 Task: Find connections with filter location La Pineda with filter topic #LinkedInwith filter profile language English with filter current company Havells India Ltd with filter school King George's Medical University with filter industry Retail Art Supplies with filter service category Print Design with filter keywords title Branch Manager
Action: Mouse moved to (185, 274)
Screenshot: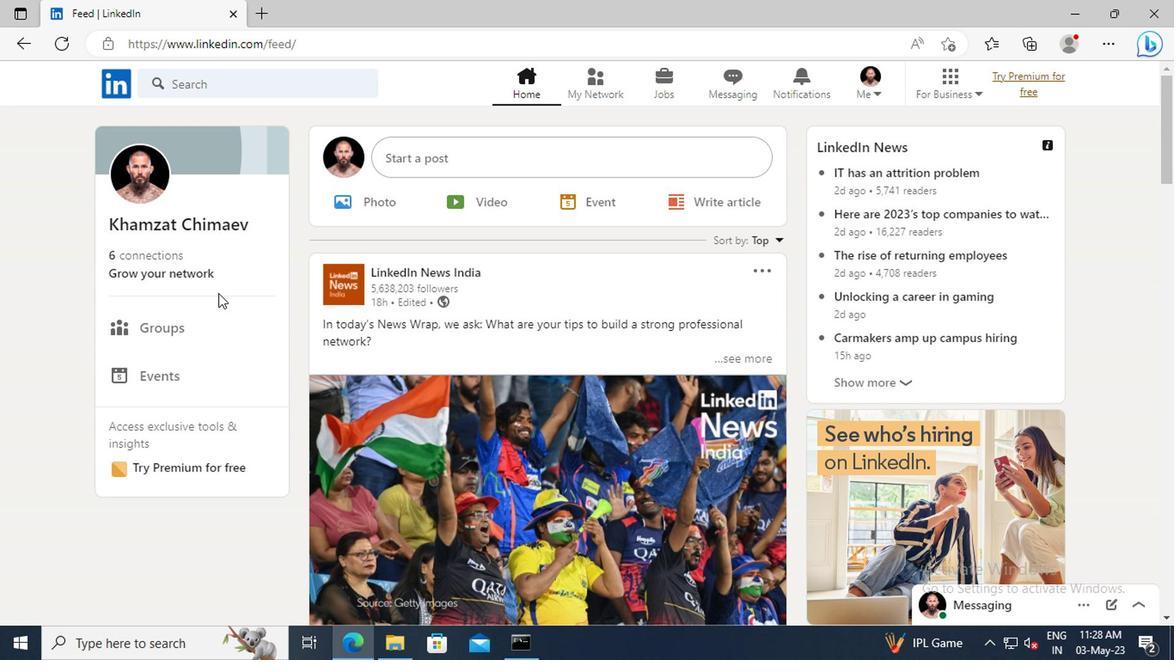 
Action: Mouse pressed left at (185, 274)
Screenshot: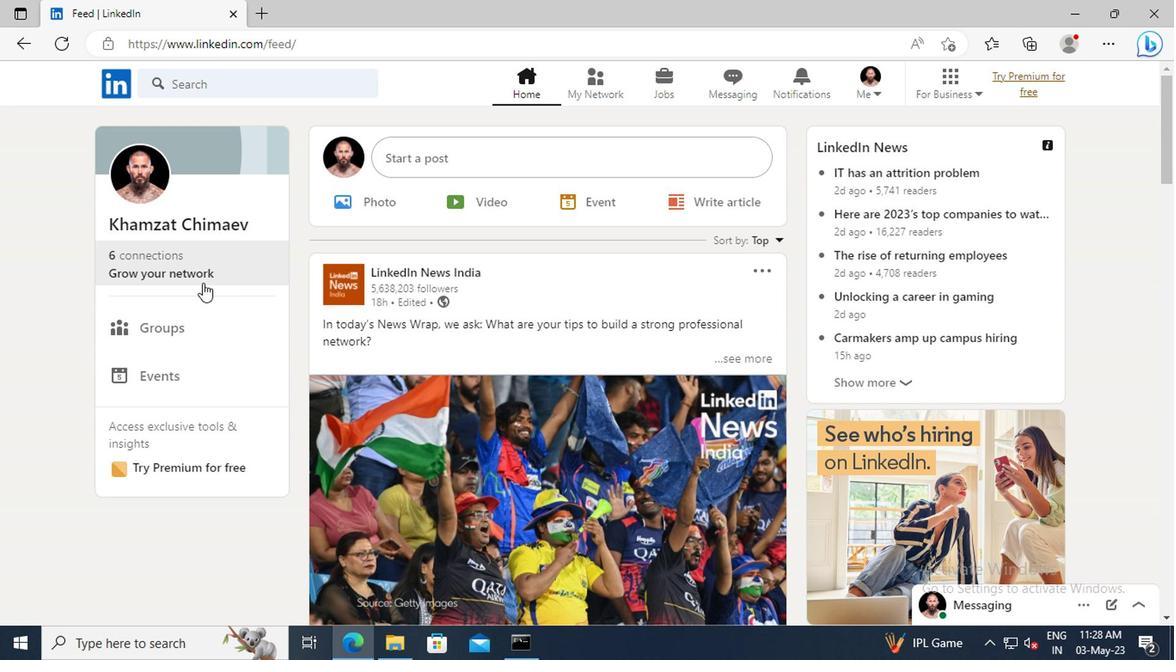 
Action: Mouse moved to (191, 175)
Screenshot: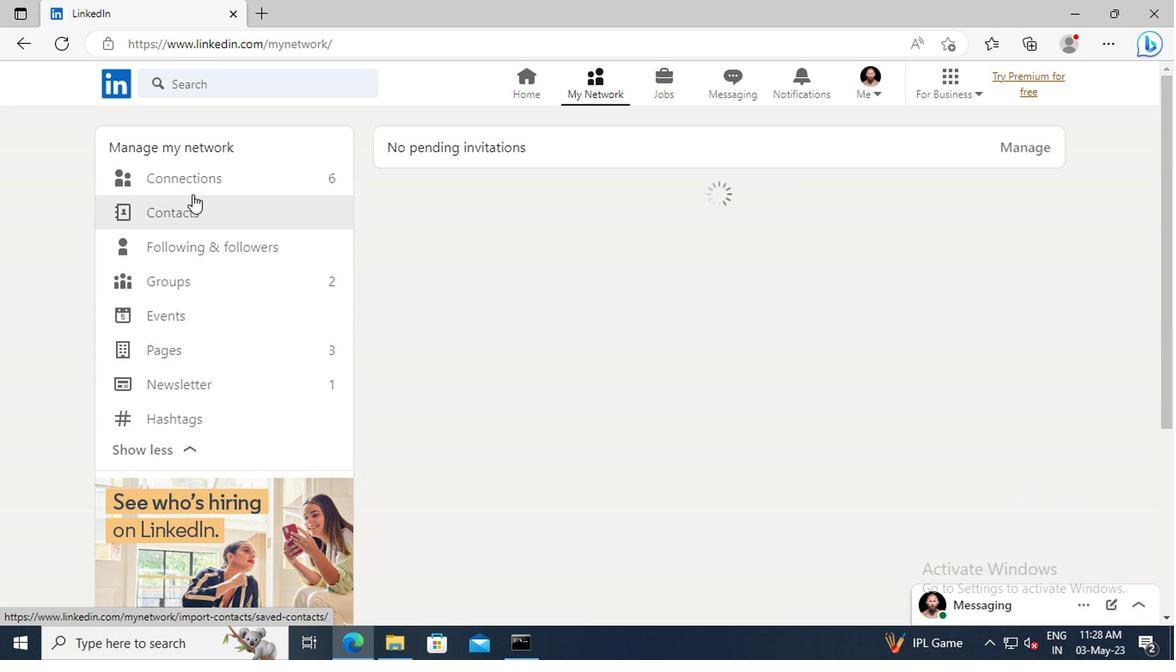
Action: Mouse pressed left at (191, 175)
Screenshot: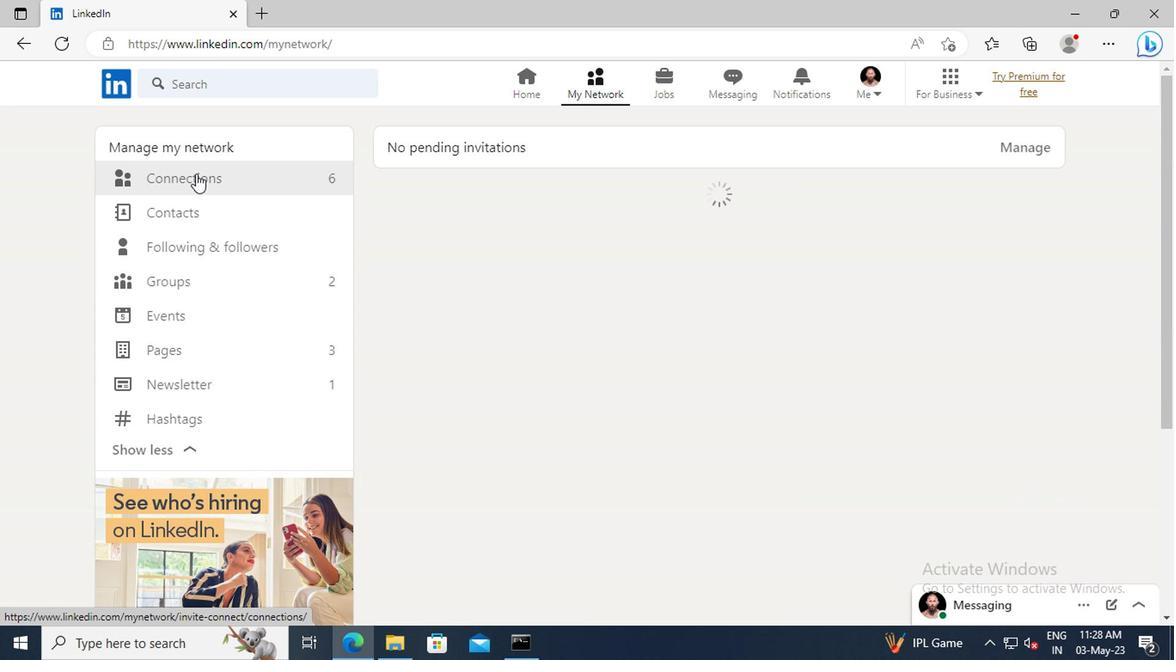
Action: Mouse moved to (685, 182)
Screenshot: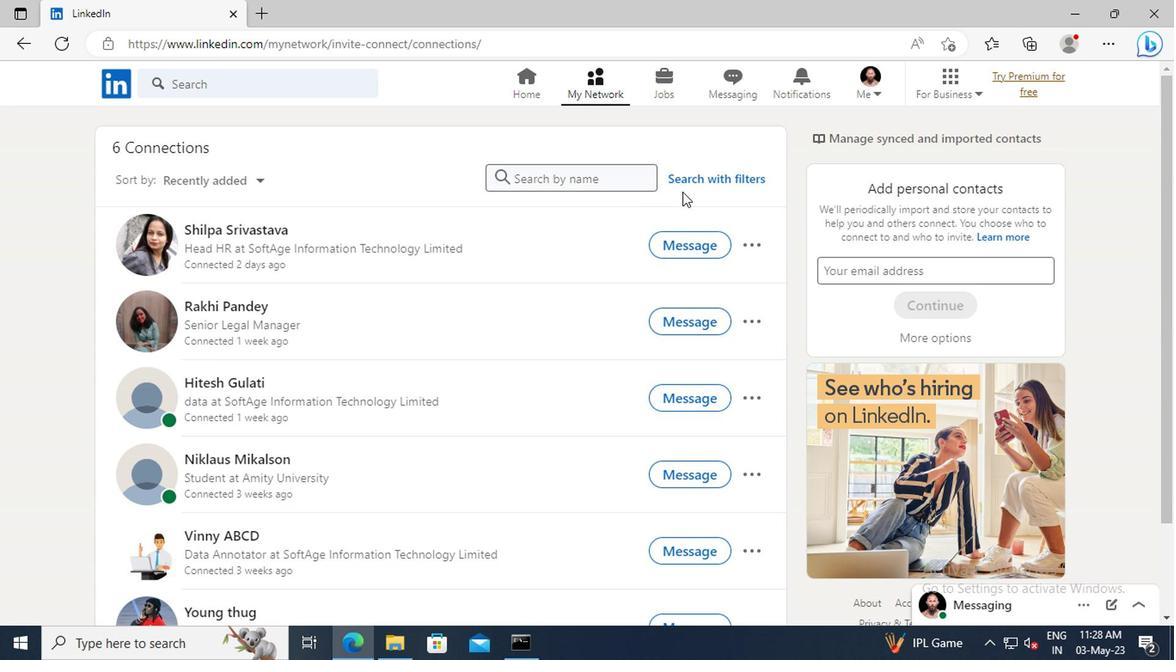 
Action: Mouse pressed left at (685, 182)
Screenshot: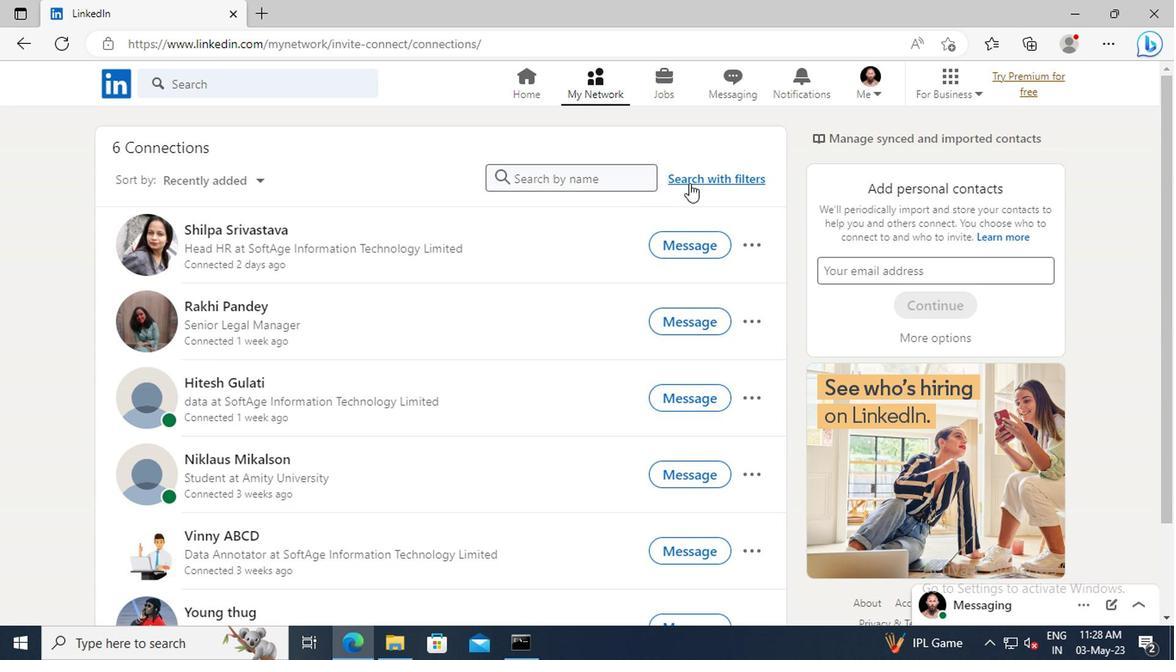 
Action: Mouse moved to (645, 138)
Screenshot: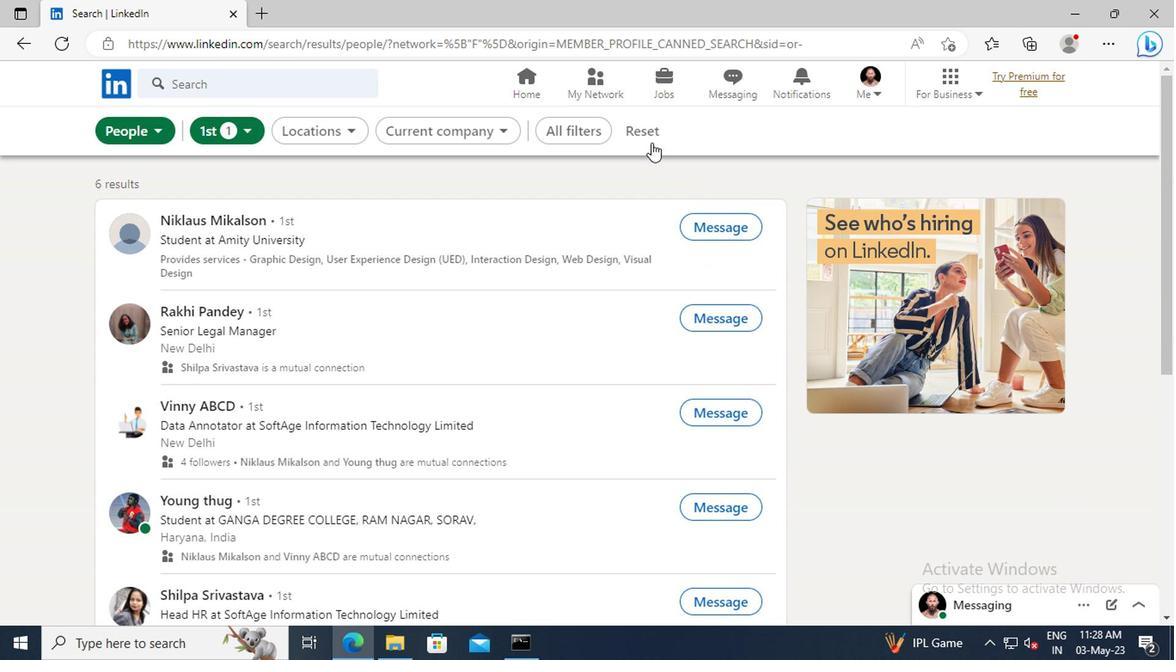 
Action: Mouse pressed left at (645, 138)
Screenshot: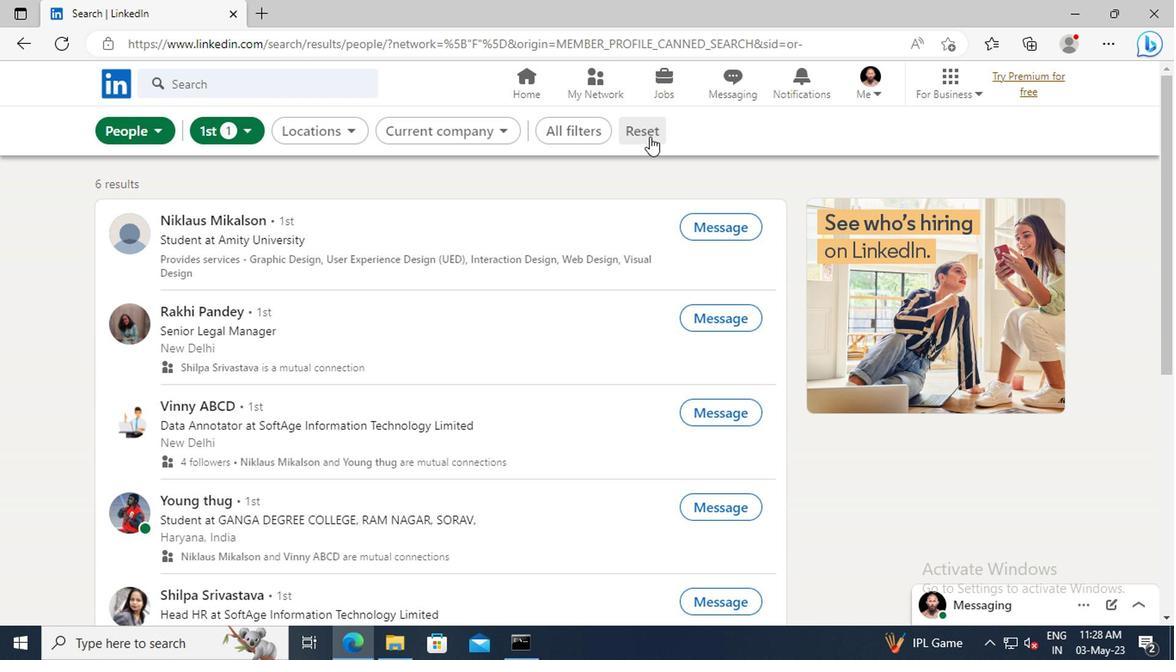 
Action: Mouse moved to (620, 135)
Screenshot: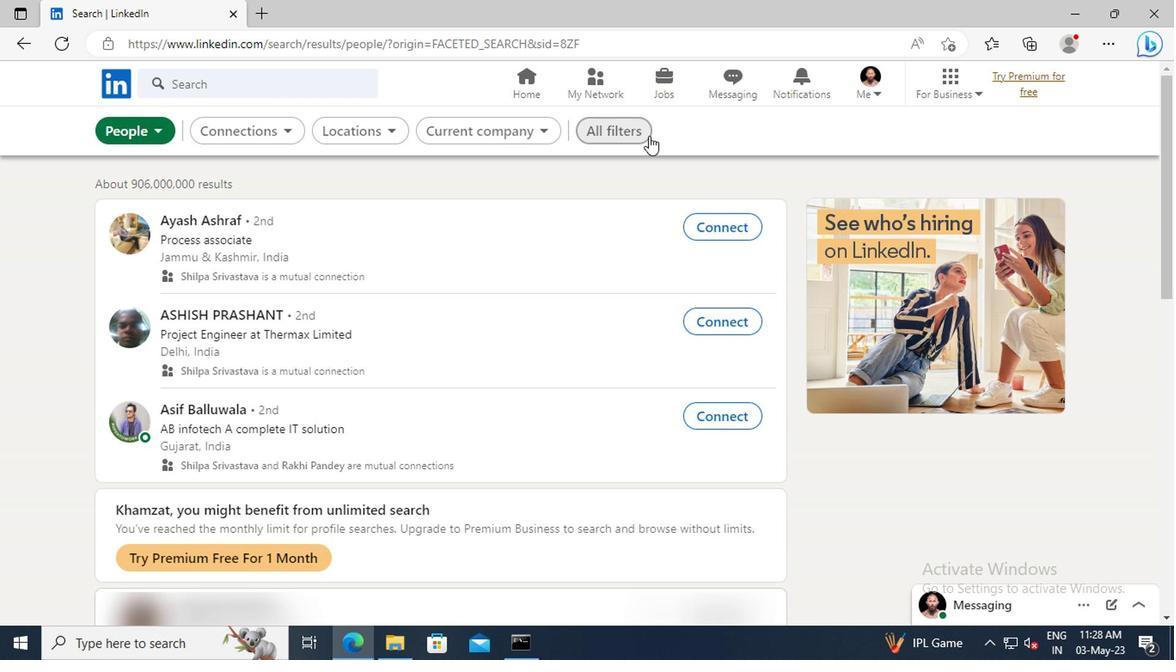 
Action: Mouse pressed left at (620, 135)
Screenshot: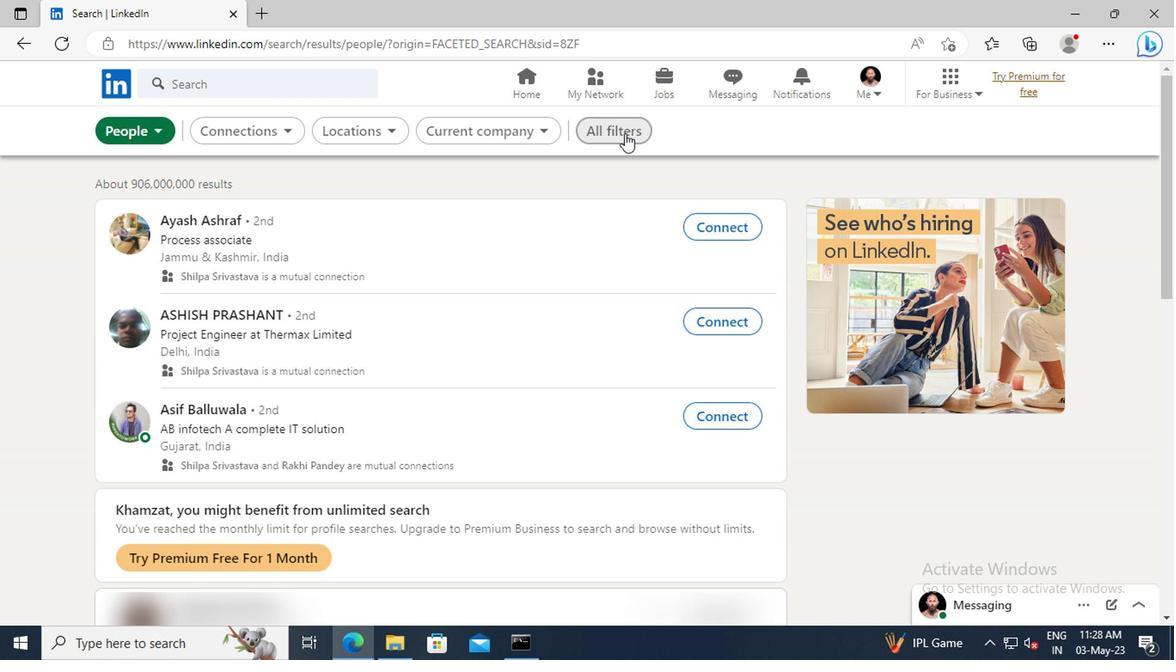
Action: Mouse moved to (943, 296)
Screenshot: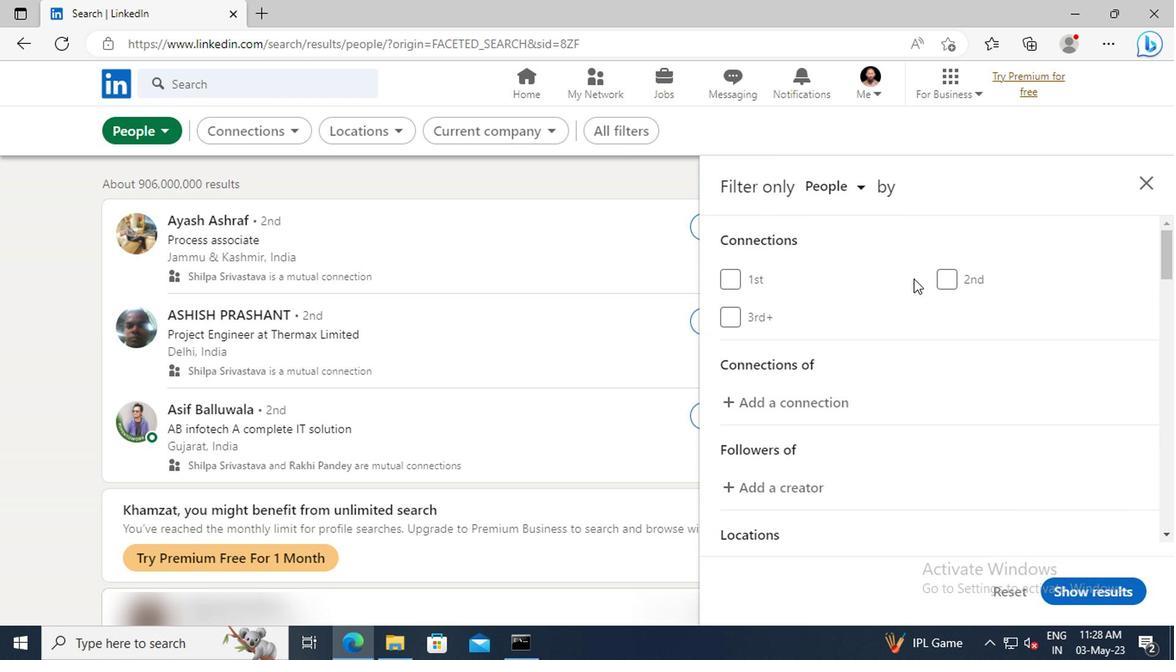 
Action: Mouse scrolled (943, 294) with delta (0, -1)
Screenshot: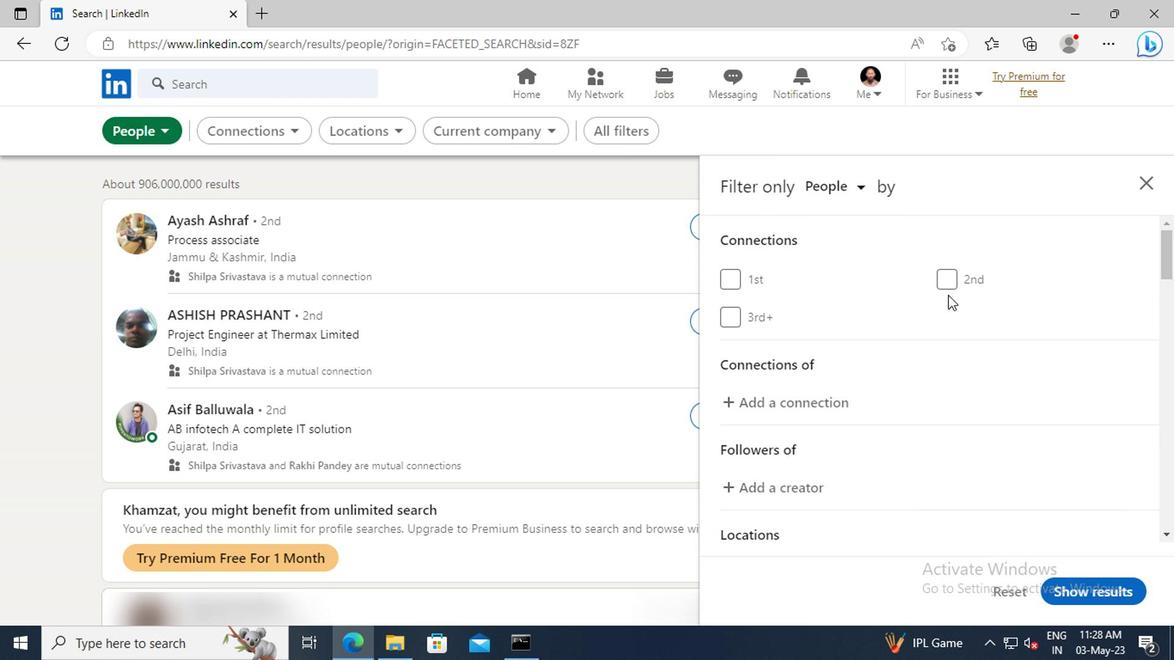 
Action: Mouse scrolled (943, 294) with delta (0, -1)
Screenshot: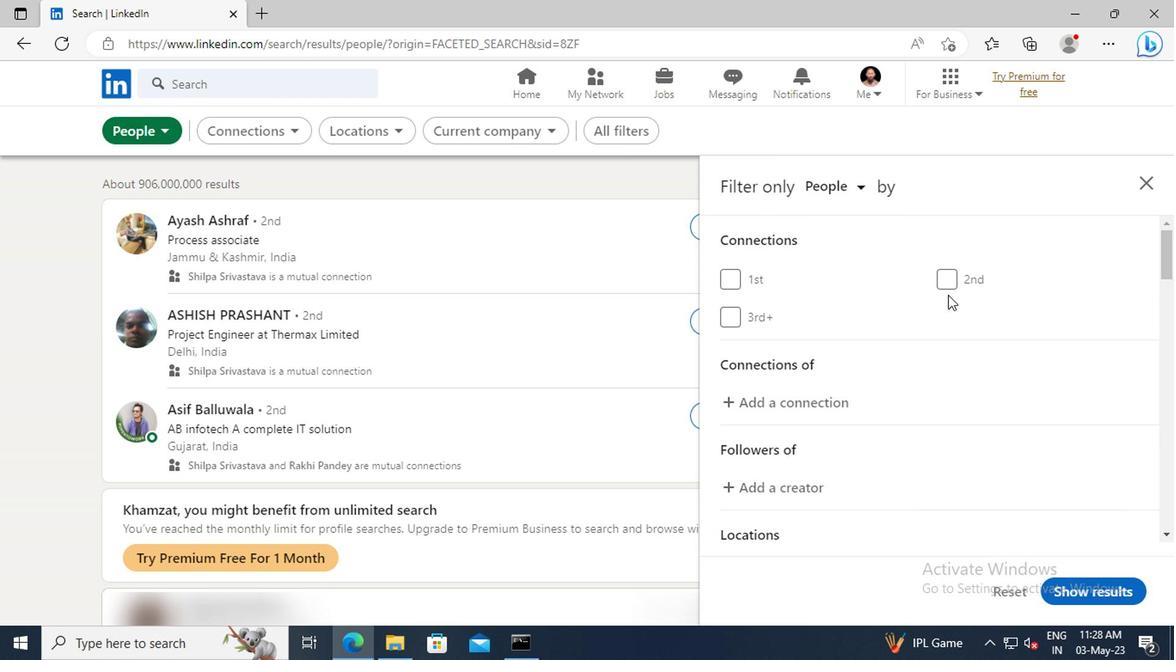 
Action: Mouse scrolled (943, 294) with delta (0, -1)
Screenshot: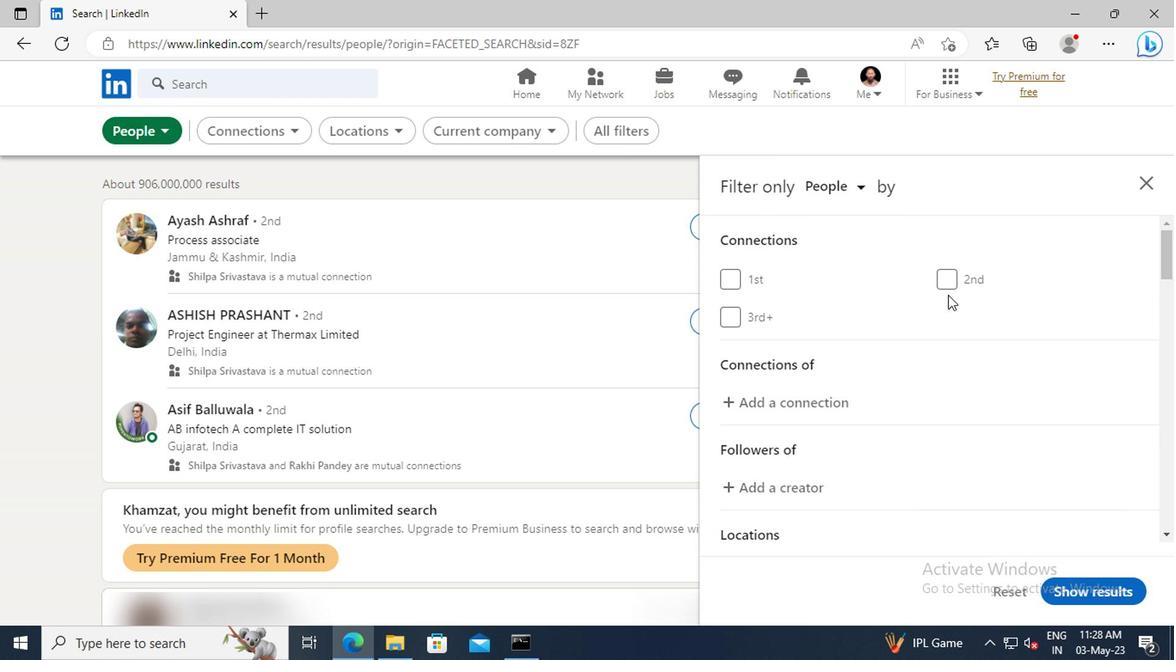
Action: Mouse scrolled (943, 294) with delta (0, -1)
Screenshot: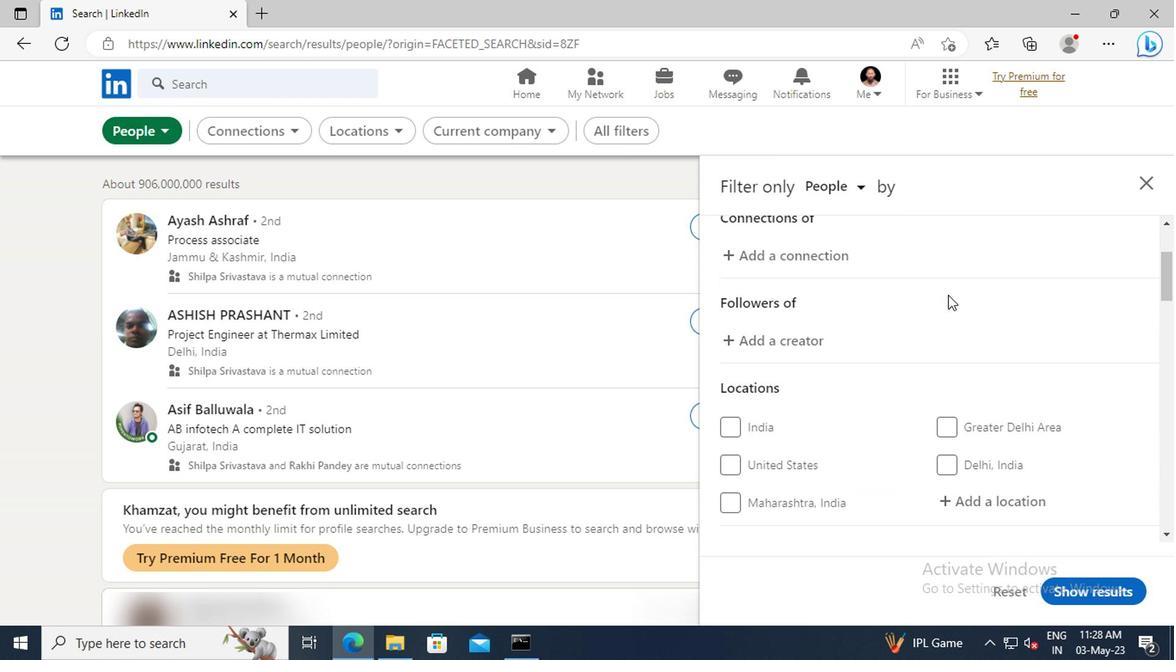 
Action: Mouse scrolled (943, 294) with delta (0, -1)
Screenshot: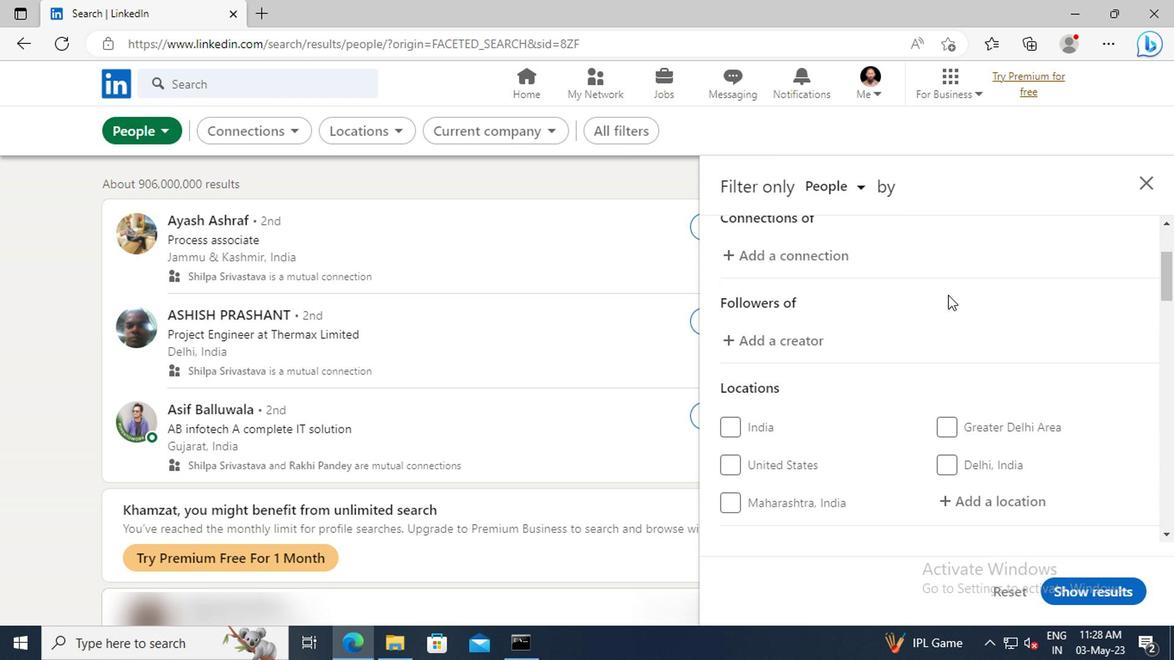 
Action: Mouse moved to (960, 401)
Screenshot: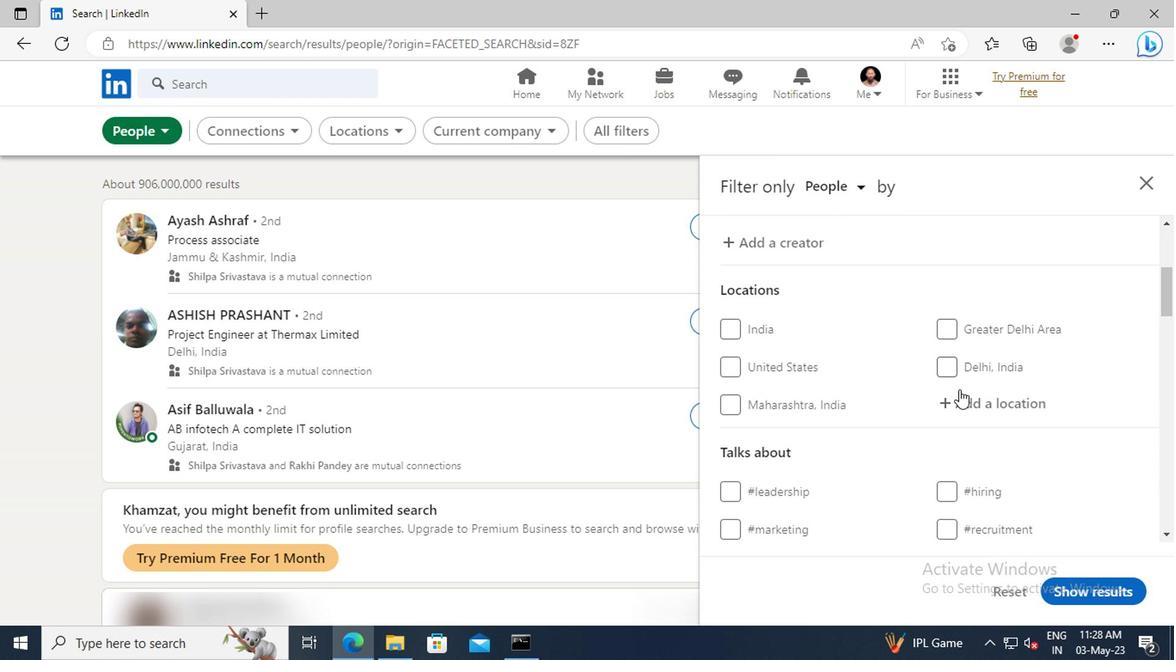 
Action: Mouse pressed left at (960, 401)
Screenshot: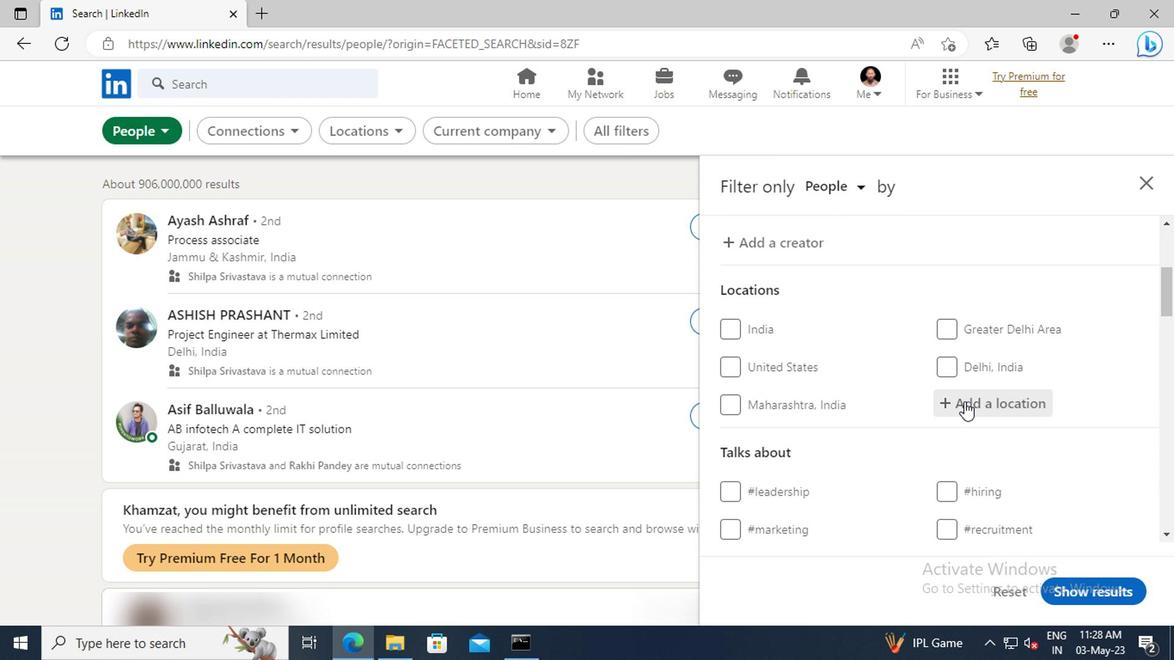 
Action: Key pressed <Key.shift>LA<Key.space><Key.shift>PINEDA<Key.enter>
Screenshot: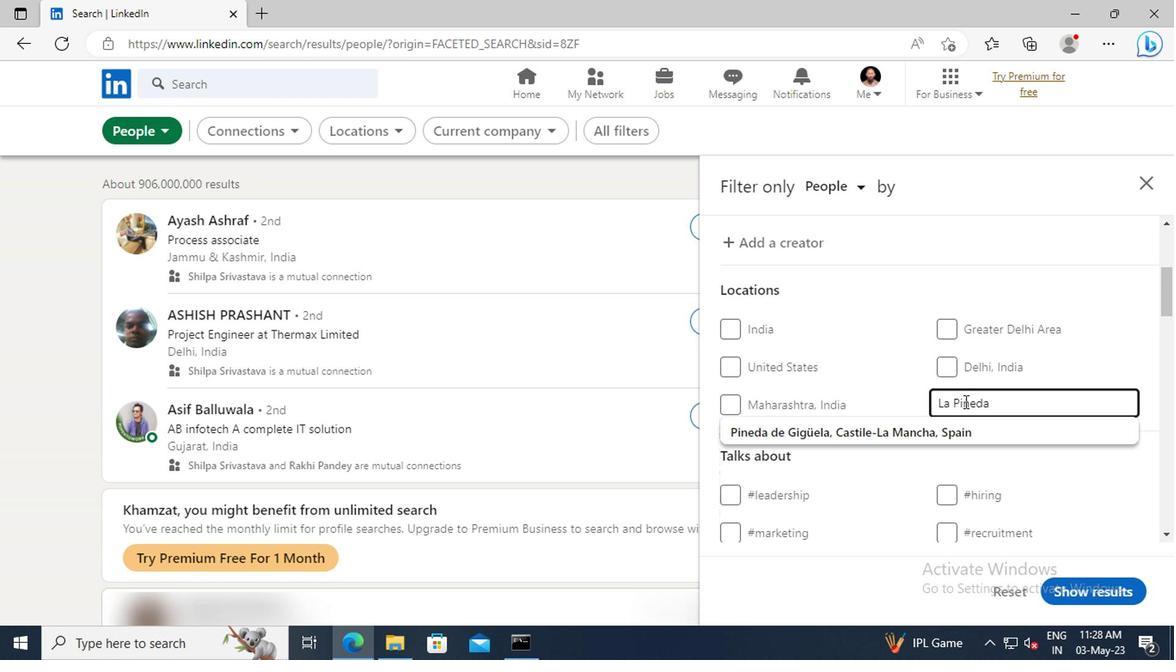 
Action: Mouse scrolled (960, 401) with delta (0, 0)
Screenshot: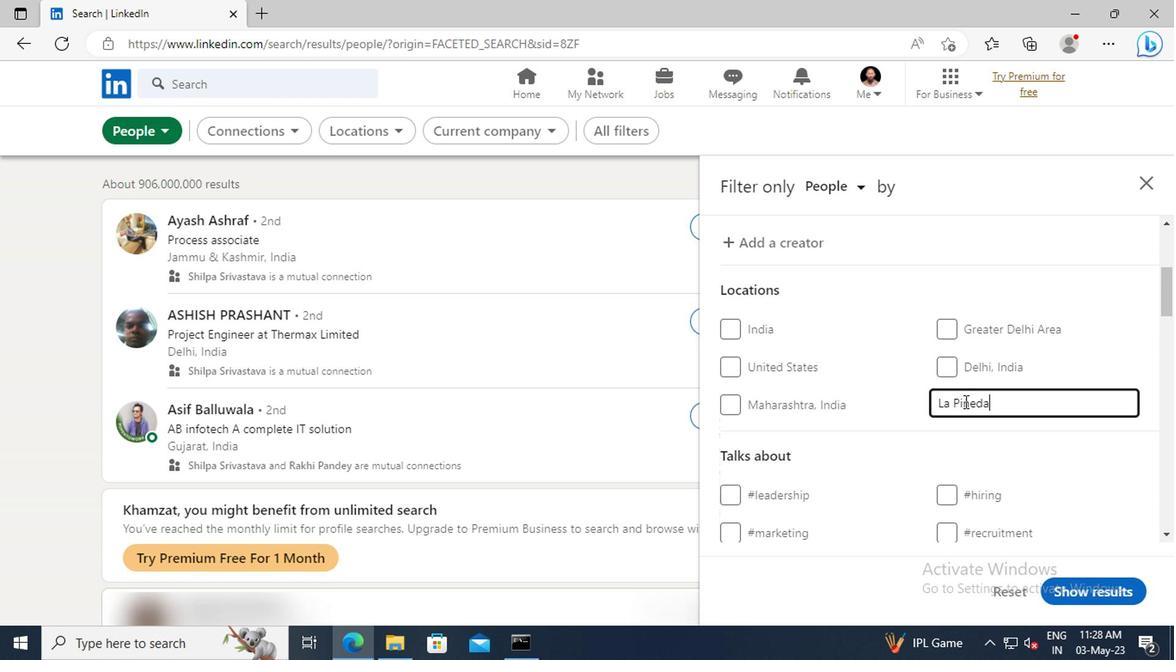 
Action: Mouse scrolled (960, 401) with delta (0, 0)
Screenshot: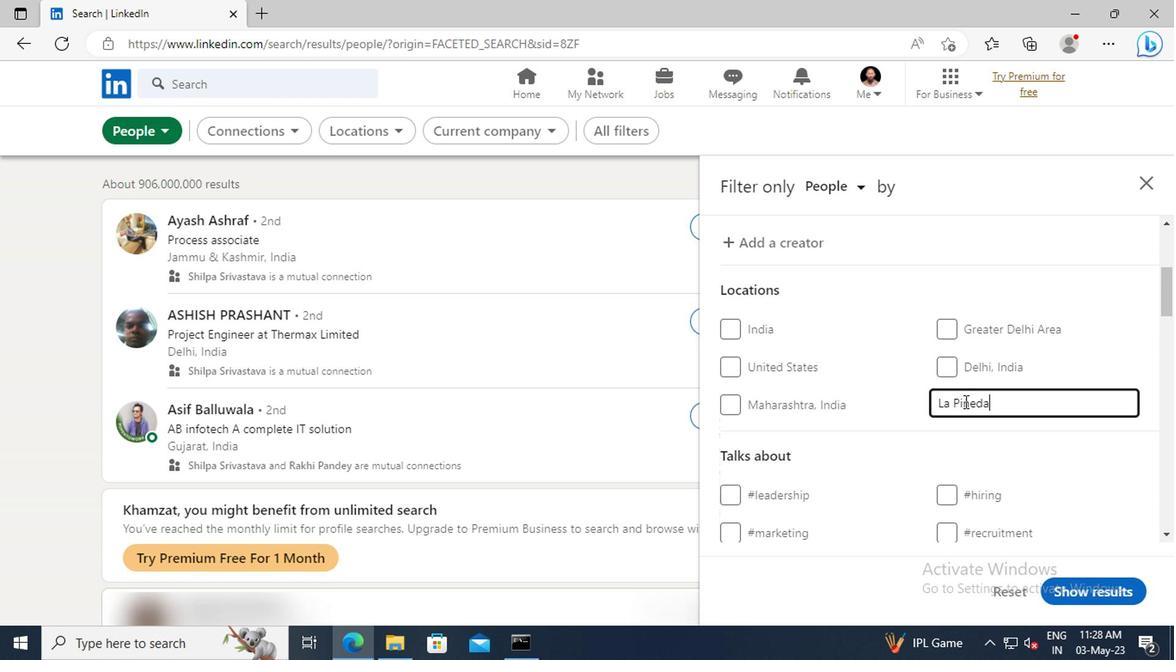 
Action: Mouse scrolled (960, 401) with delta (0, 0)
Screenshot: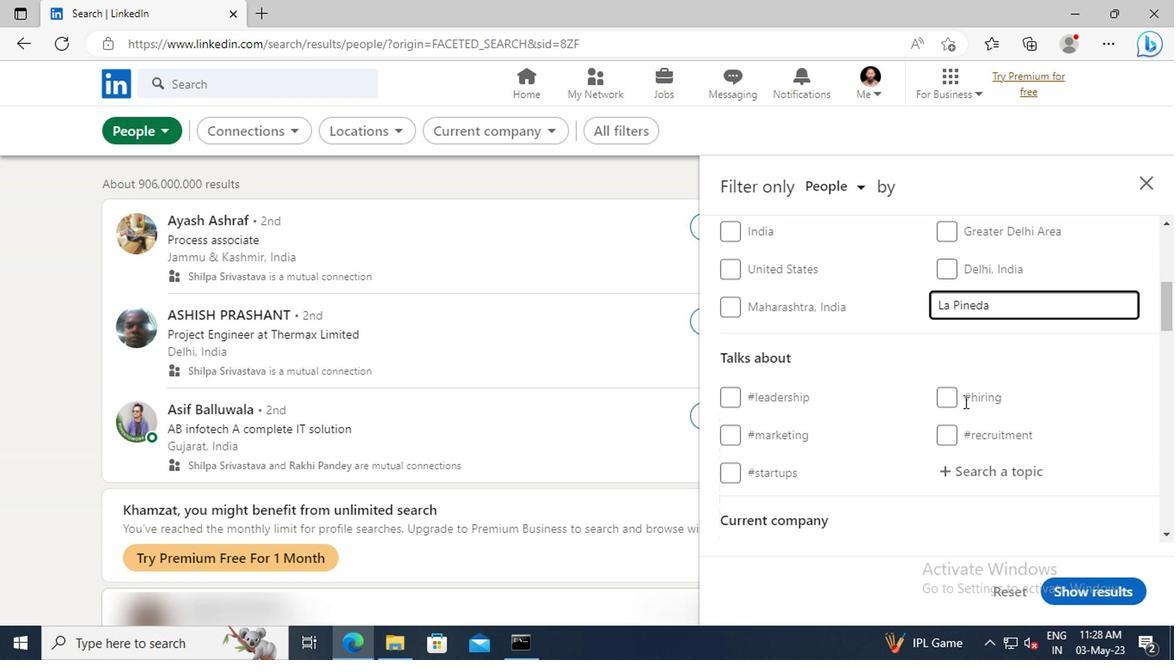 
Action: Mouse moved to (968, 419)
Screenshot: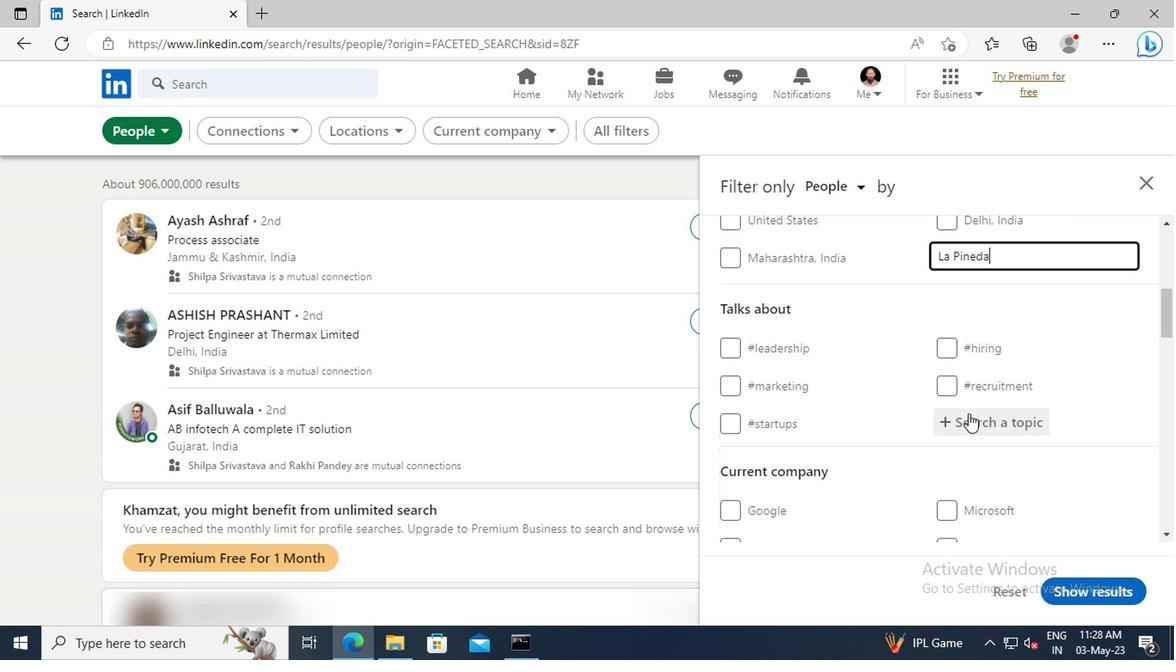 
Action: Mouse pressed left at (968, 419)
Screenshot: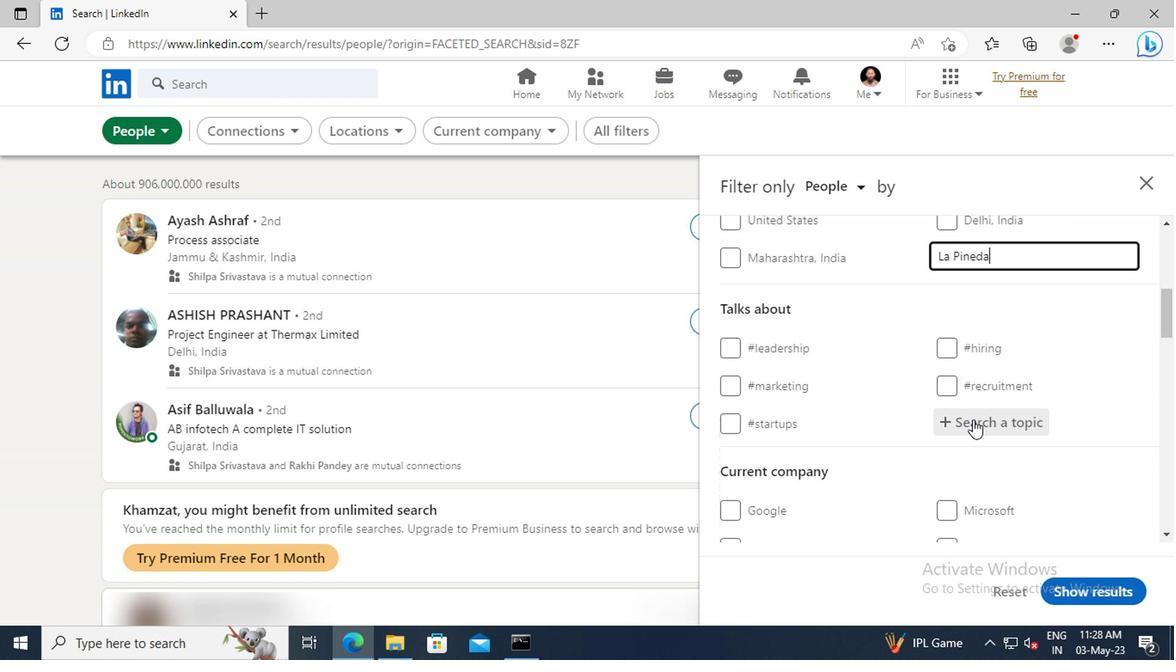 
Action: Key pressed <Key.shift>LINKED
Screenshot: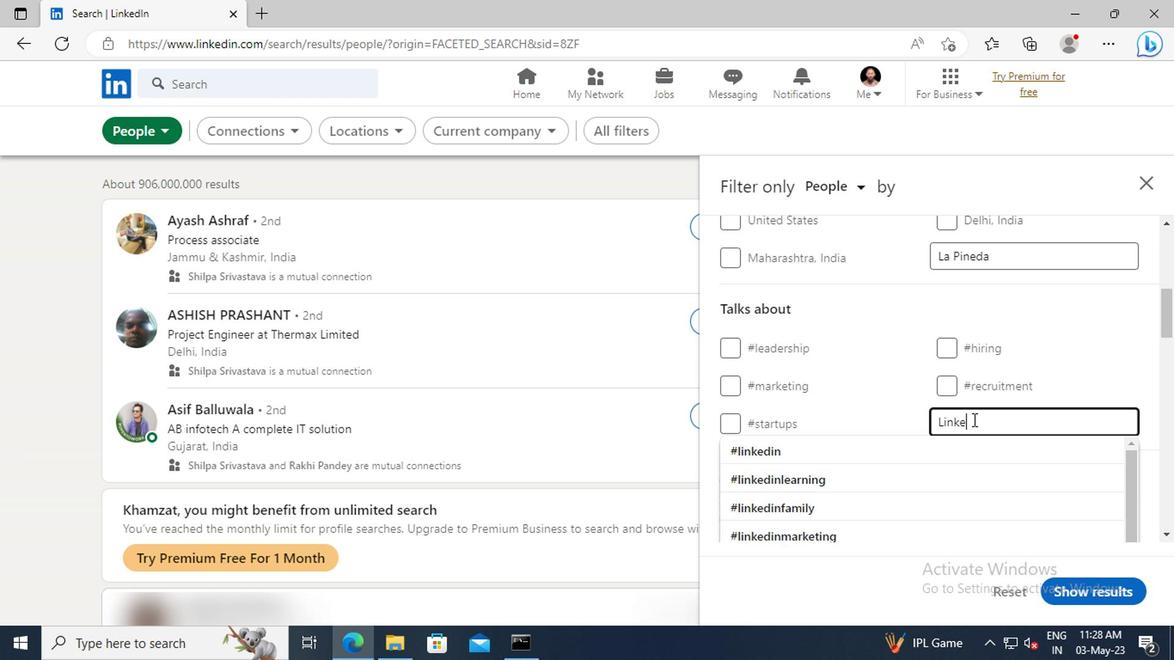 
Action: Mouse moved to (973, 446)
Screenshot: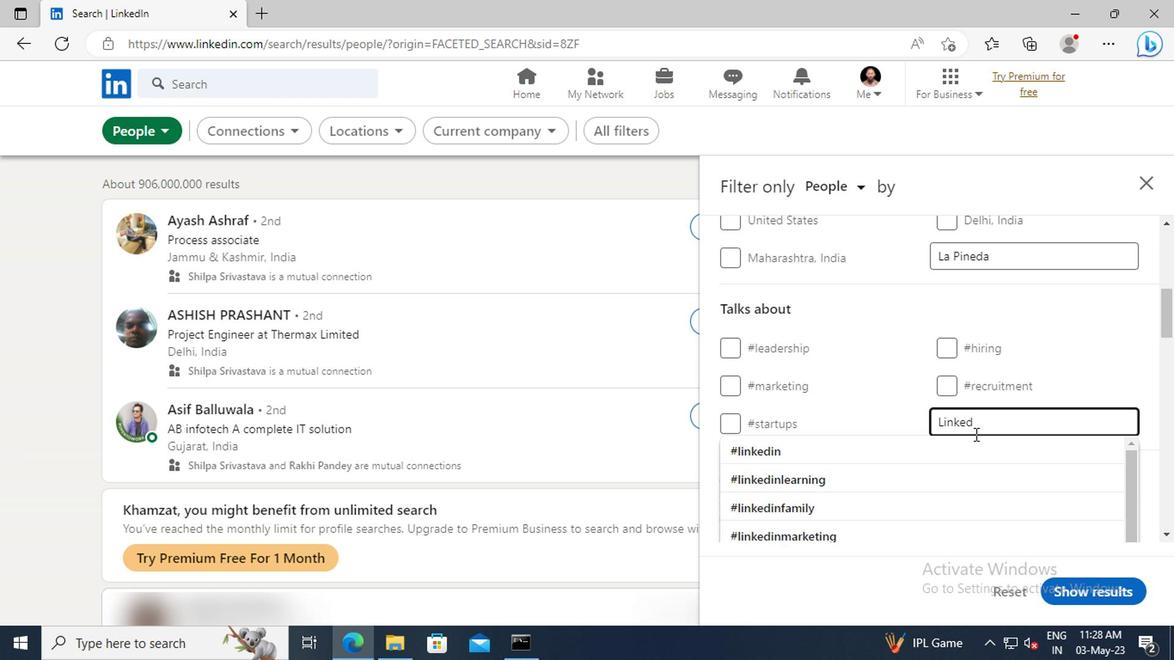 
Action: Mouse pressed left at (973, 446)
Screenshot: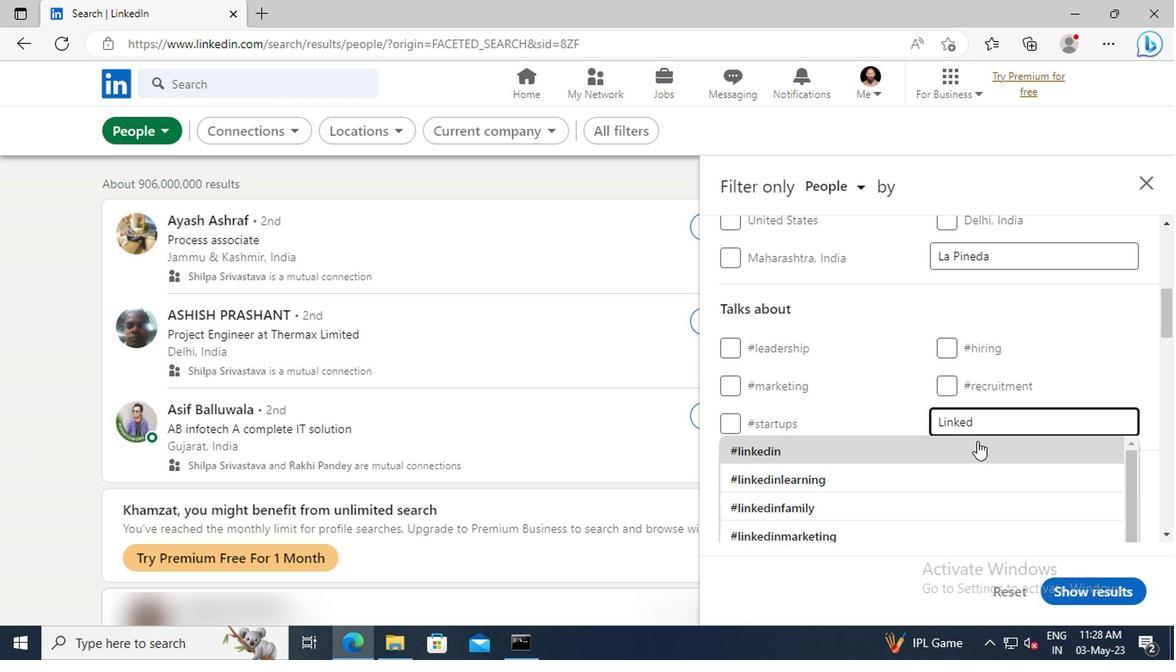 
Action: Mouse scrolled (973, 445) with delta (0, -1)
Screenshot: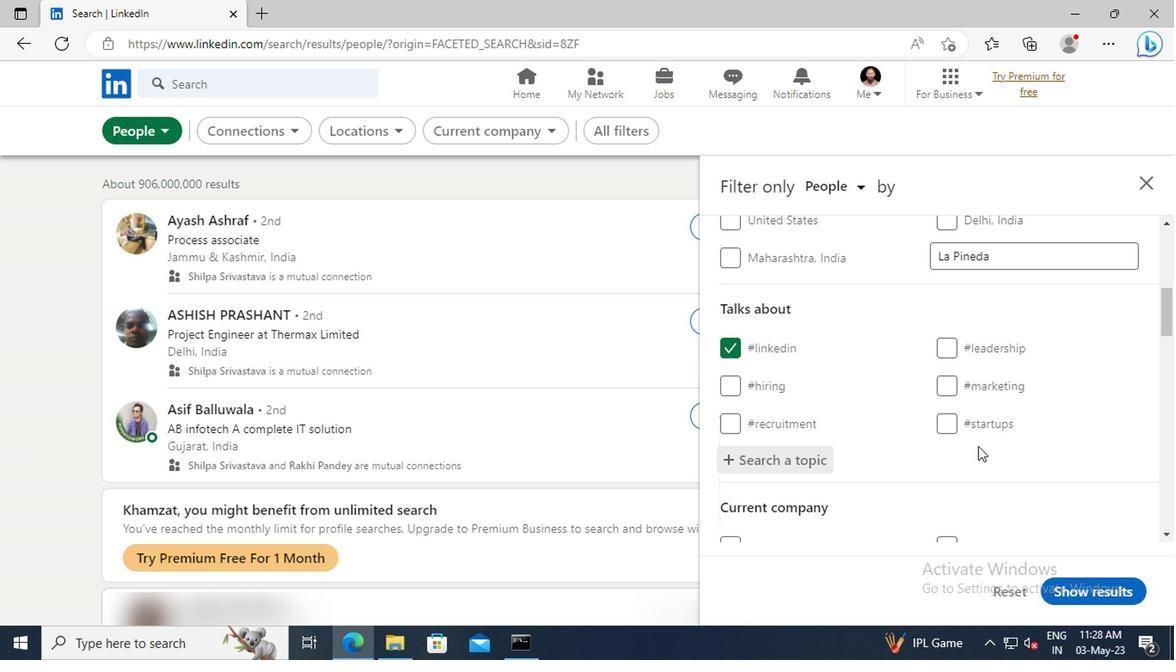 
Action: Mouse scrolled (973, 445) with delta (0, -1)
Screenshot: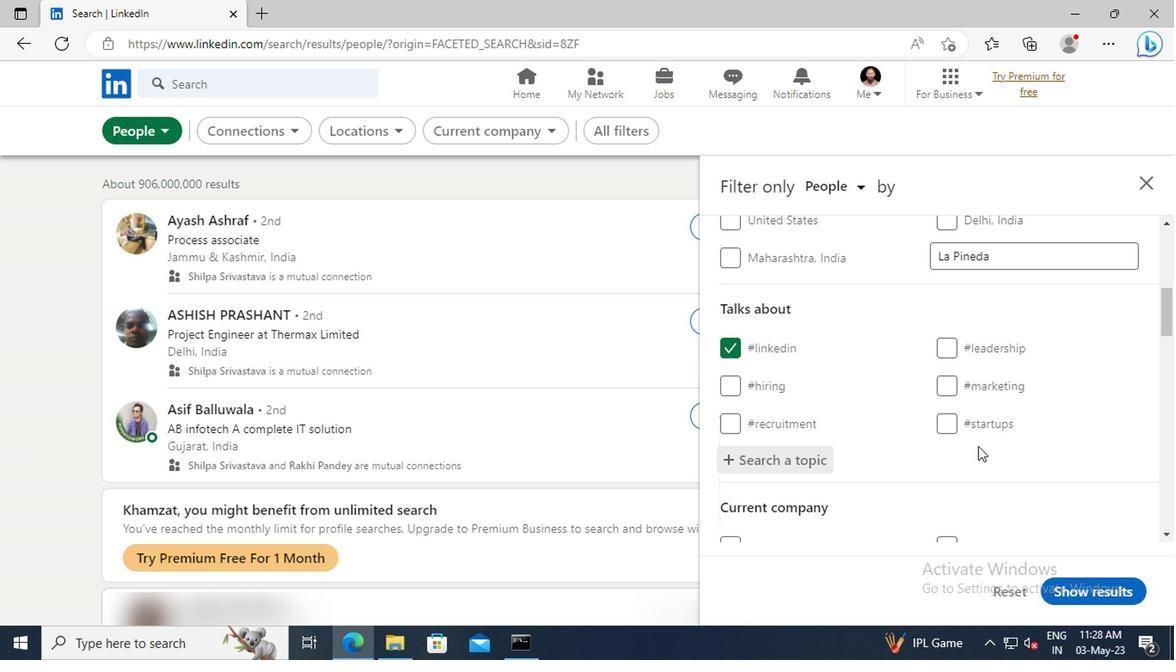 
Action: Mouse scrolled (973, 445) with delta (0, -1)
Screenshot: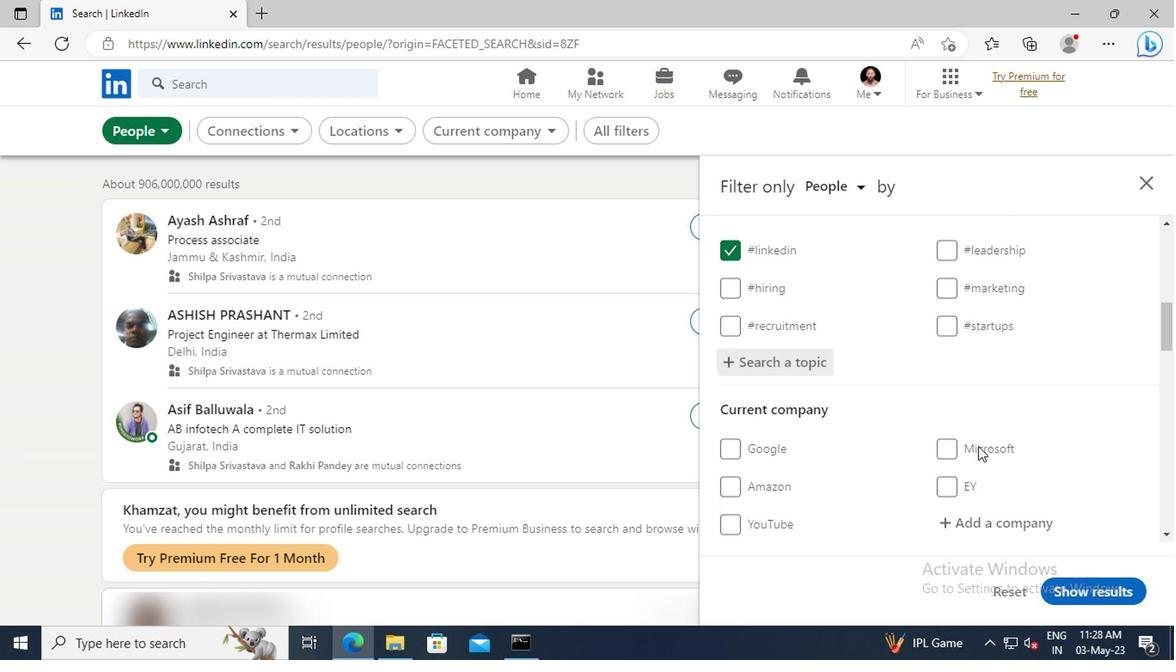 
Action: Mouse scrolled (973, 445) with delta (0, -1)
Screenshot: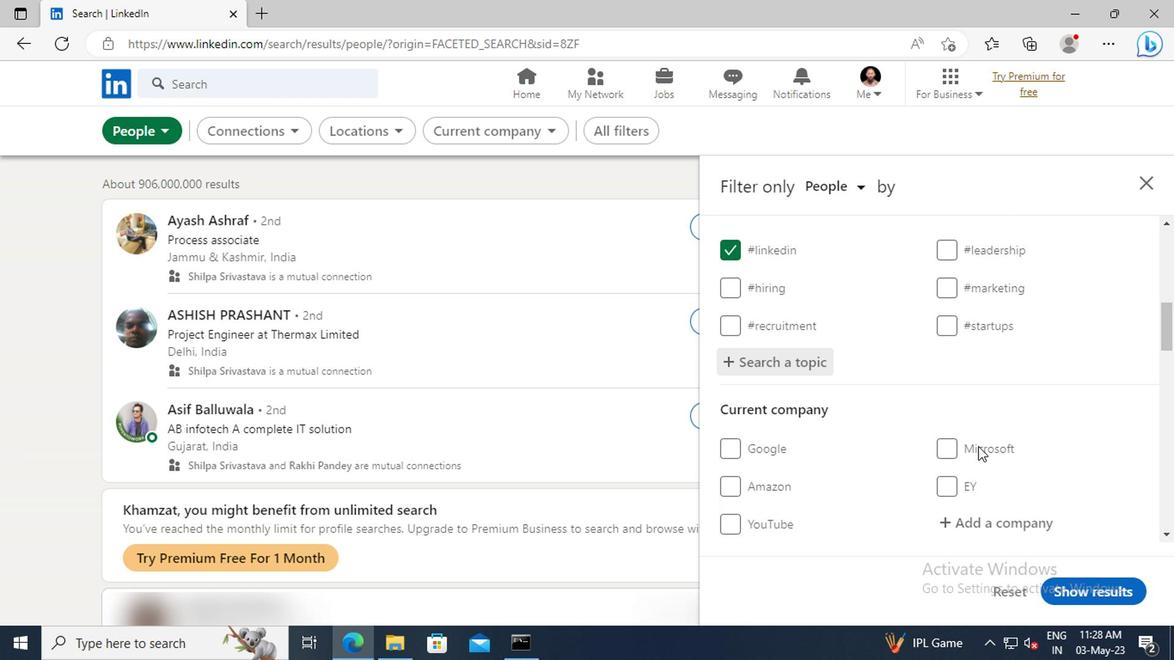 
Action: Mouse scrolled (973, 445) with delta (0, -1)
Screenshot: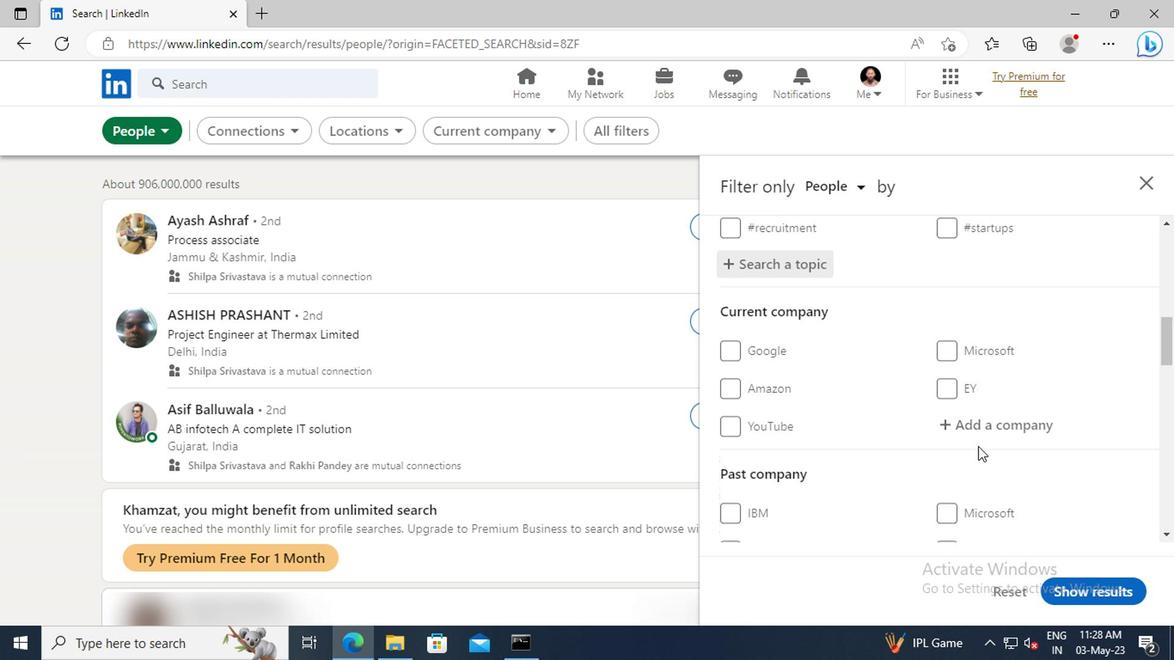 
Action: Mouse scrolled (973, 445) with delta (0, -1)
Screenshot: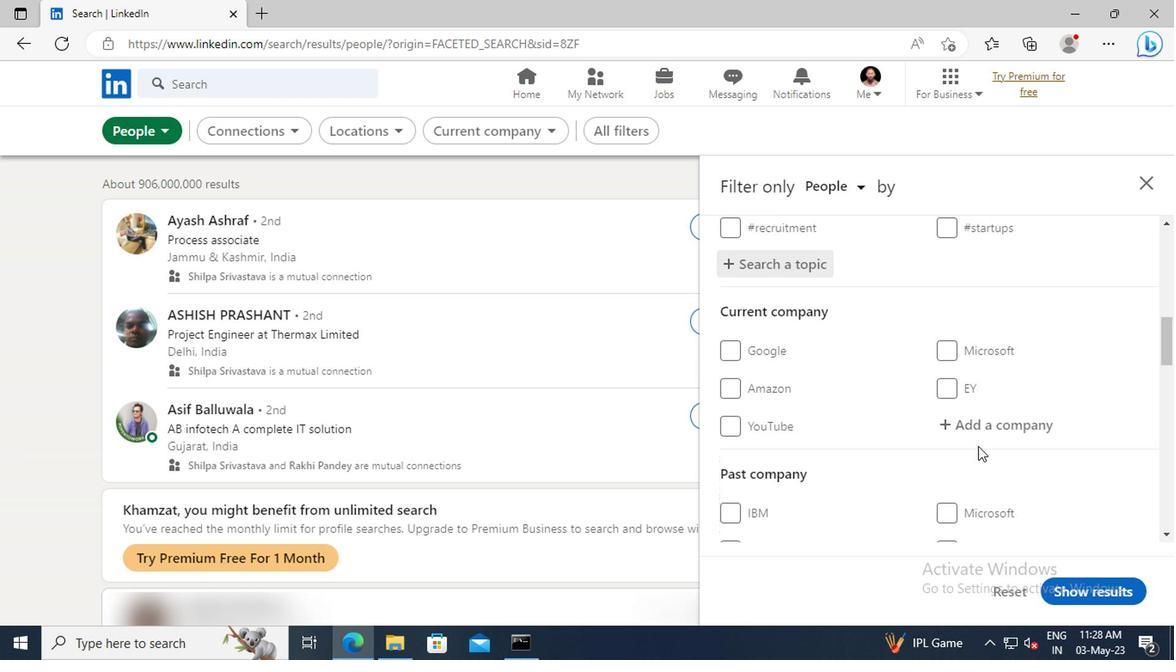 
Action: Mouse scrolled (973, 445) with delta (0, -1)
Screenshot: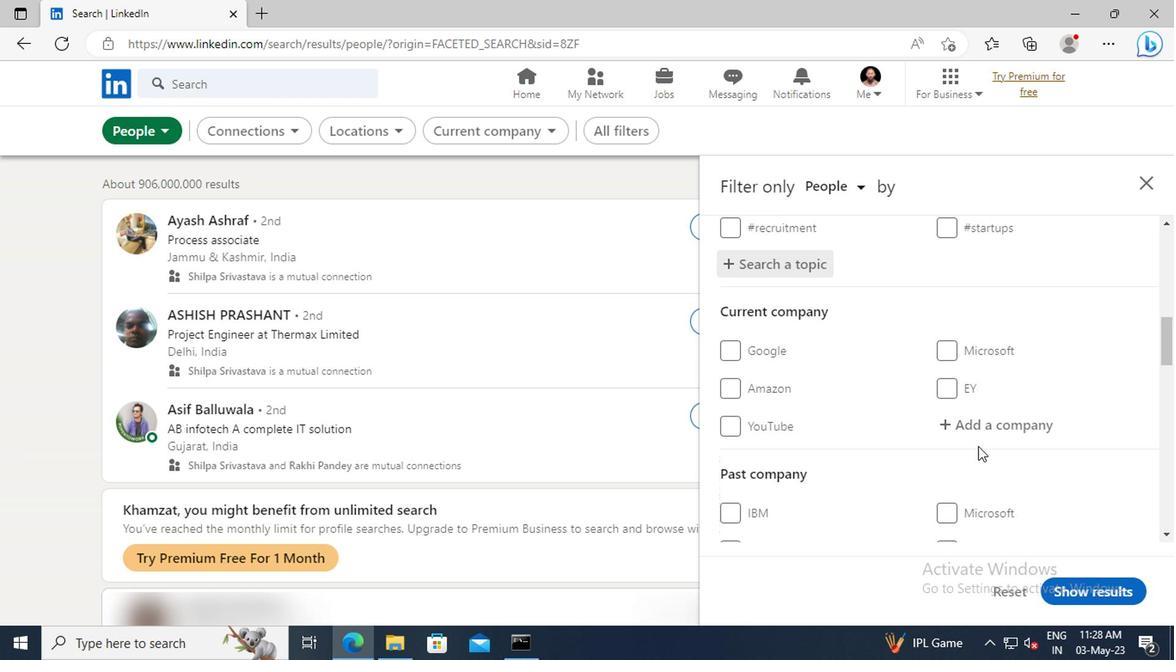 
Action: Mouse scrolled (973, 445) with delta (0, -1)
Screenshot: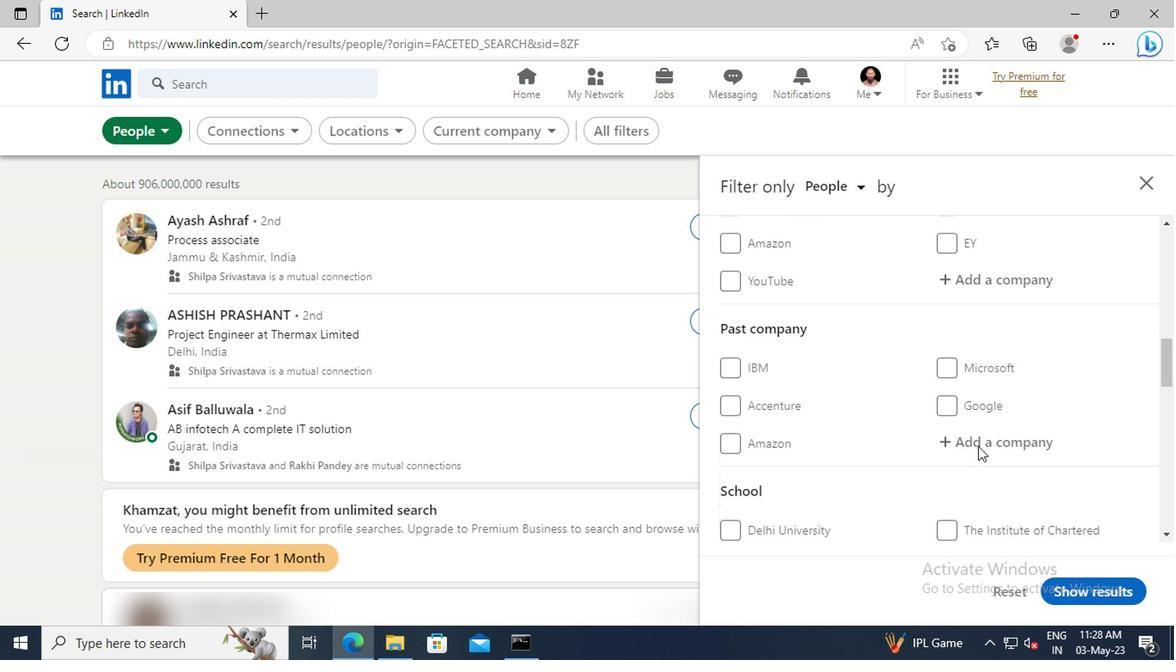 
Action: Mouse scrolled (973, 445) with delta (0, -1)
Screenshot: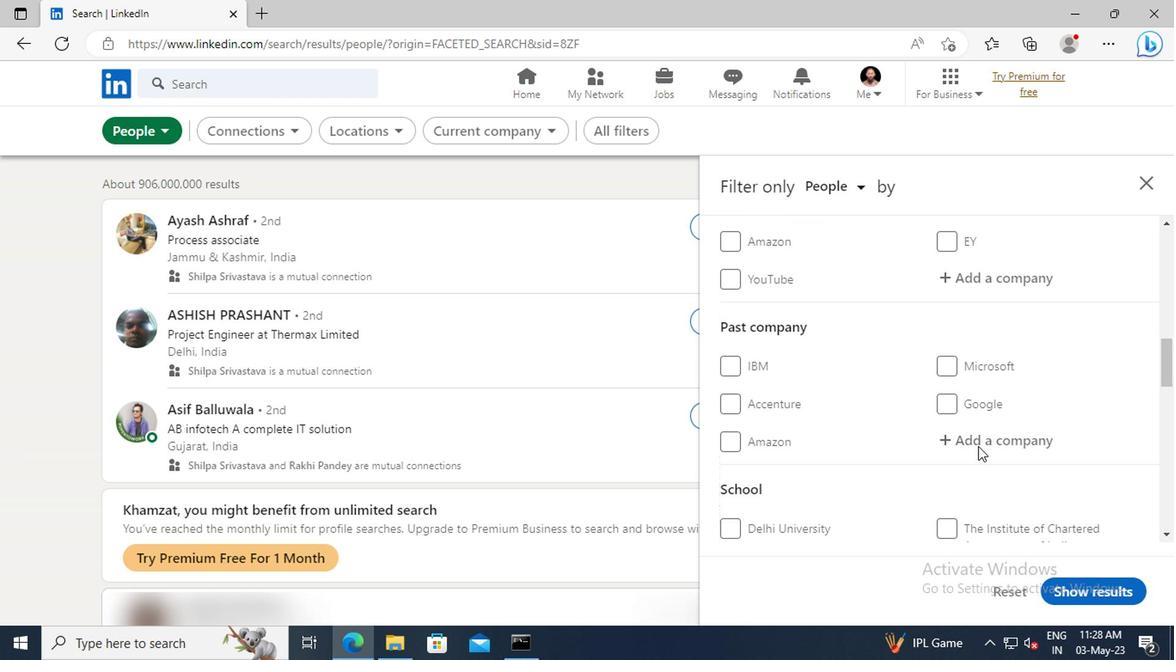 
Action: Mouse scrolled (973, 445) with delta (0, -1)
Screenshot: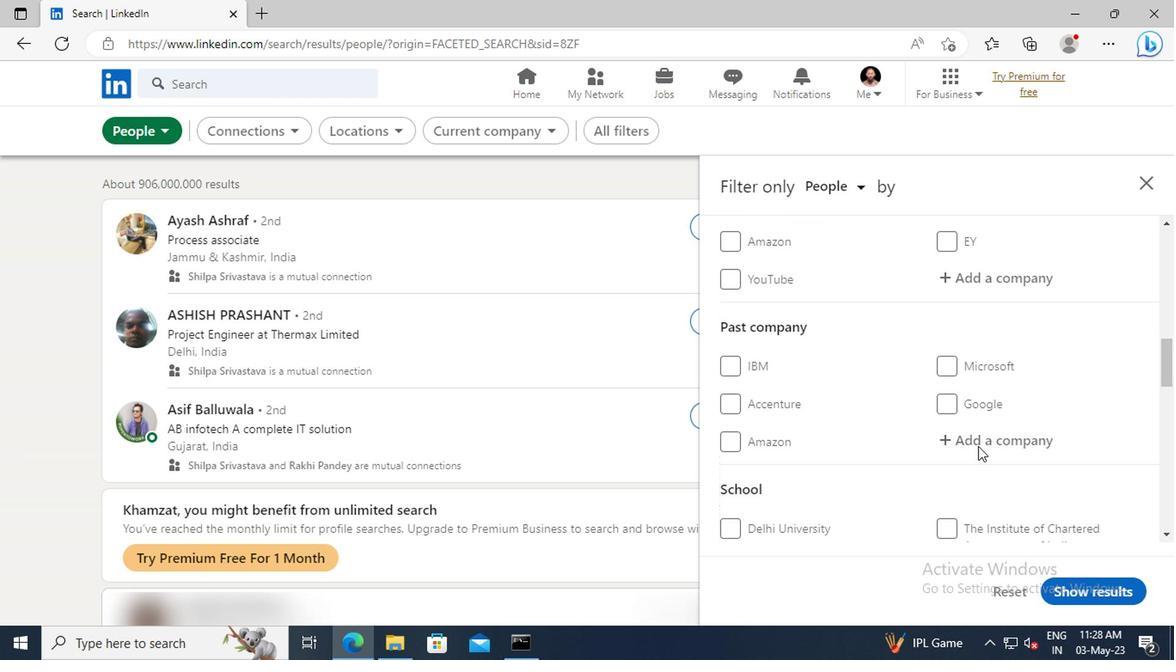 
Action: Mouse scrolled (973, 445) with delta (0, -1)
Screenshot: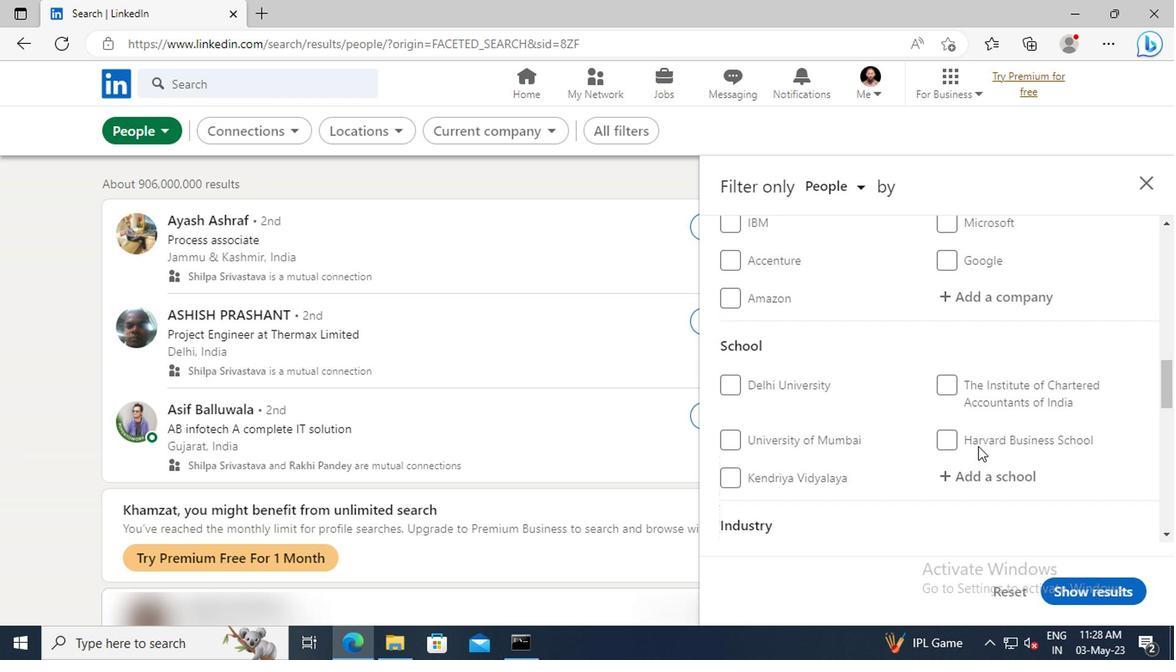 
Action: Mouse scrolled (973, 445) with delta (0, -1)
Screenshot: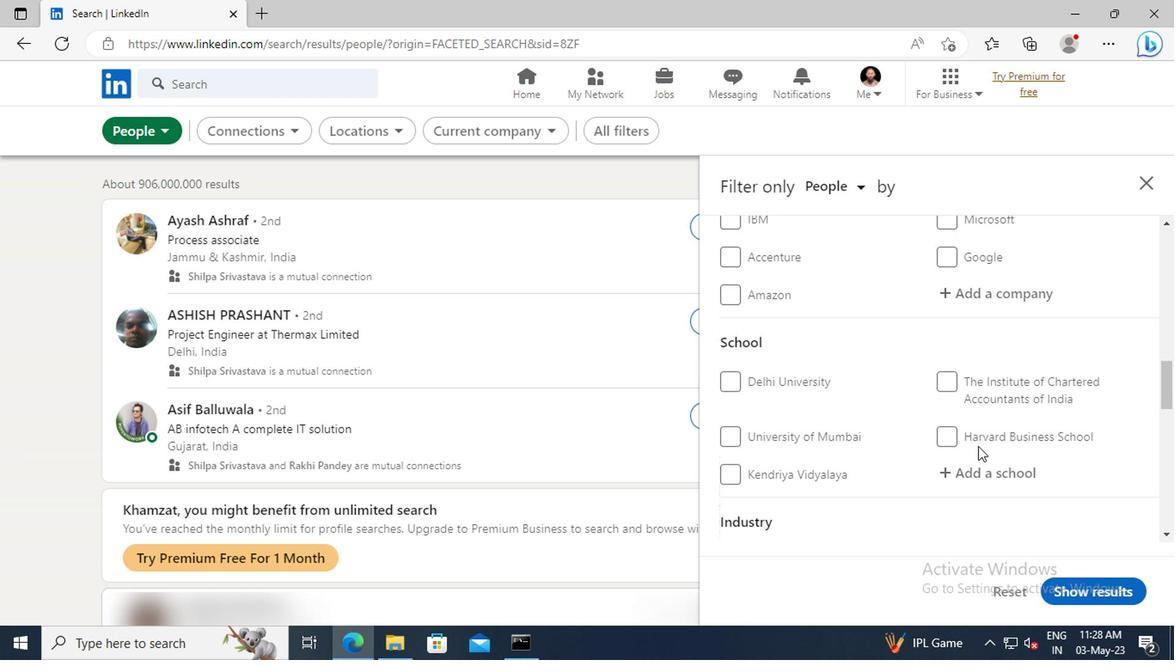 
Action: Mouse scrolled (973, 445) with delta (0, -1)
Screenshot: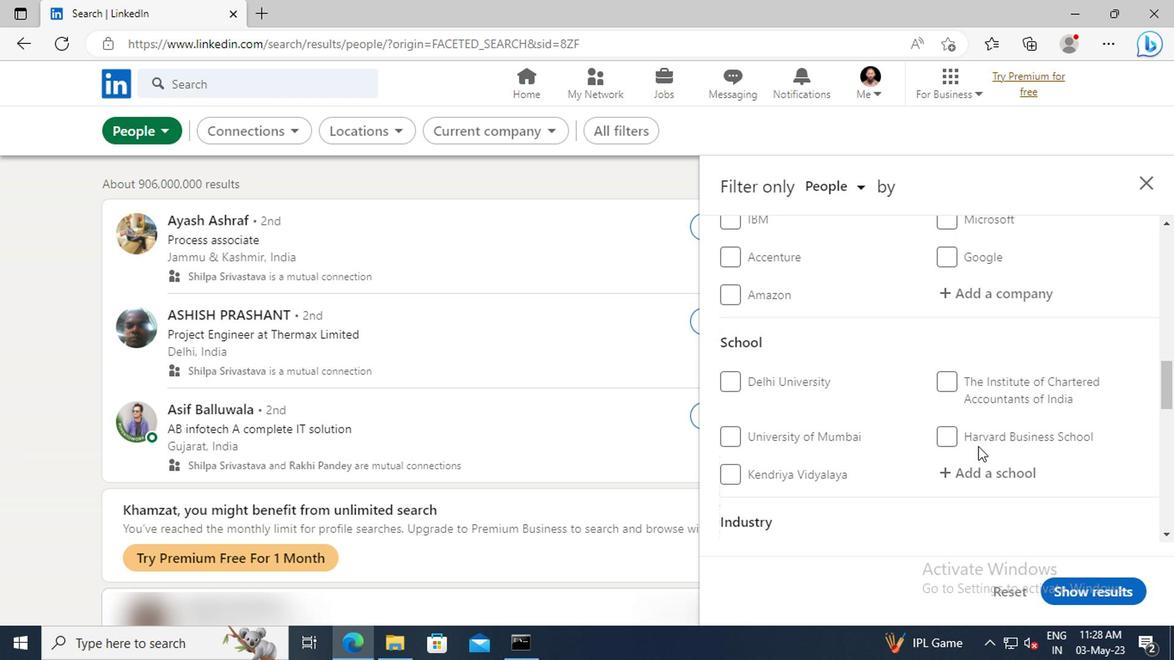 
Action: Mouse scrolled (973, 445) with delta (0, -1)
Screenshot: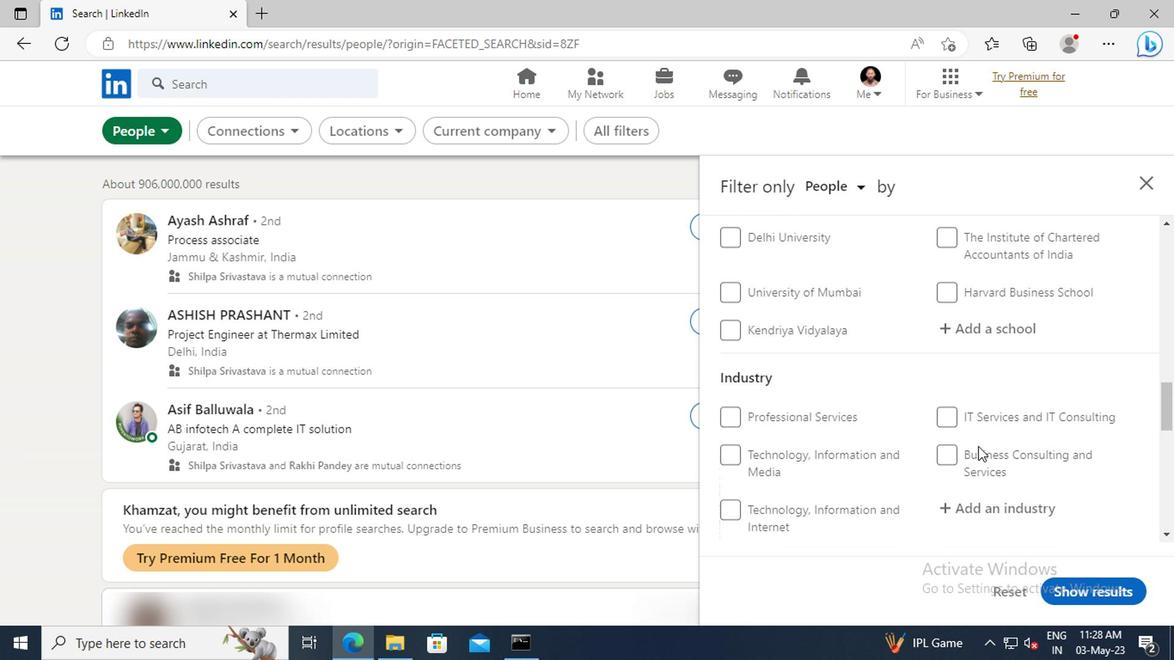 
Action: Mouse scrolled (973, 445) with delta (0, -1)
Screenshot: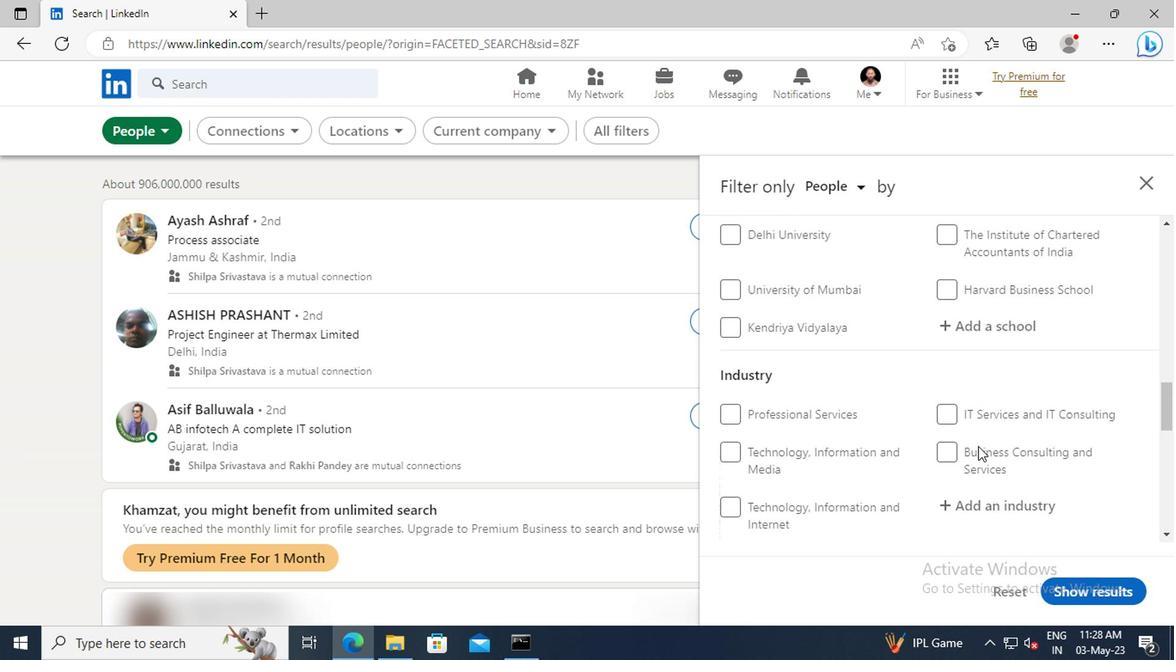 
Action: Mouse scrolled (973, 445) with delta (0, -1)
Screenshot: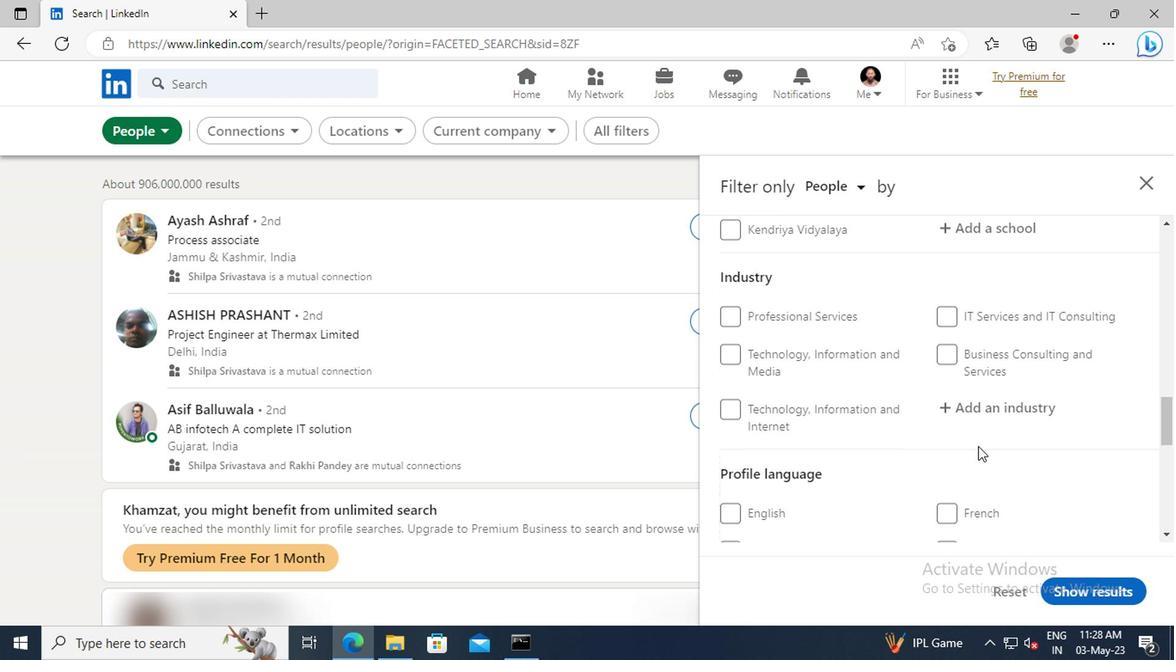 
Action: Mouse scrolled (973, 445) with delta (0, -1)
Screenshot: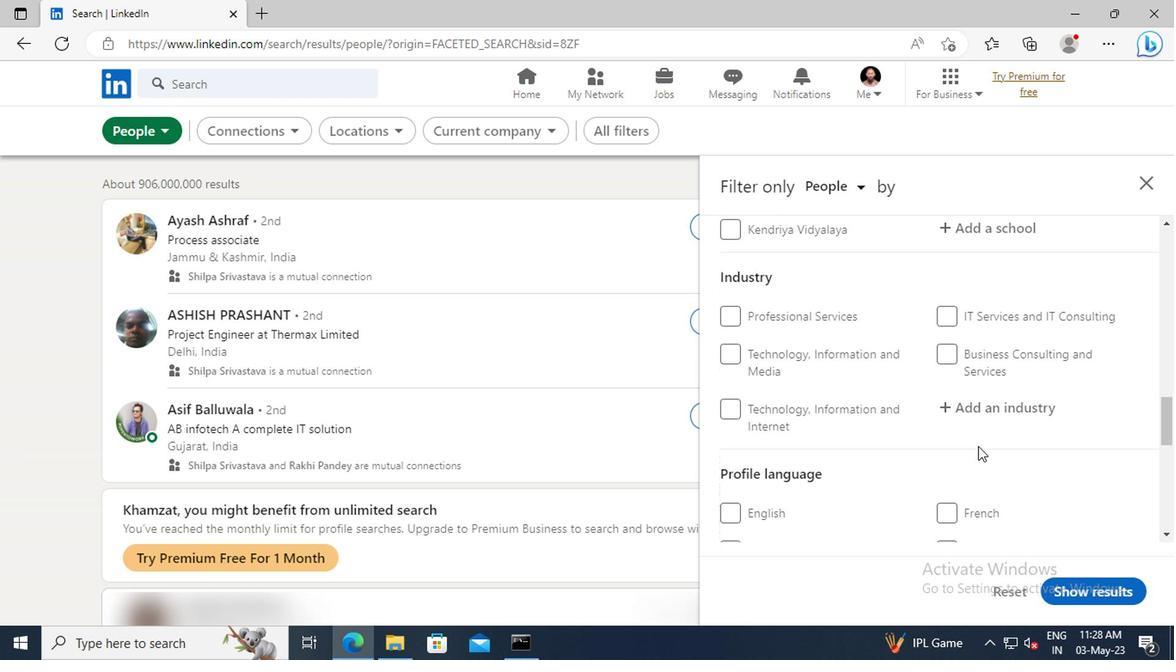 
Action: Mouse moved to (733, 414)
Screenshot: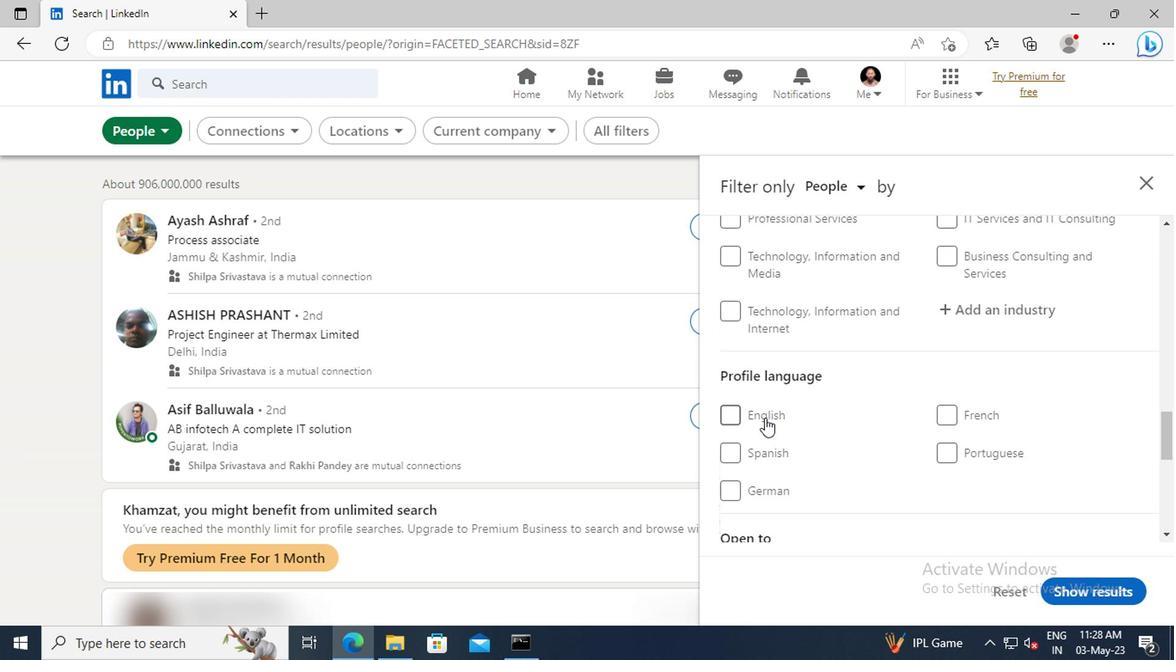 
Action: Mouse pressed left at (733, 414)
Screenshot: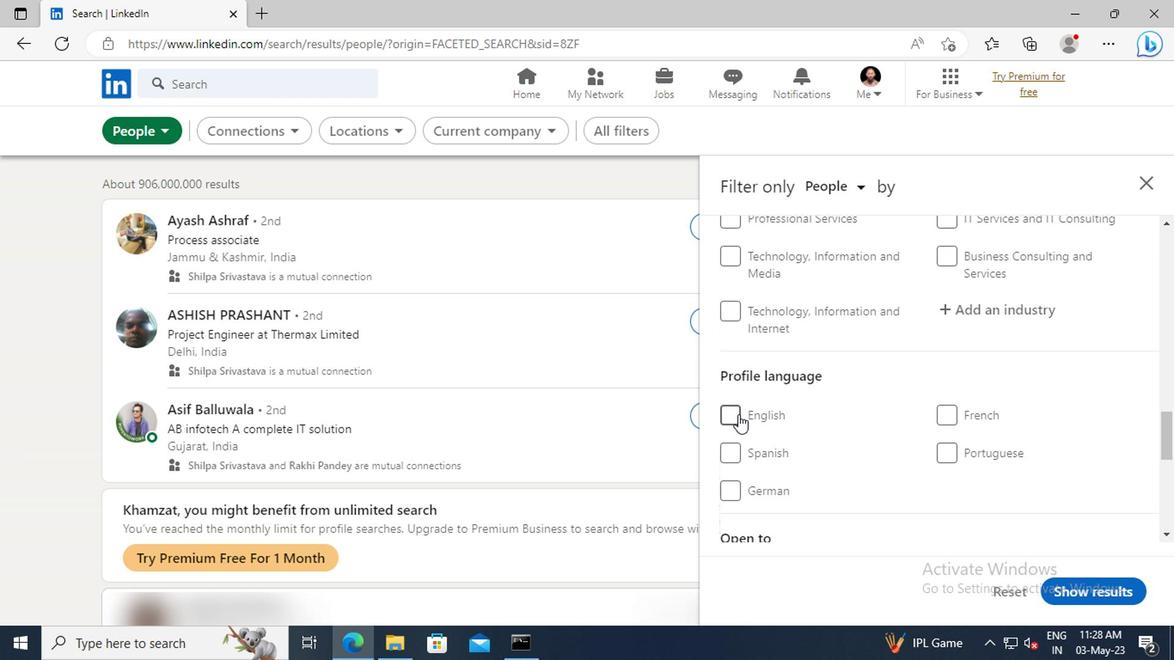 
Action: Mouse moved to (950, 412)
Screenshot: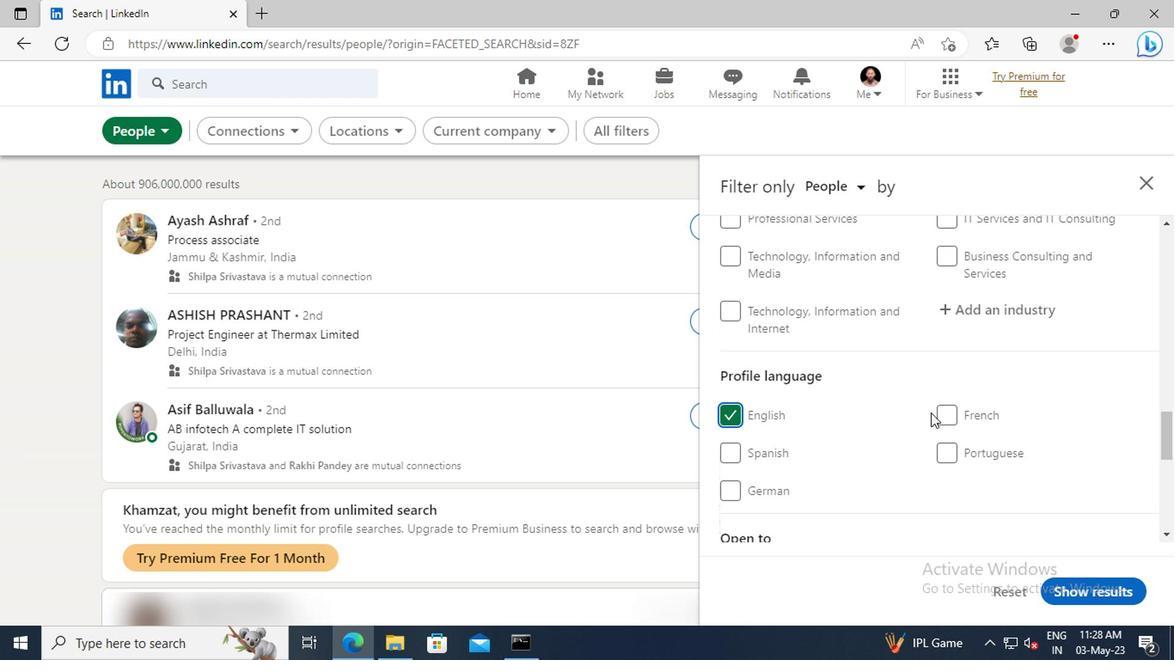
Action: Mouse scrolled (950, 412) with delta (0, 0)
Screenshot: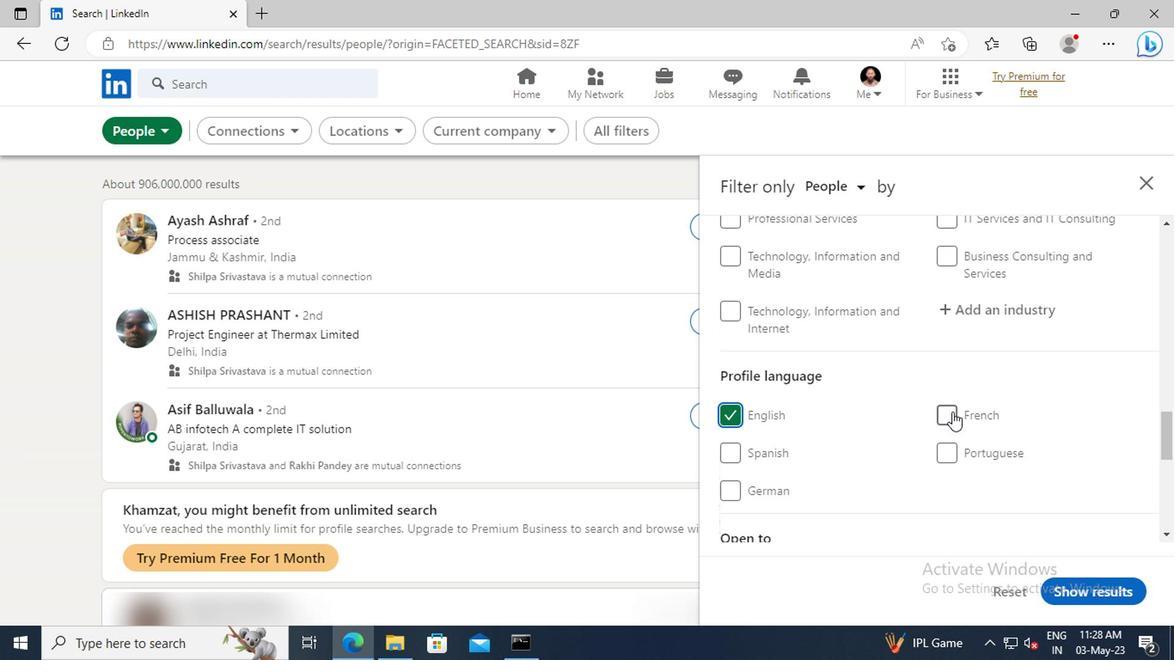 
Action: Mouse moved to (951, 412)
Screenshot: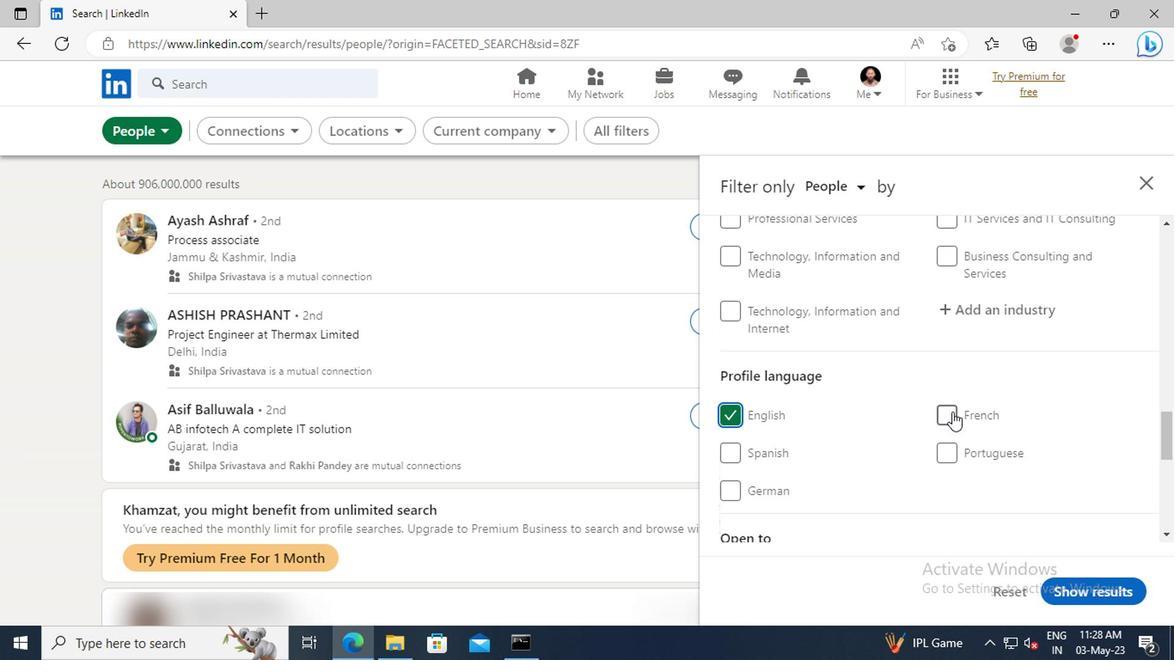 
Action: Mouse scrolled (951, 412) with delta (0, 0)
Screenshot: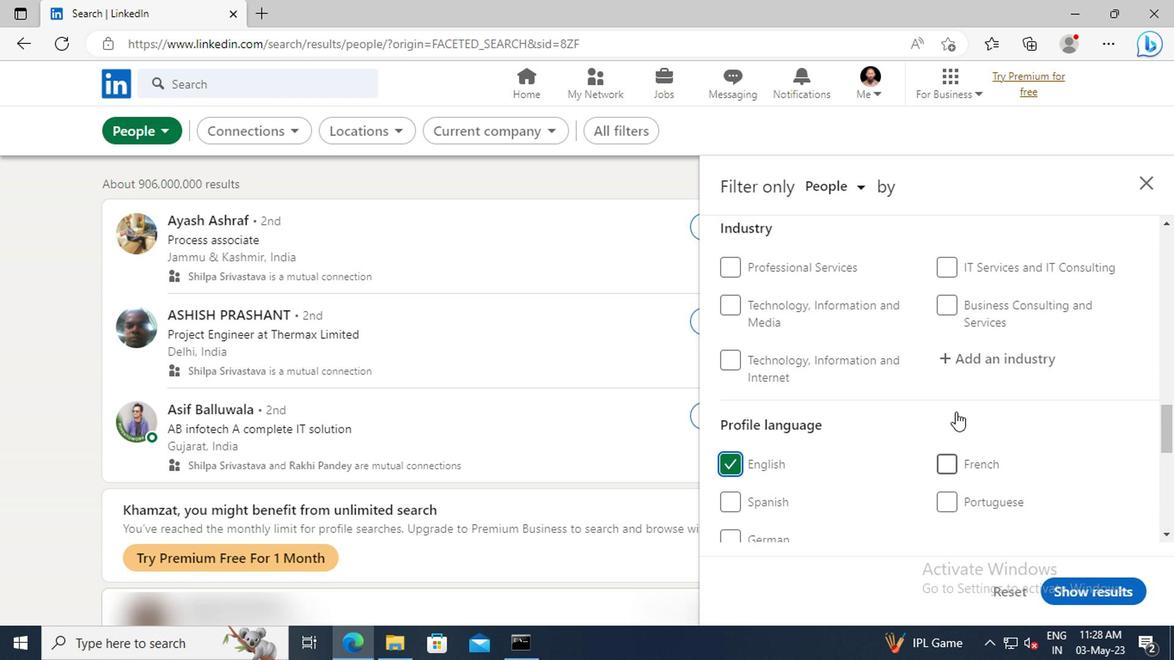 
Action: Mouse scrolled (951, 412) with delta (0, 0)
Screenshot: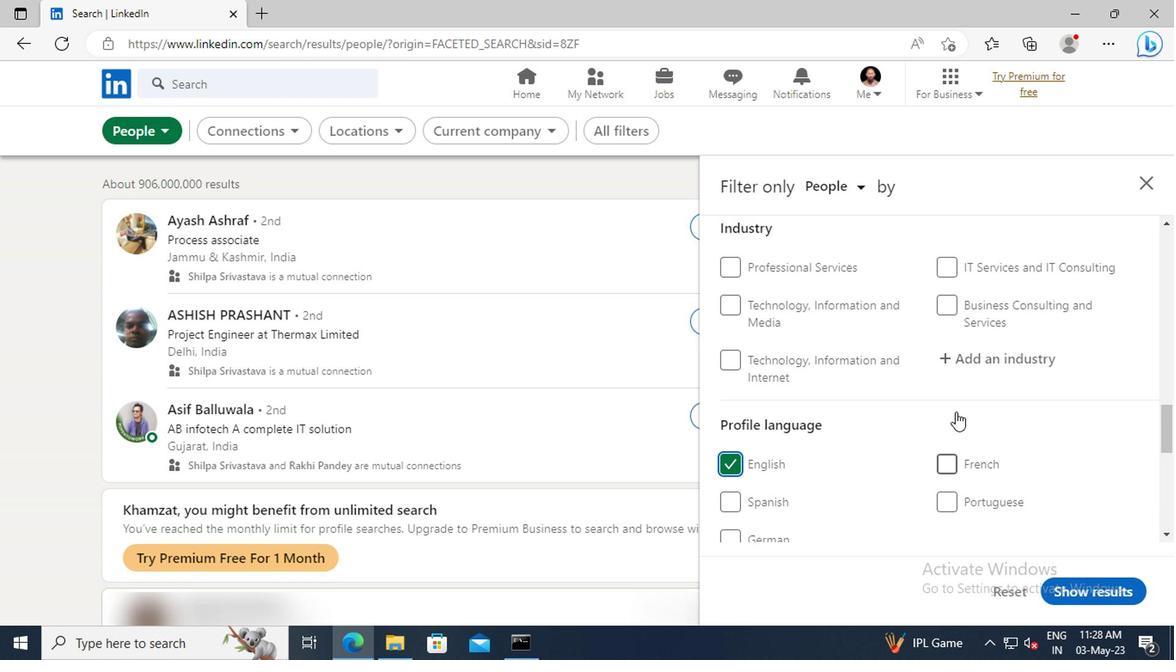 
Action: Mouse scrolled (951, 412) with delta (0, 0)
Screenshot: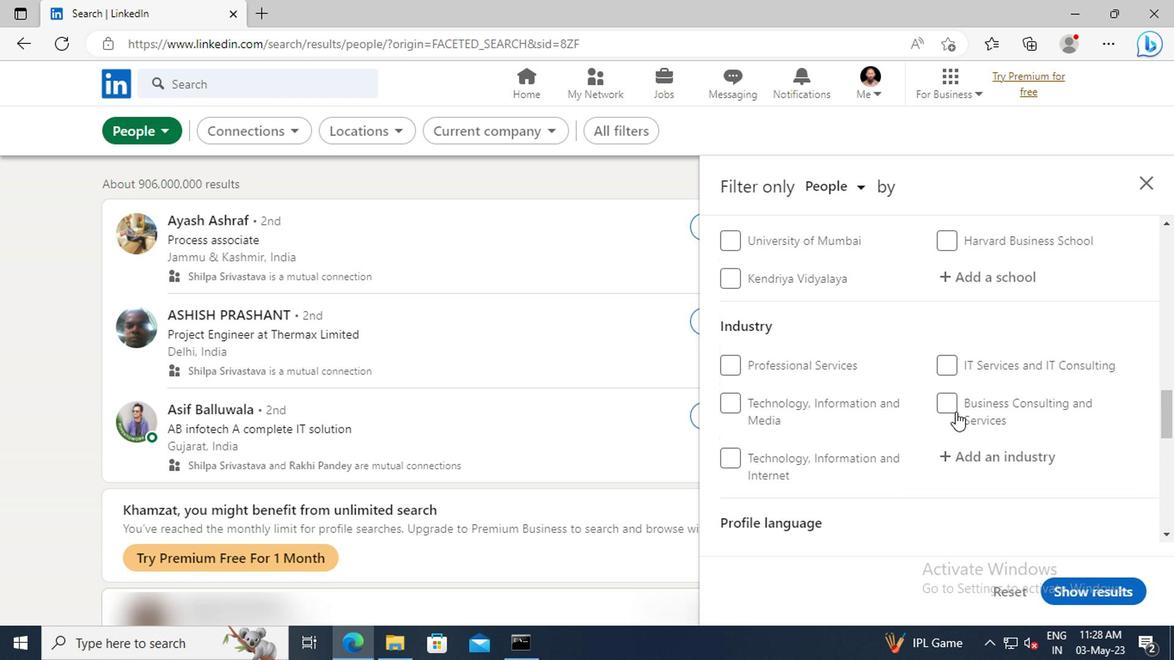 
Action: Mouse scrolled (951, 412) with delta (0, 0)
Screenshot: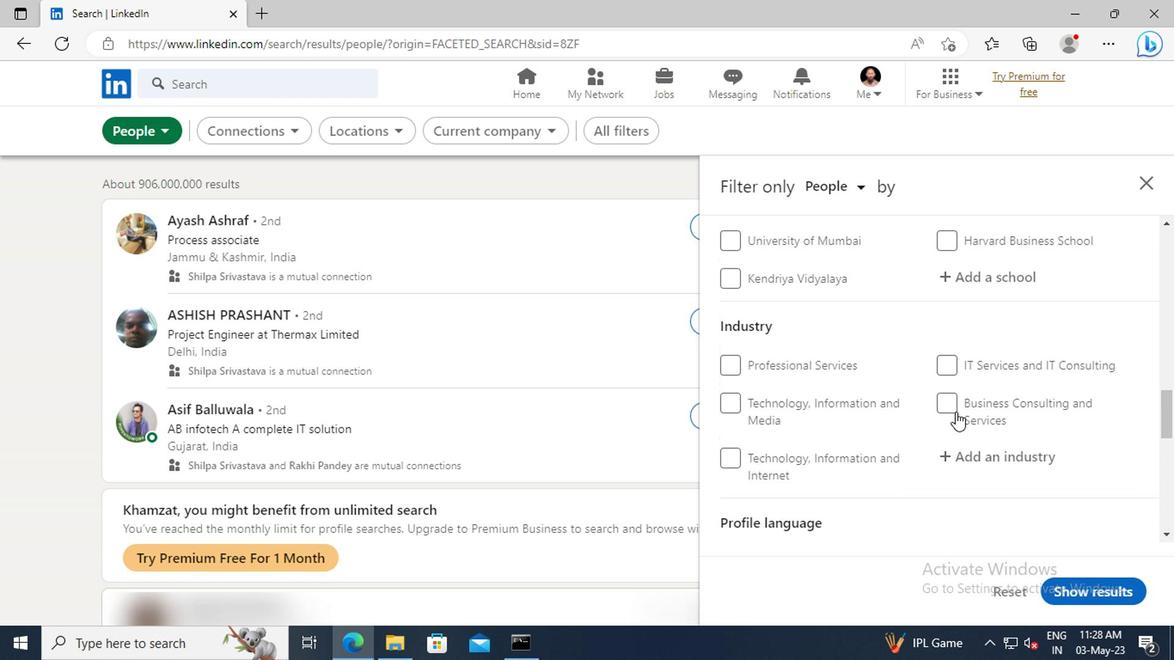 
Action: Mouse scrolled (951, 412) with delta (0, 0)
Screenshot: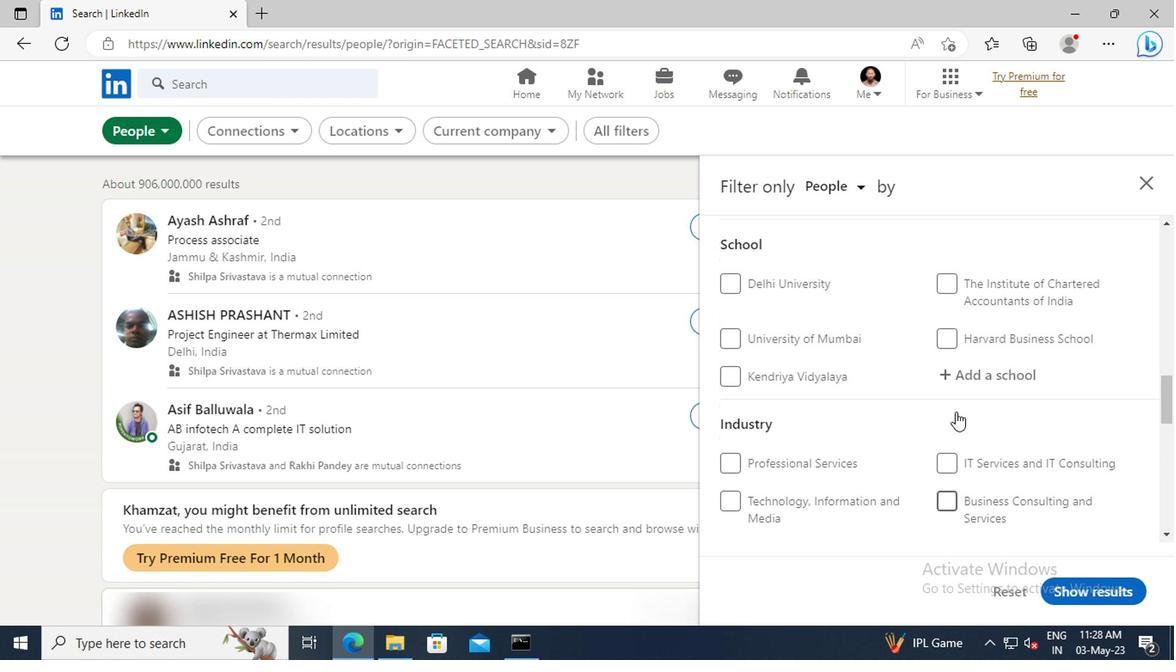 
Action: Mouse scrolled (951, 412) with delta (0, 0)
Screenshot: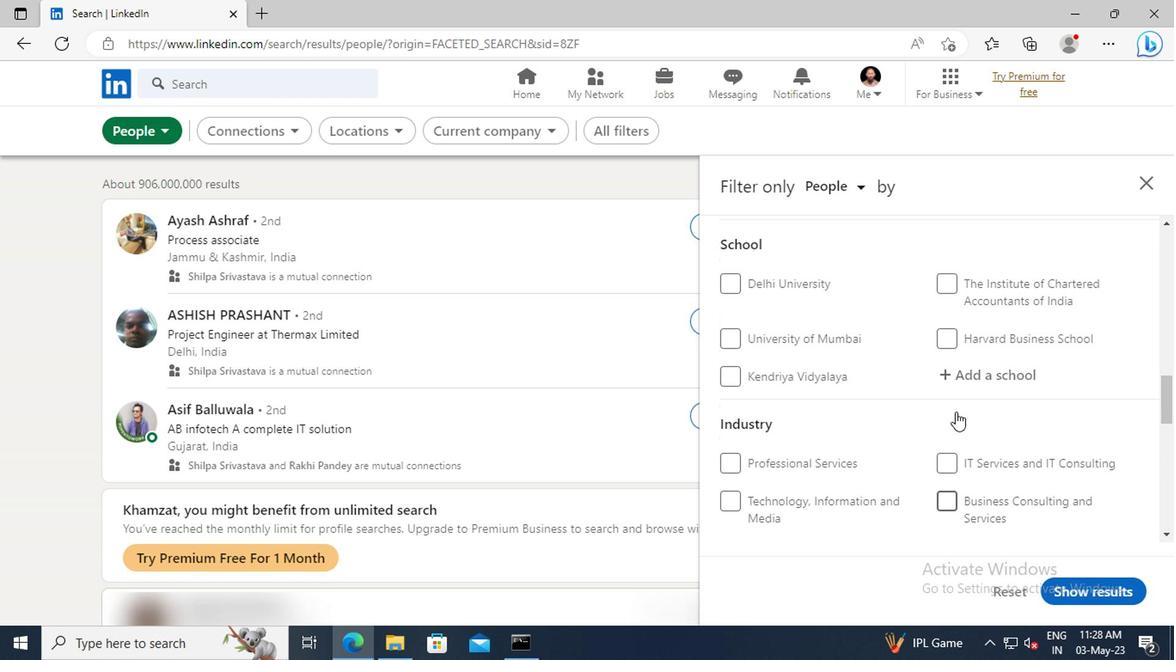 
Action: Mouse scrolled (951, 412) with delta (0, 0)
Screenshot: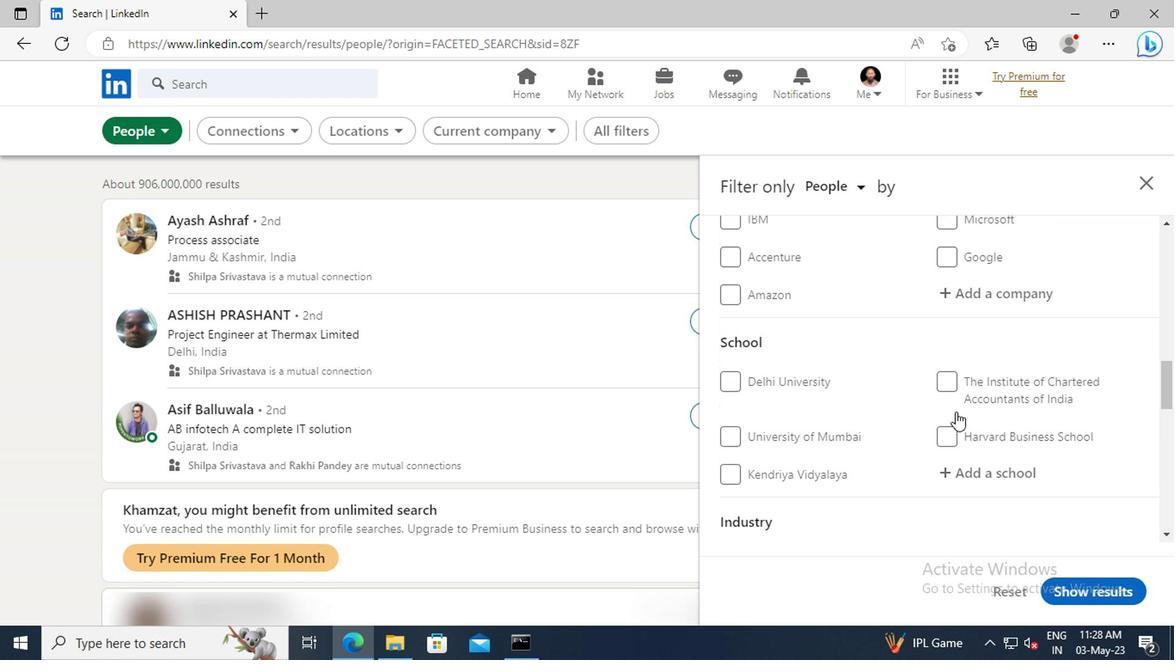 
Action: Mouse scrolled (951, 412) with delta (0, 0)
Screenshot: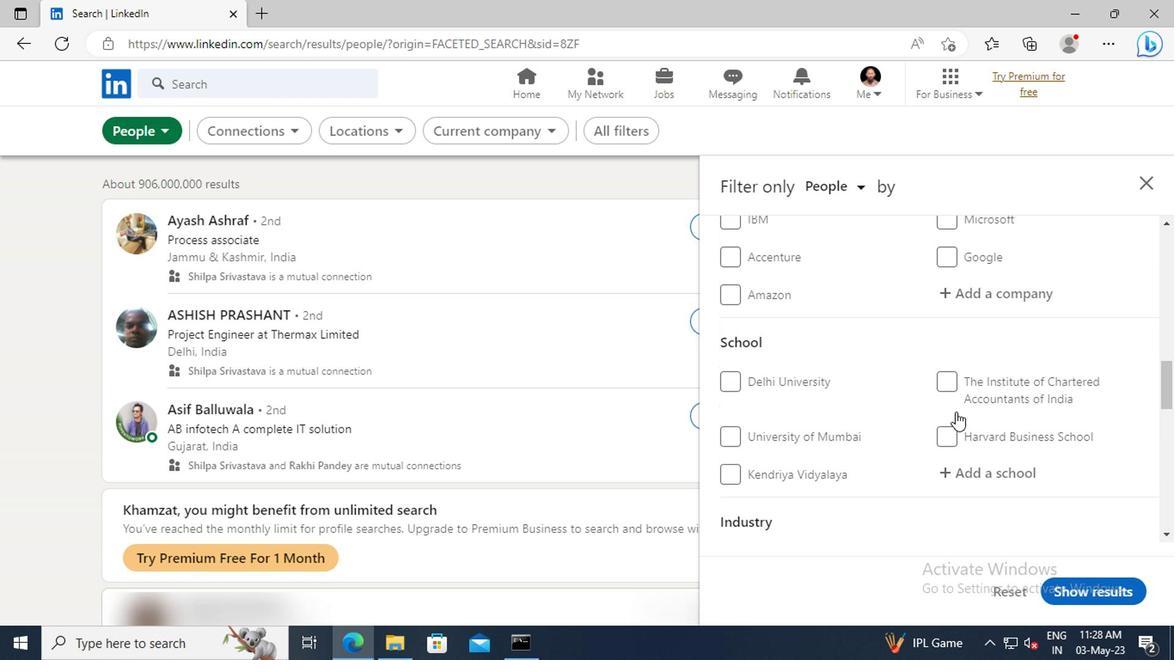 
Action: Mouse scrolled (951, 412) with delta (0, 0)
Screenshot: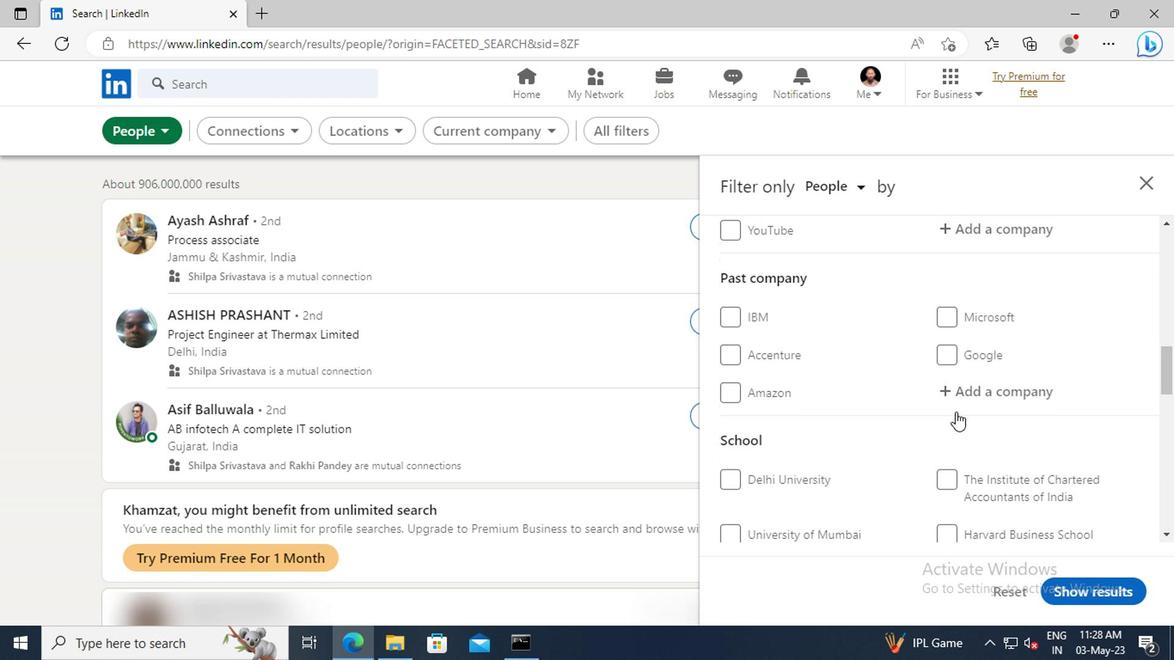 
Action: Mouse scrolled (951, 412) with delta (0, 0)
Screenshot: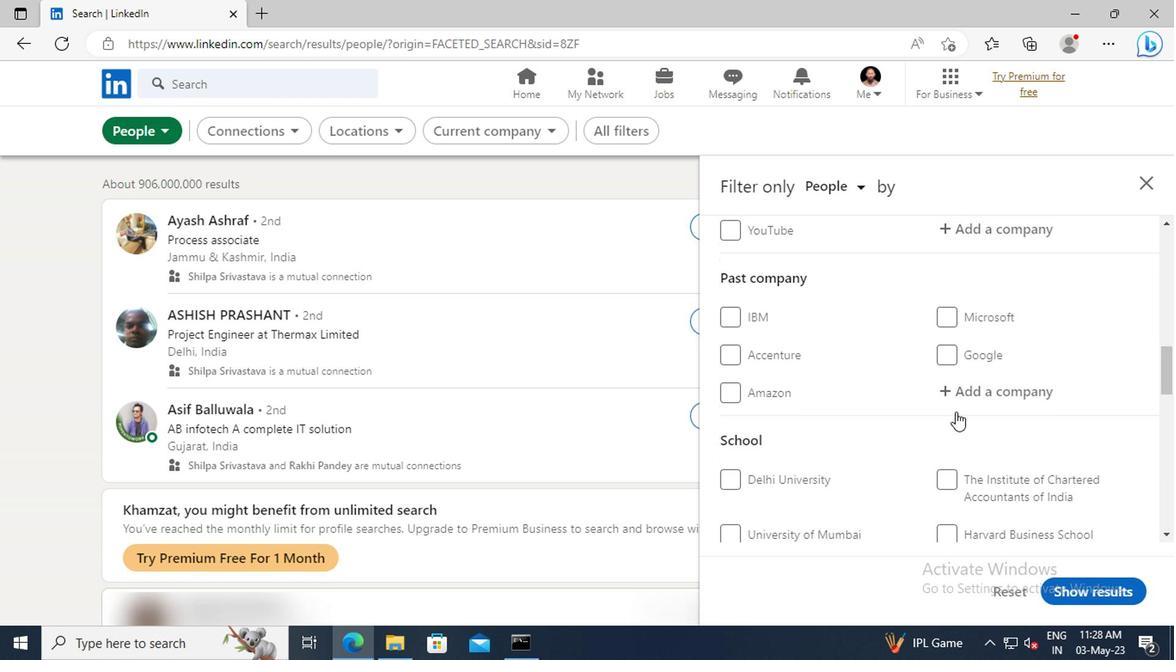 
Action: Mouse scrolled (951, 412) with delta (0, 0)
Screenshot: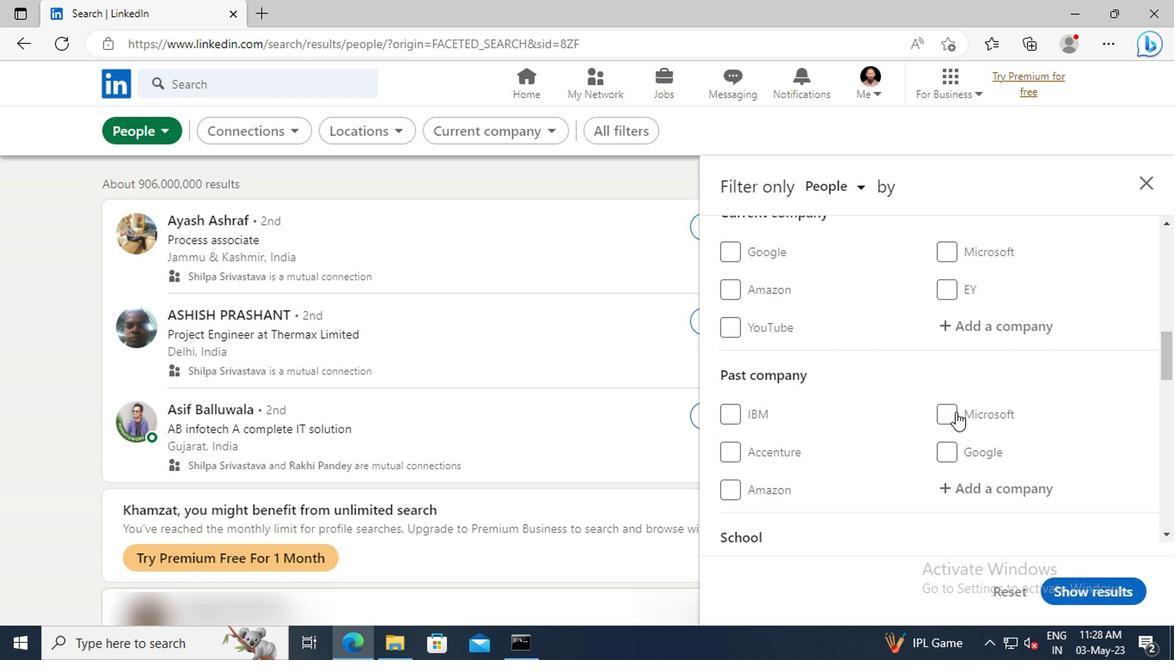 
Action: Mouse moved to (953, 382)
Screenshot: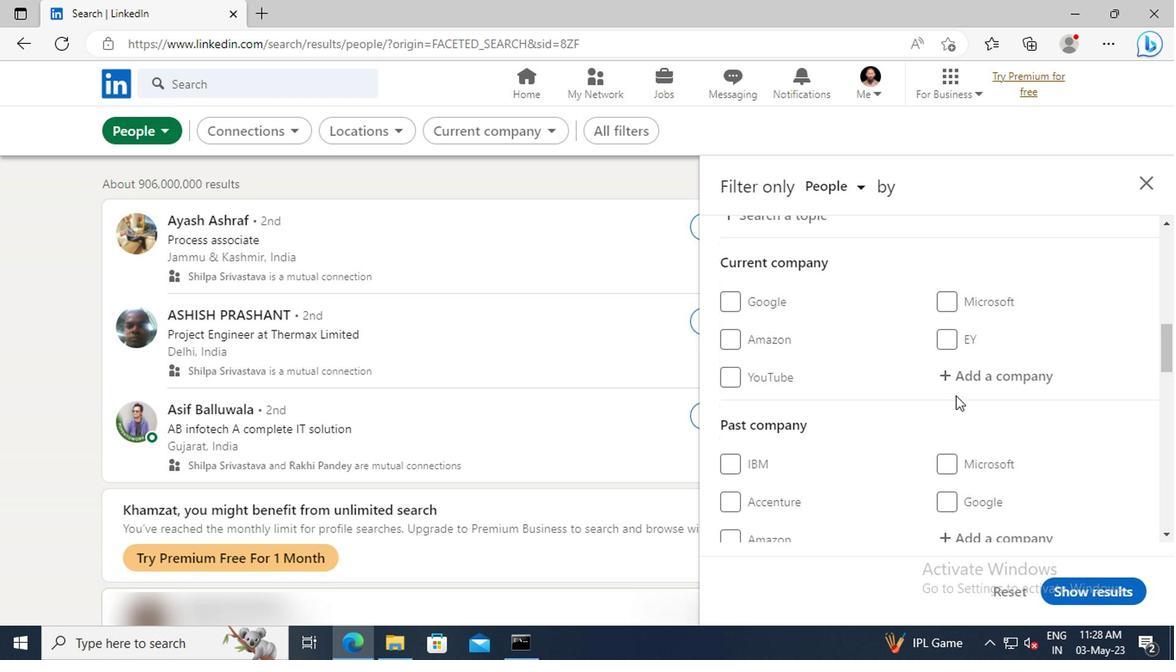 
Action: Mouse pressed left at (953, 382)
Screenshot: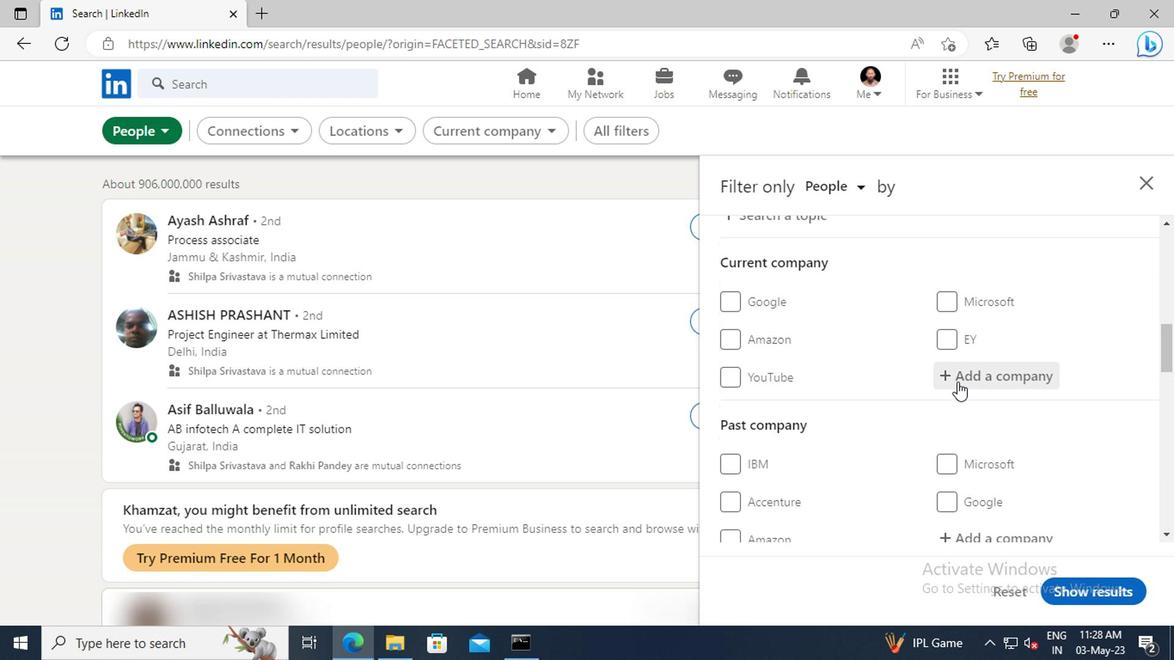 
Action: Key pressed <Key.shift>HAVELLS<Key.space><Key.shift><Key.shift><Key.shift>I
Screenshot: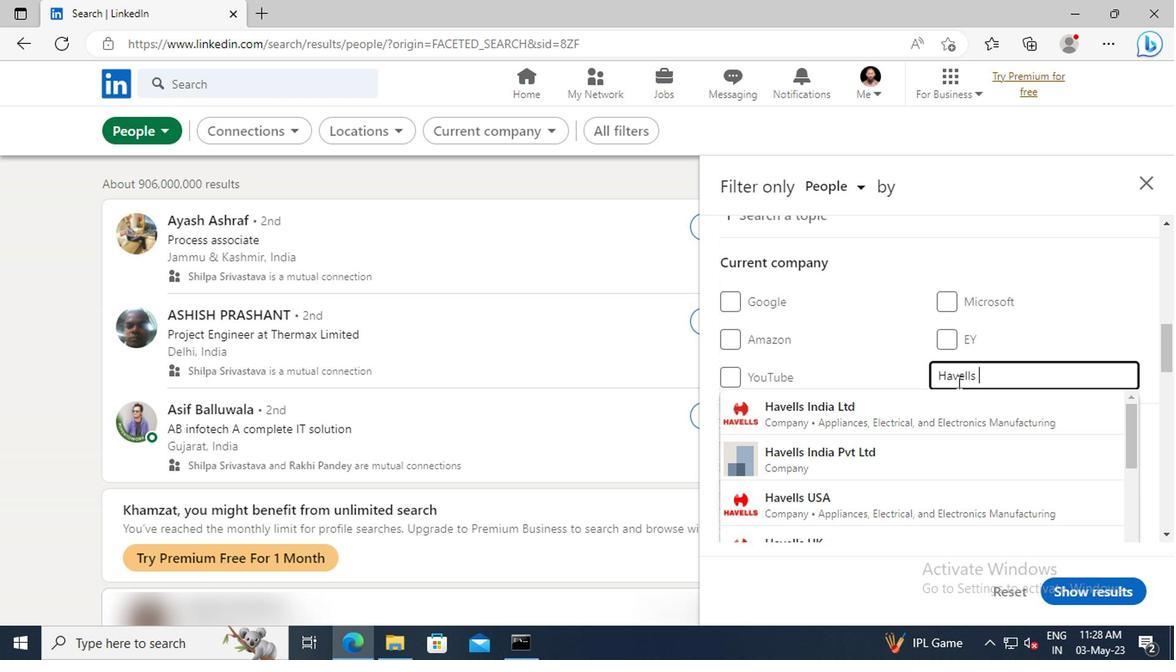 
Action: Mouse moved to (955, 405)
Screenshot: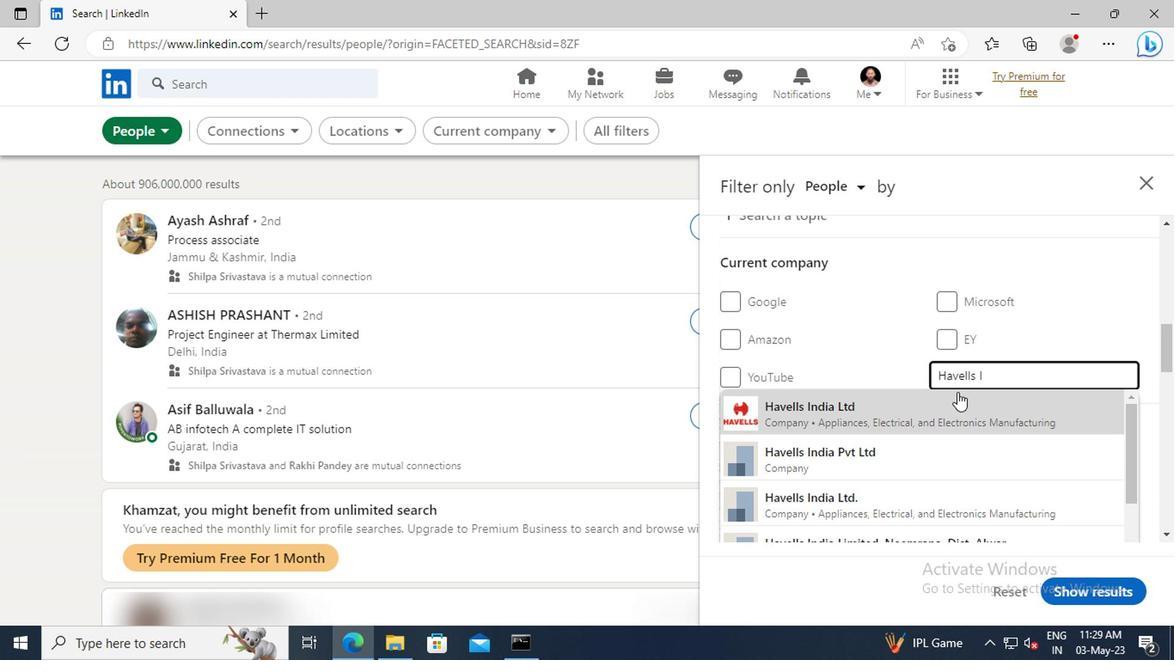 
Action: Mouse pressed left at (955, 405)
Screenshot: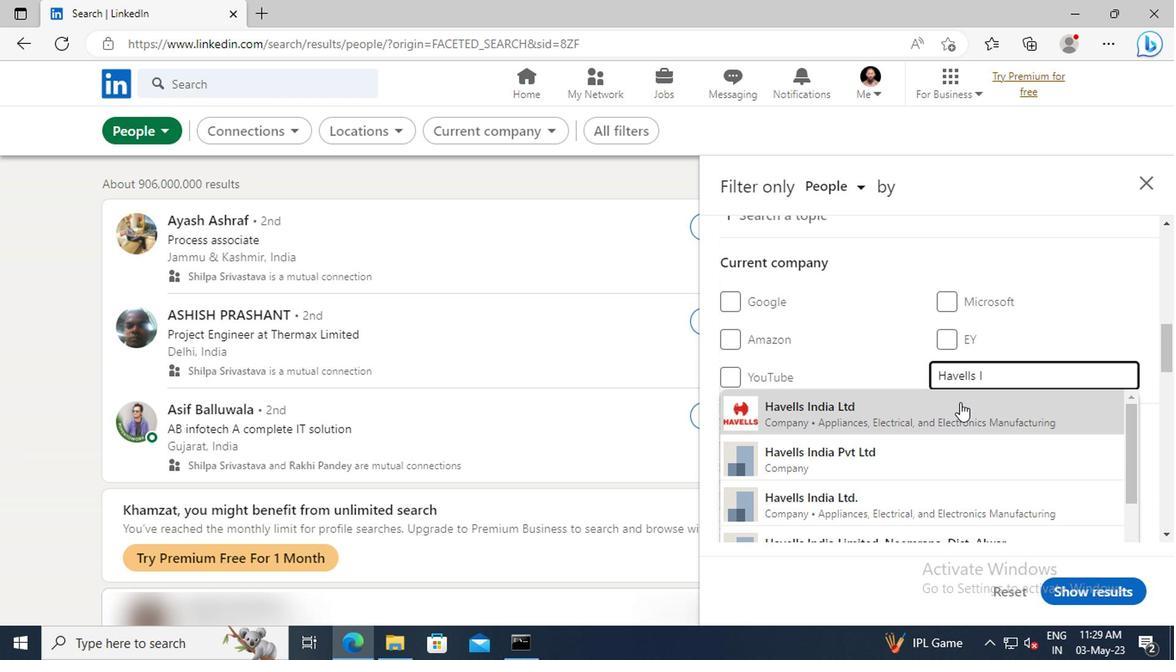
Action: Mouse scrolled (955, 404) with delta (0, -1)
Screenshot: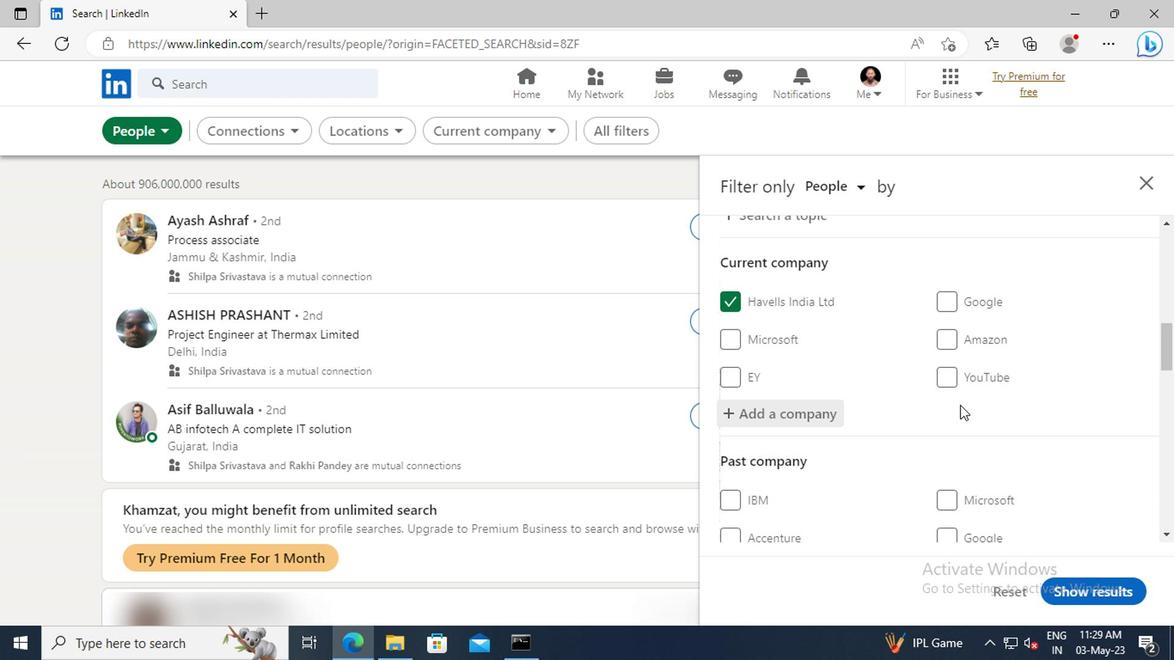 
Action: Mouse scrolled (955, 404) with delta (0, -1)
Screenshot: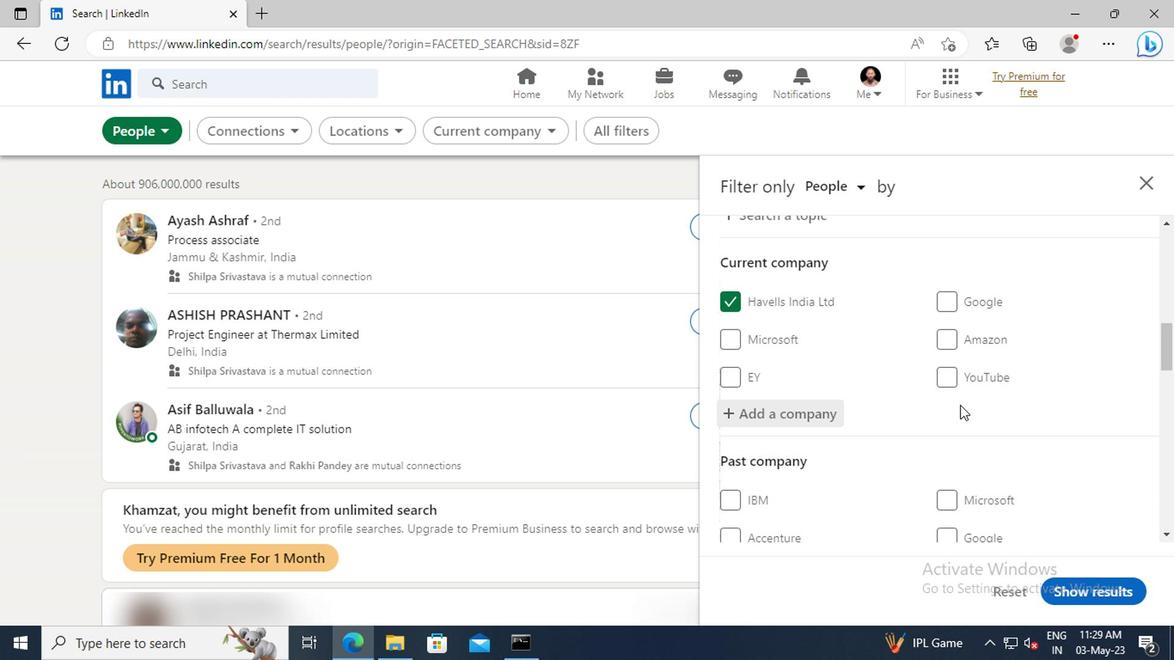 
Action: Mouse moved to (953, 382)
Screenshot: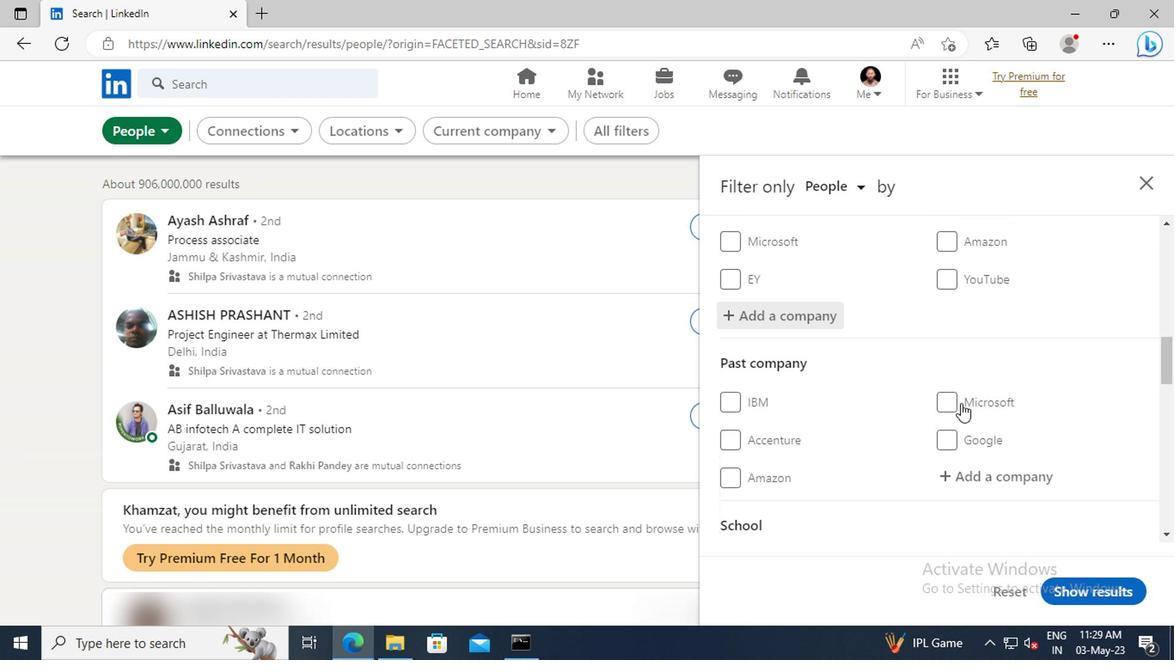 
Action: Mouse scrolled (953, 382) with delta (0, 0)
Screenshot: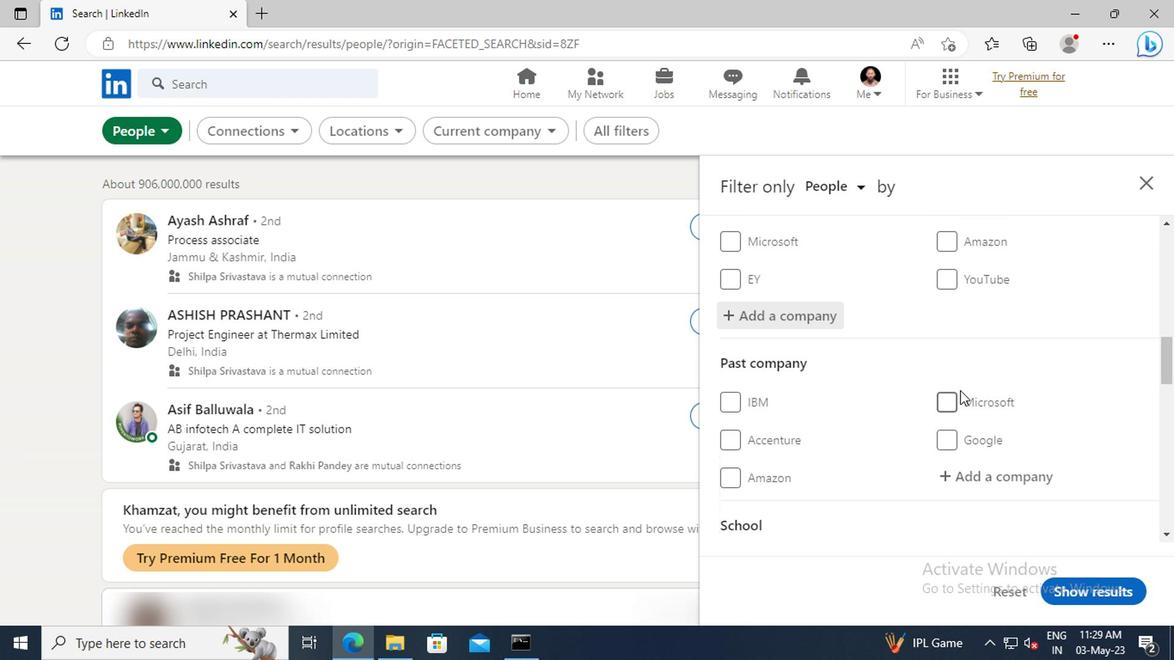 
Action: Mouse moved to (953, 380)
Screenshot: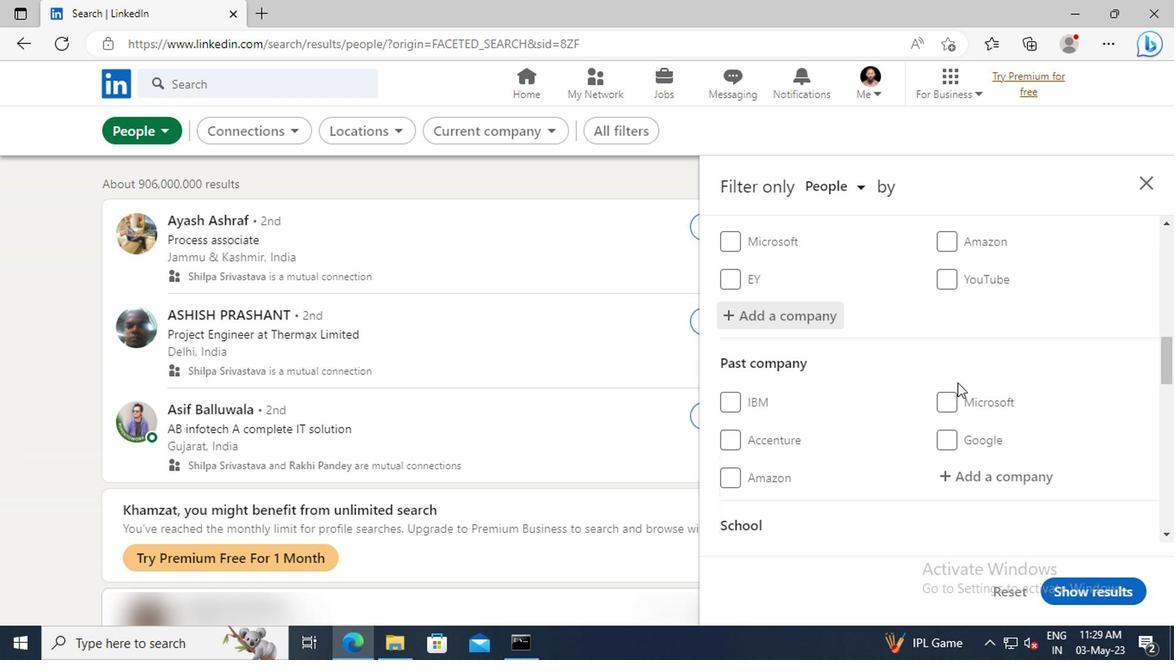 
Action: Mouse scrolled (953, 379) with delta (0, 0)
Screenshot: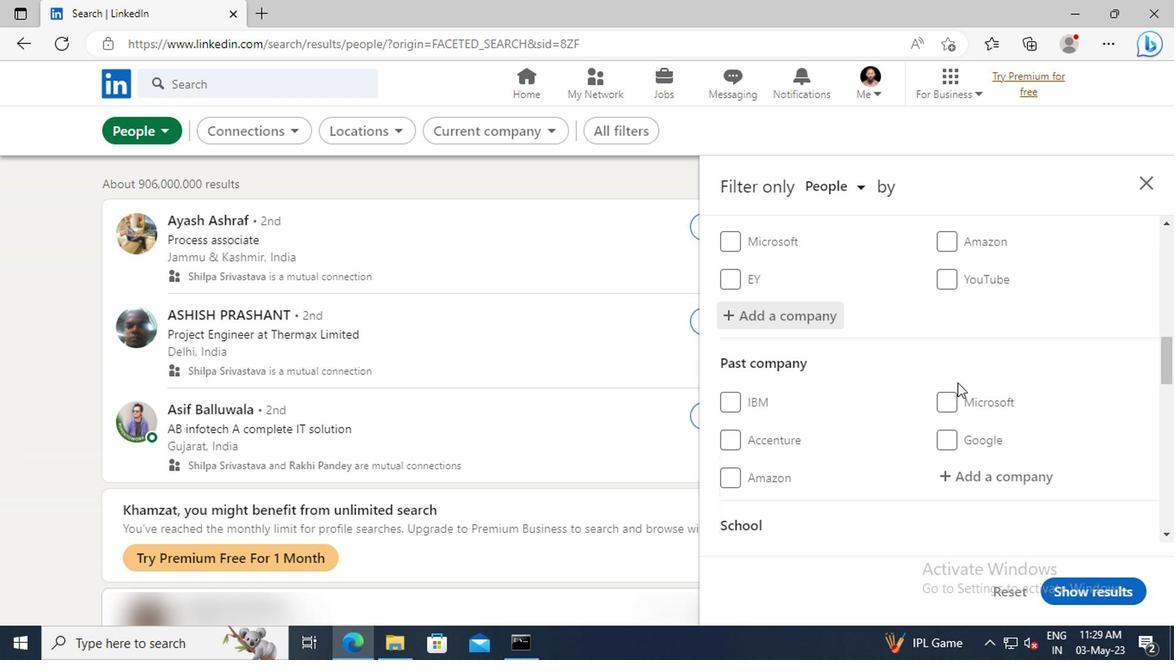 
Action: Mouse moved to (947, 351)
Screenshot: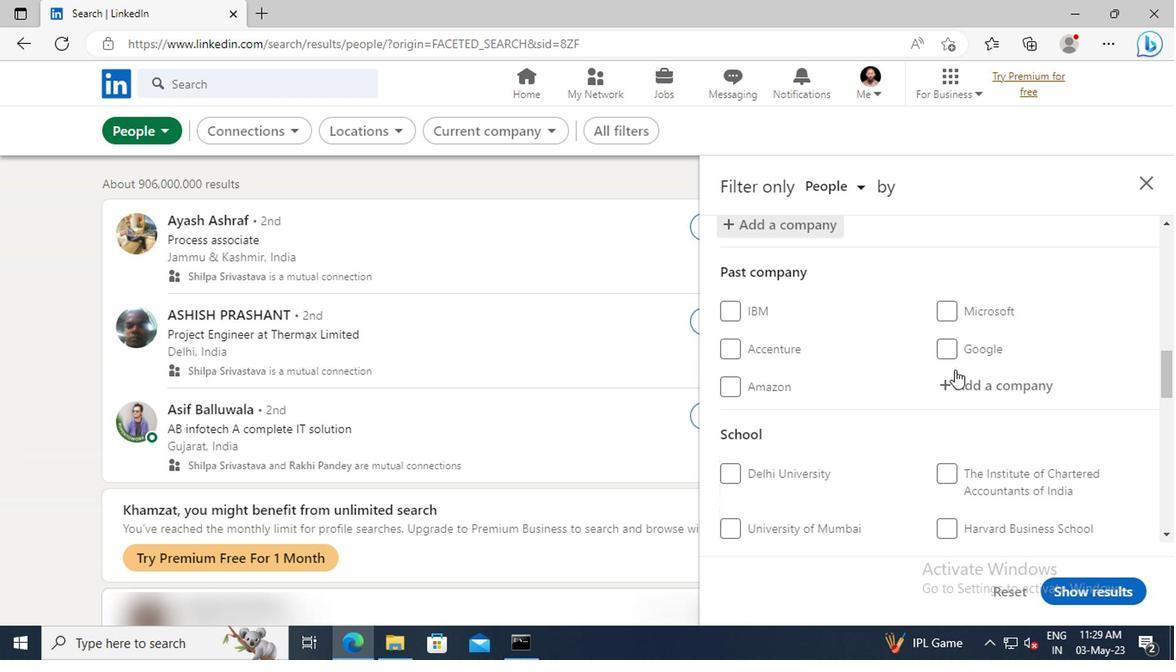 
Action: Mouse scrolled (947, 350) with delta (0, -1)
Screenshot: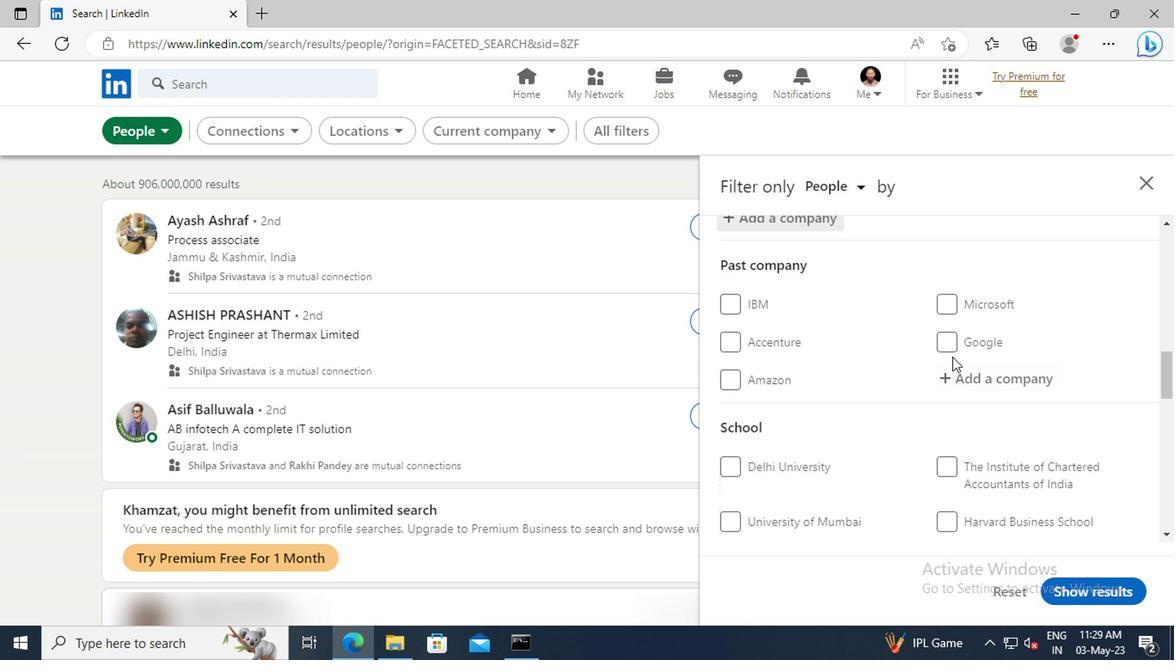 
Action: Mouse scrolled (947, 350) with delta (0, -1)
Screenshot: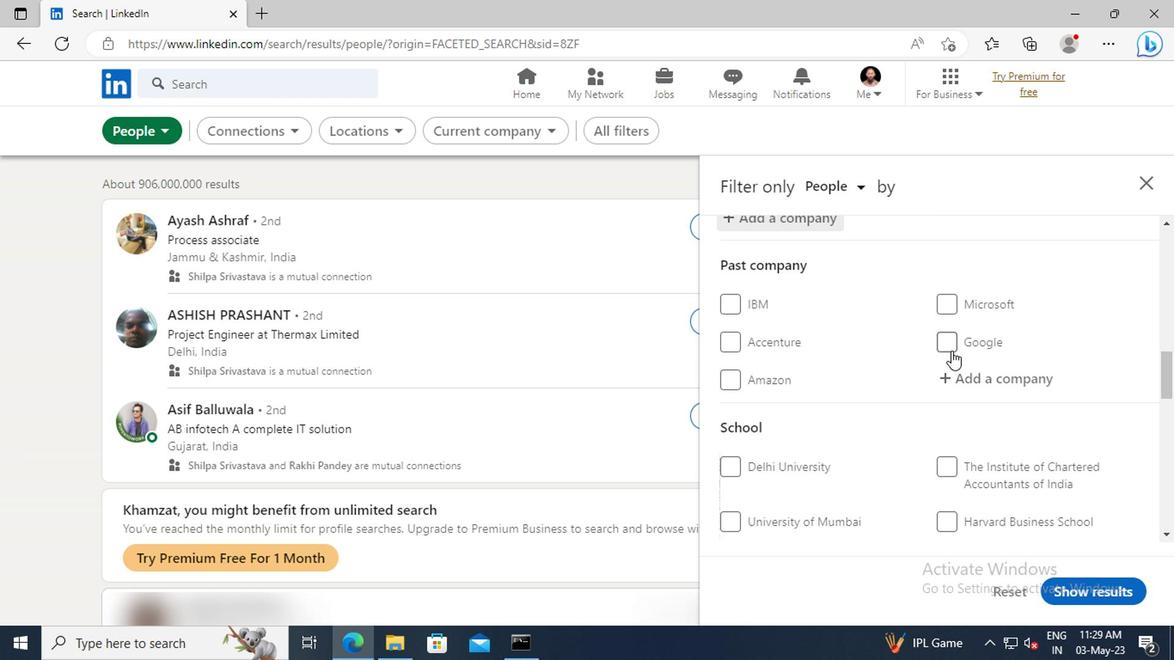 
Action: Mouse moved to (947, 349)
Screenshot: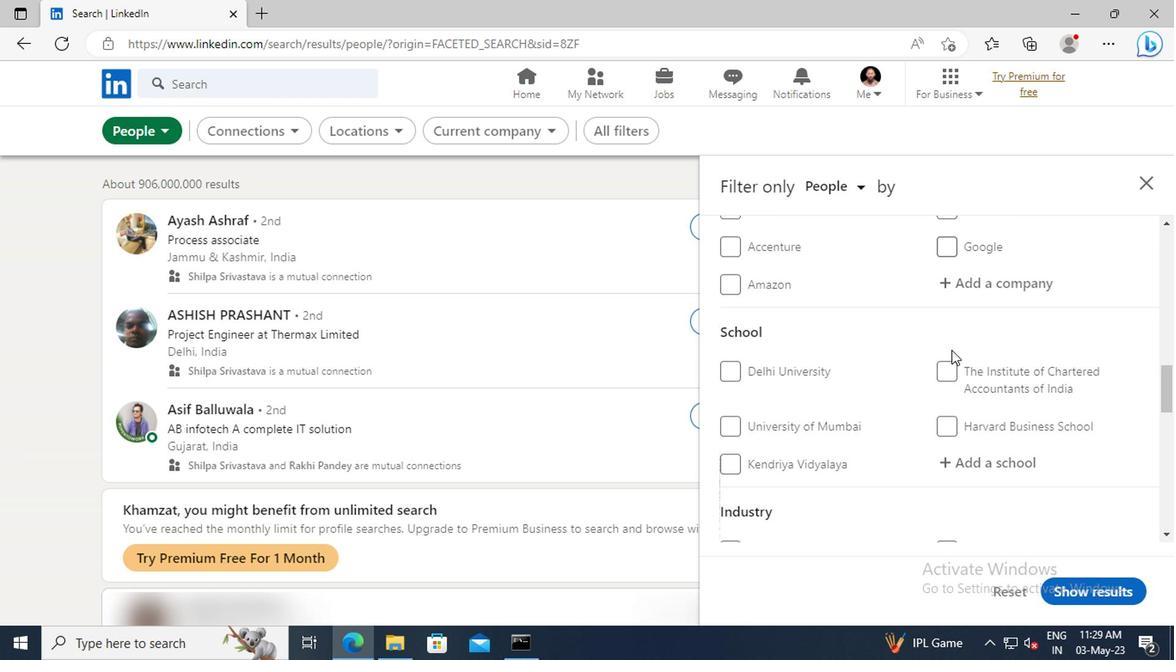 
Action: Mouse scrolled (947, 348) with delta (0, -1)
Screenshot: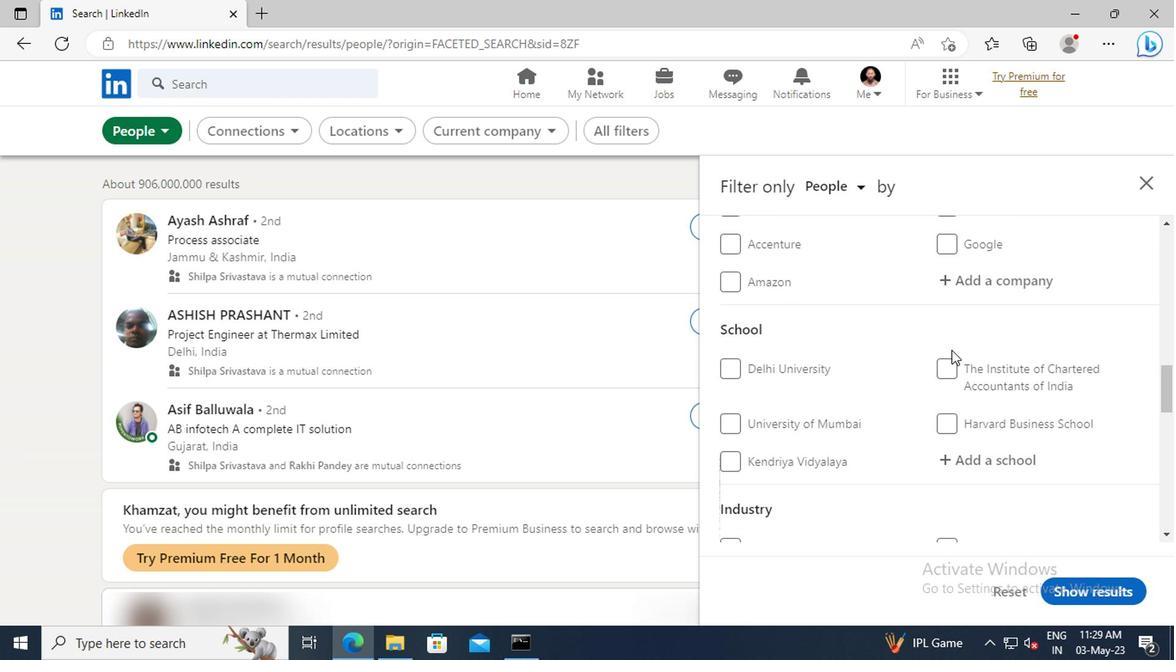 
Action: Mouse moved to (964, 410)
Screenshot: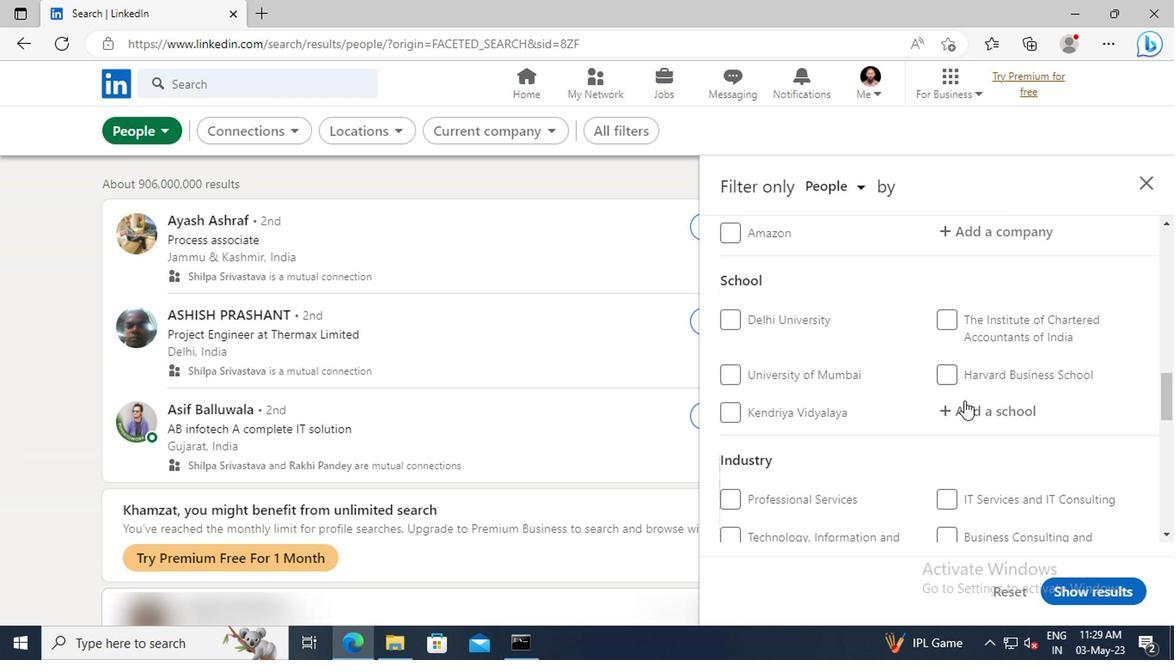 
Action: Mouse pressed left at (964, 410)
Screenshot: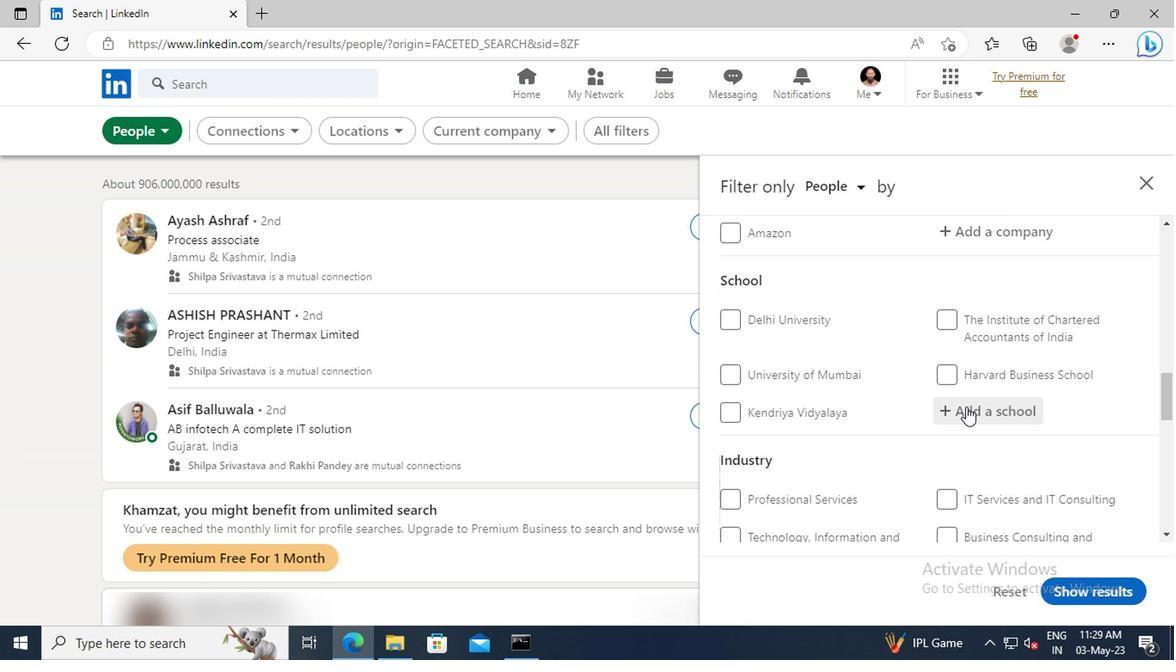 
Action: Key pressed <Key.shift>KING<Key.space><Key.shift>GEORGE'S
Screenshot: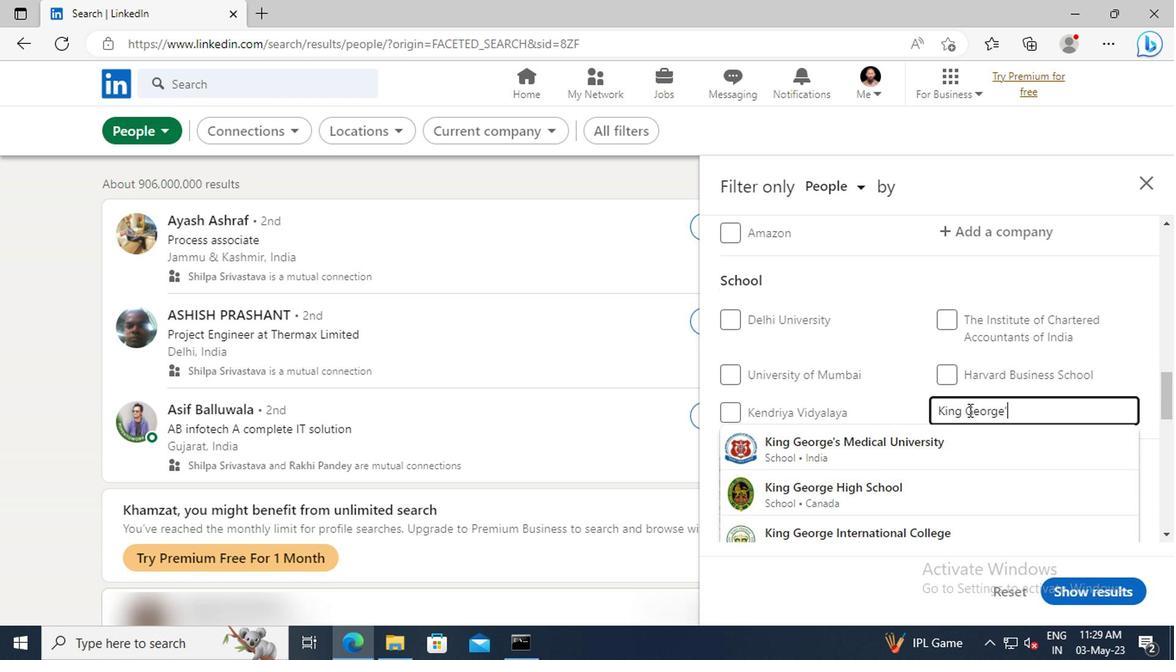 
Action: Mouse moved to (965, 440)
Screenshot: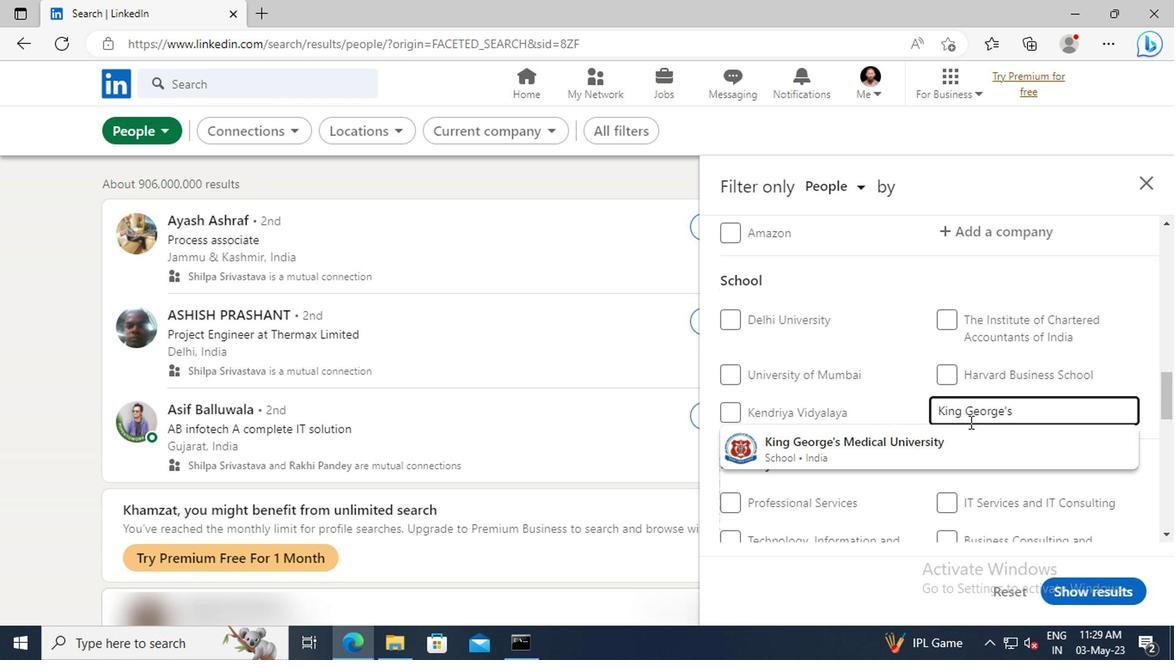
Action: Mouse pressed left at (965, 440)
Screenshot: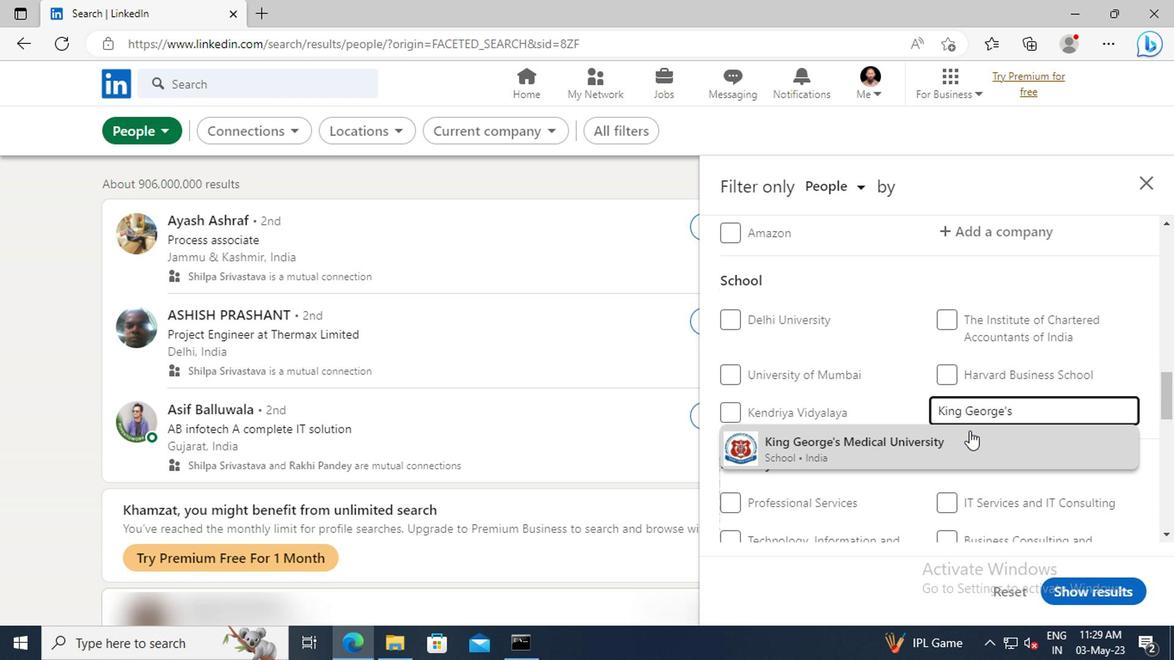 
Action: Mouse scrolled (965, 440) with delta (0, 0)
Screenshot: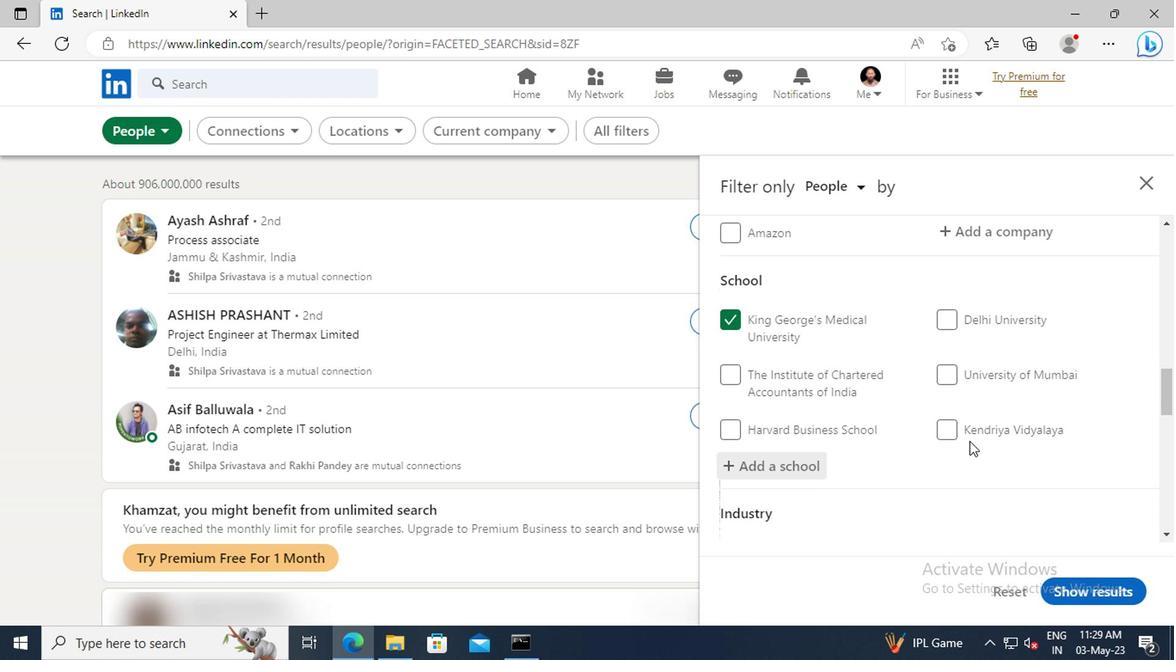 
Action: Mouse scrolled (965, 440) with delta (0, 0)
Screenshot: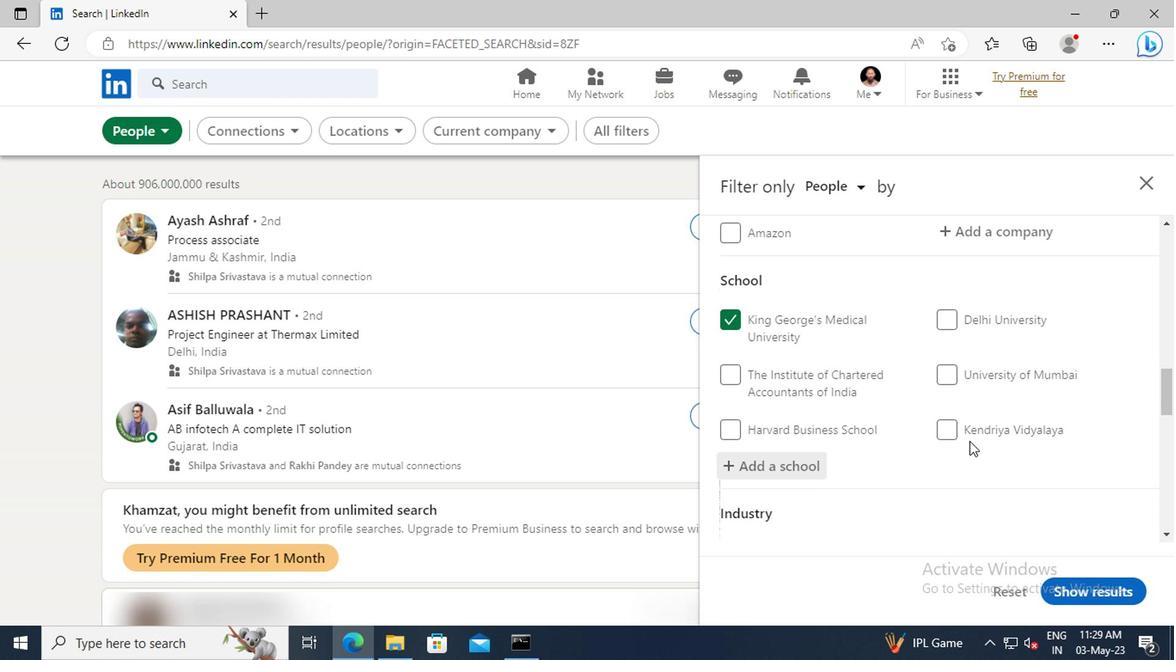 
Action: Mouse moved to (954, 388)
Screenshot: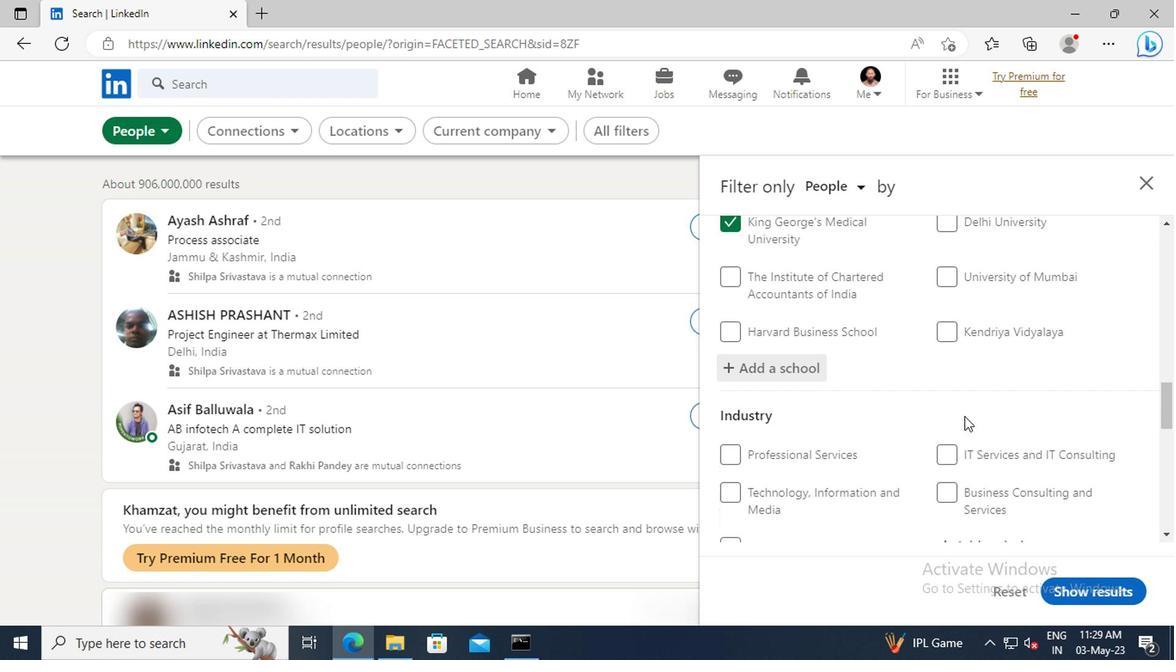 
Action: Mouse scrolled (954, 387) with delta (0, -1)
Screenshot: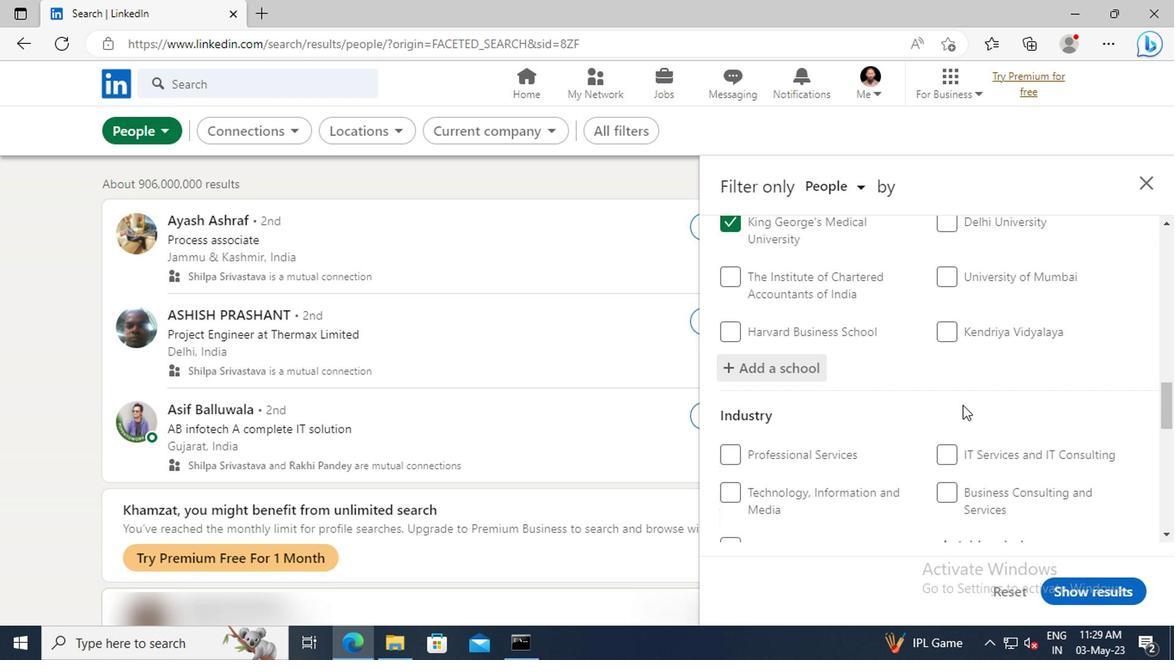 
Action: Mouse scrolled (954, 387) with delta (0, -1)
Screenshot: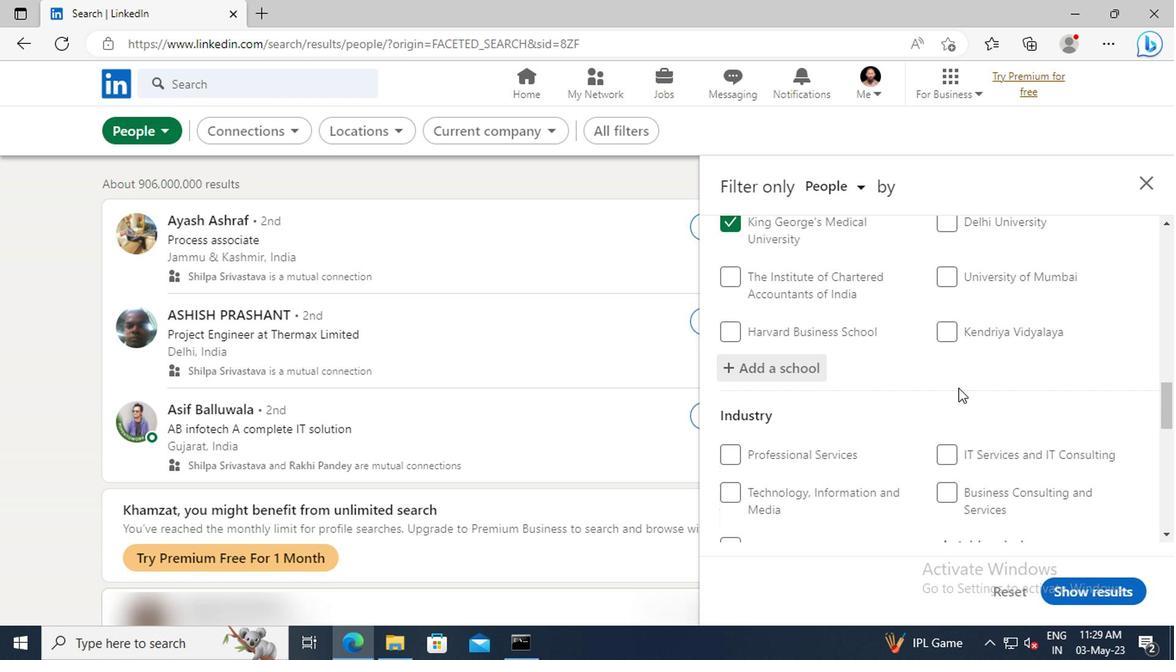 
Action: Mouse moved to (952, 376)
Screenshot: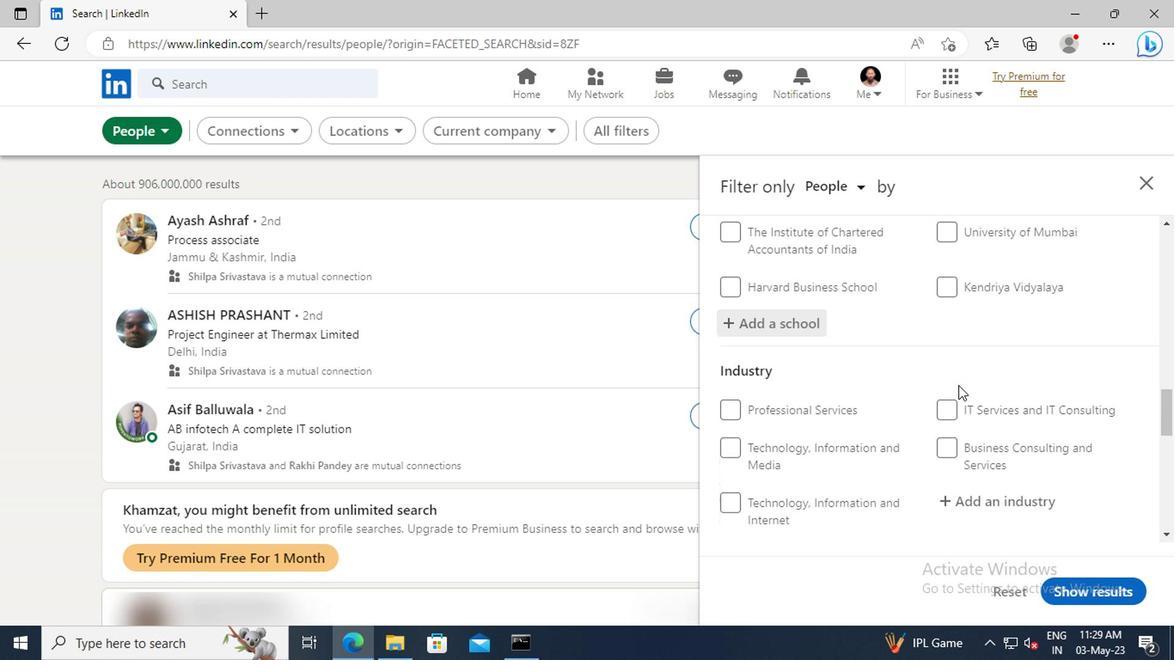 
Action: Mouse scrolled (952, 375) with delta (0, 0)
Screenshot: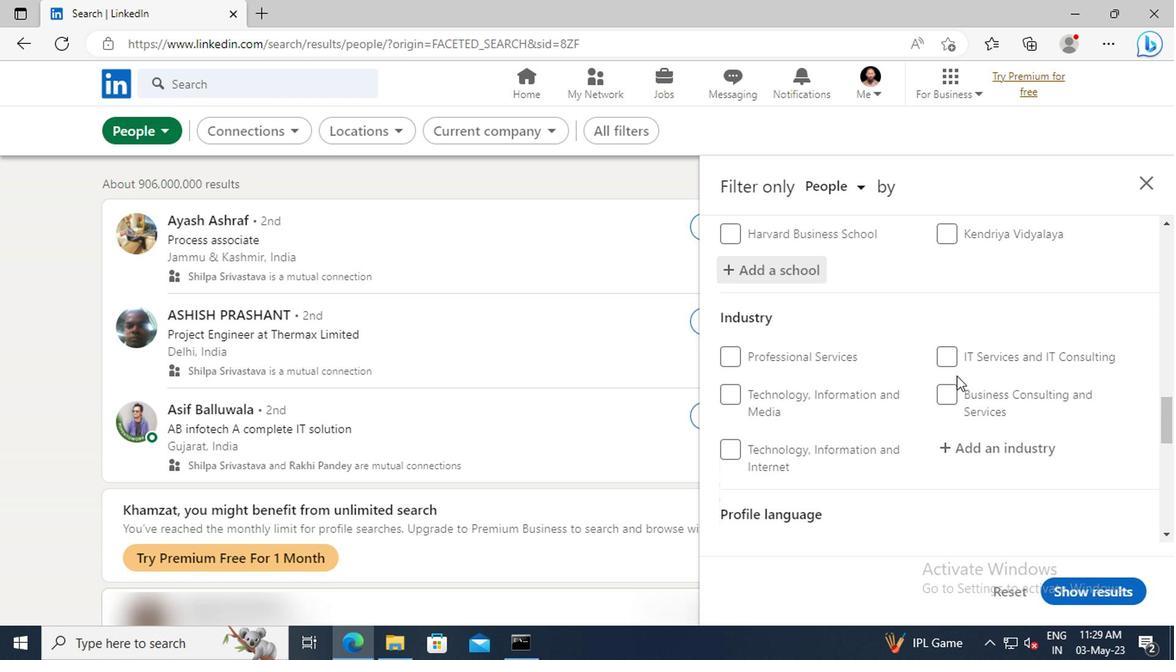 
Action: Mouse moved to (965, 399)
Screenshot: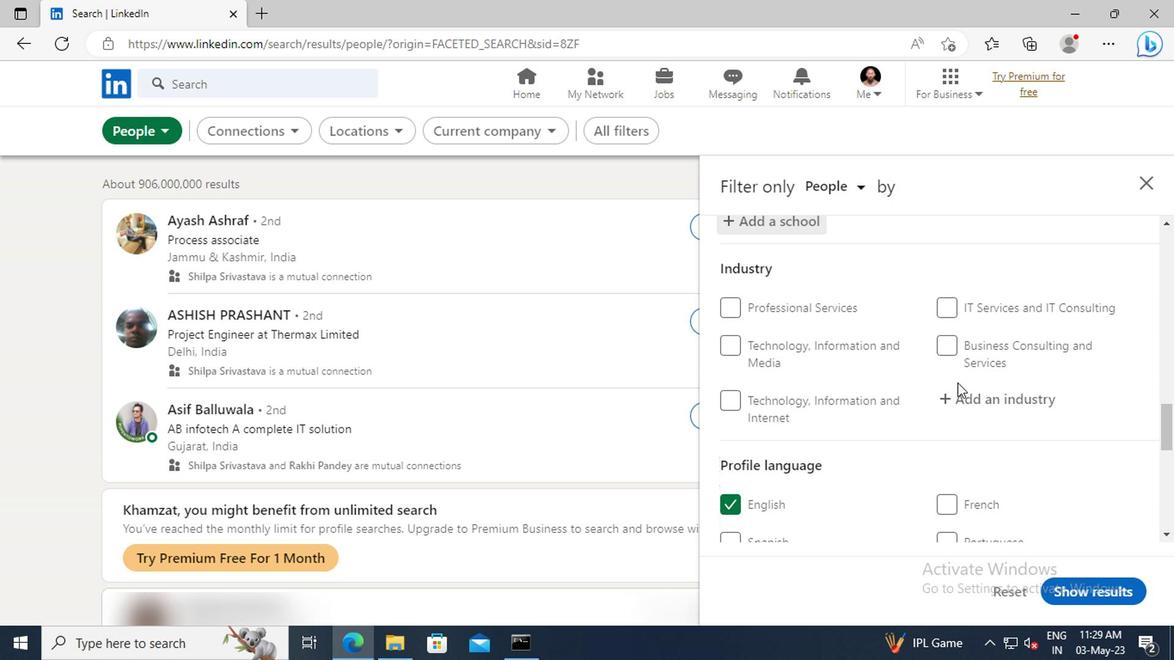 
Action: Mouse pressed left at (965, 399)
Screenshot: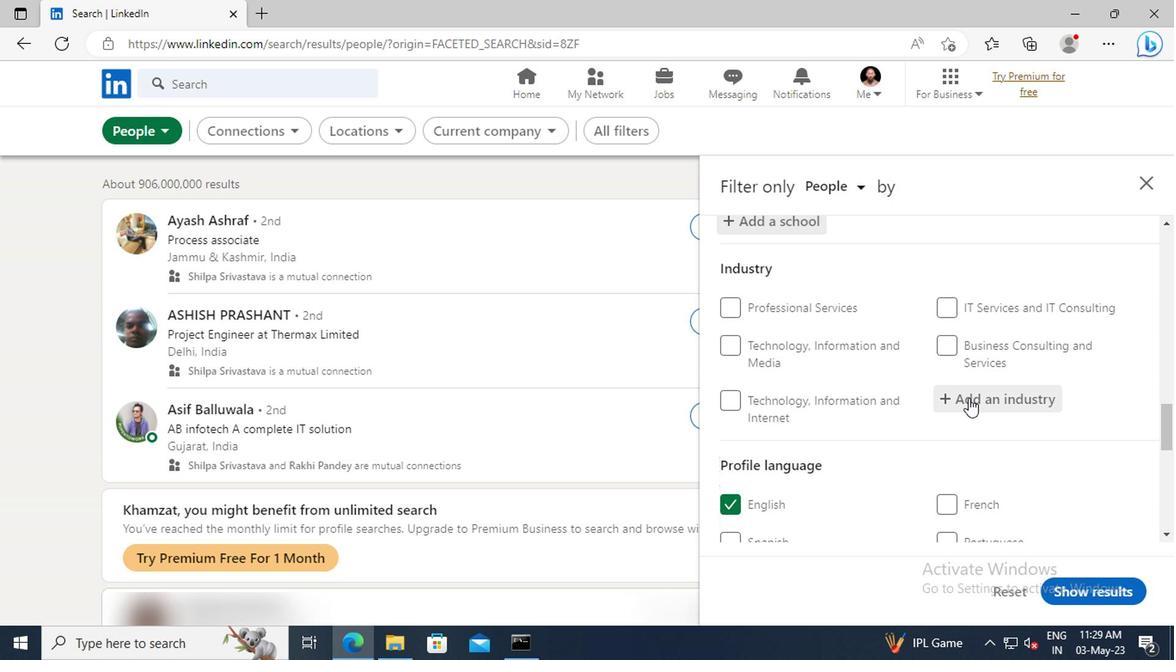 
Action: Key pressed <Key.shift>RETAIL<Key.space><Key.shift>ART<Key.space>
Screenshot: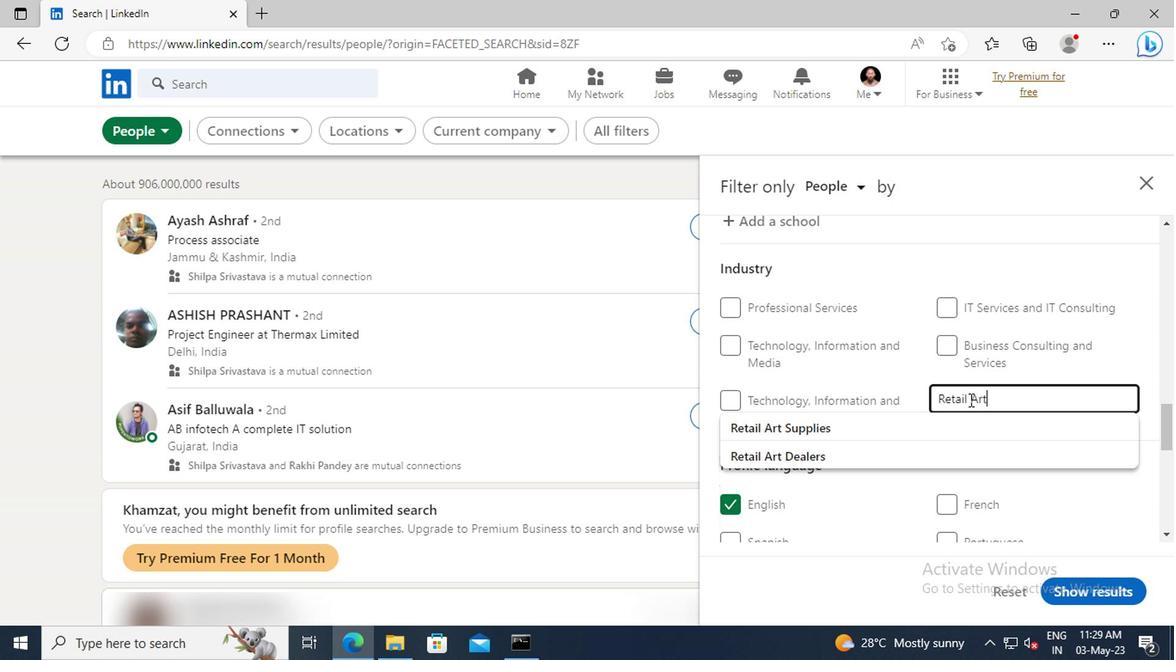 
Action: Mouse moved to (971, 425)
Screenshot: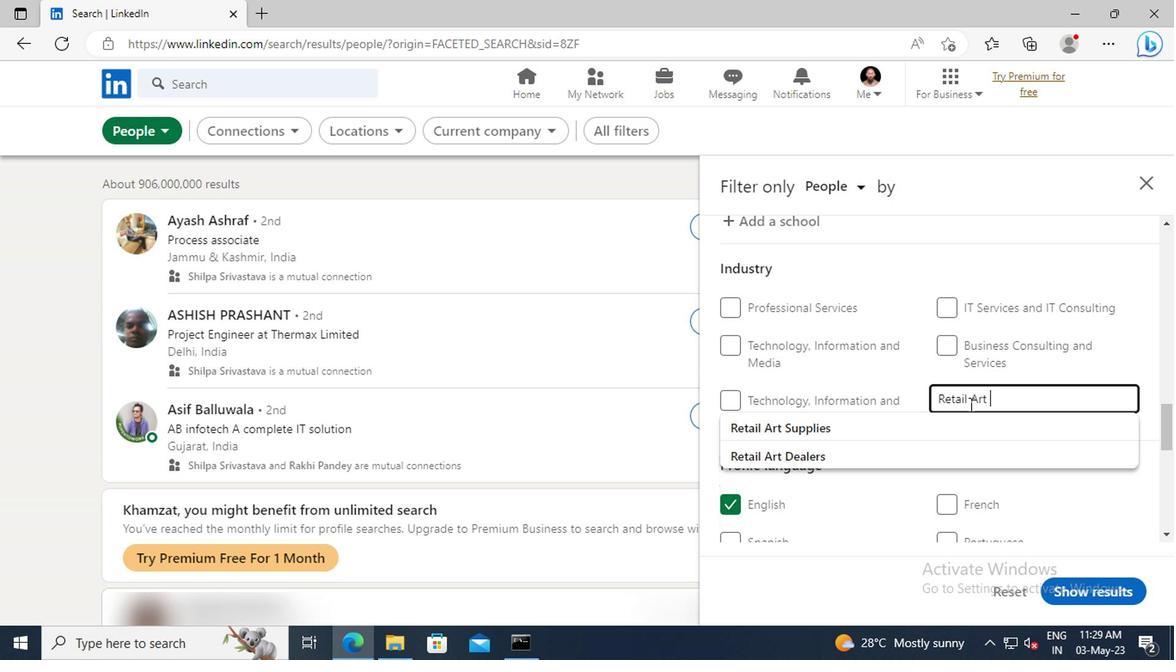 
Action: Mouse pressed left at (971, 425)
Screenshot: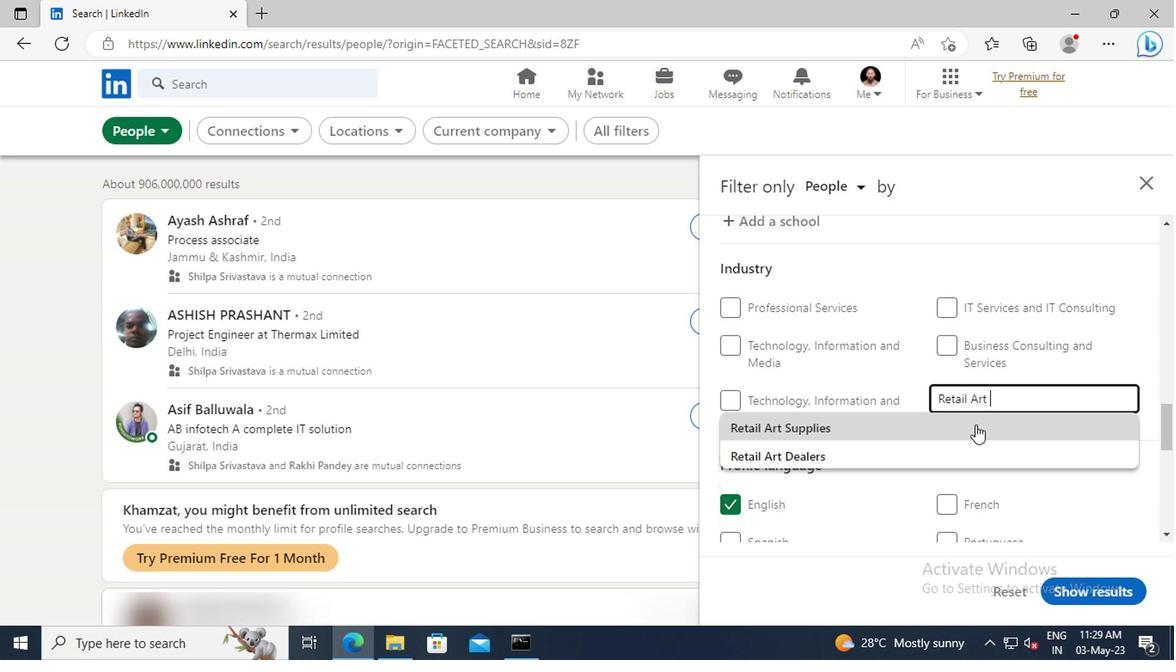
Action: Mouse scrolled (971, 423) with delta (0, -1)
Screenshot: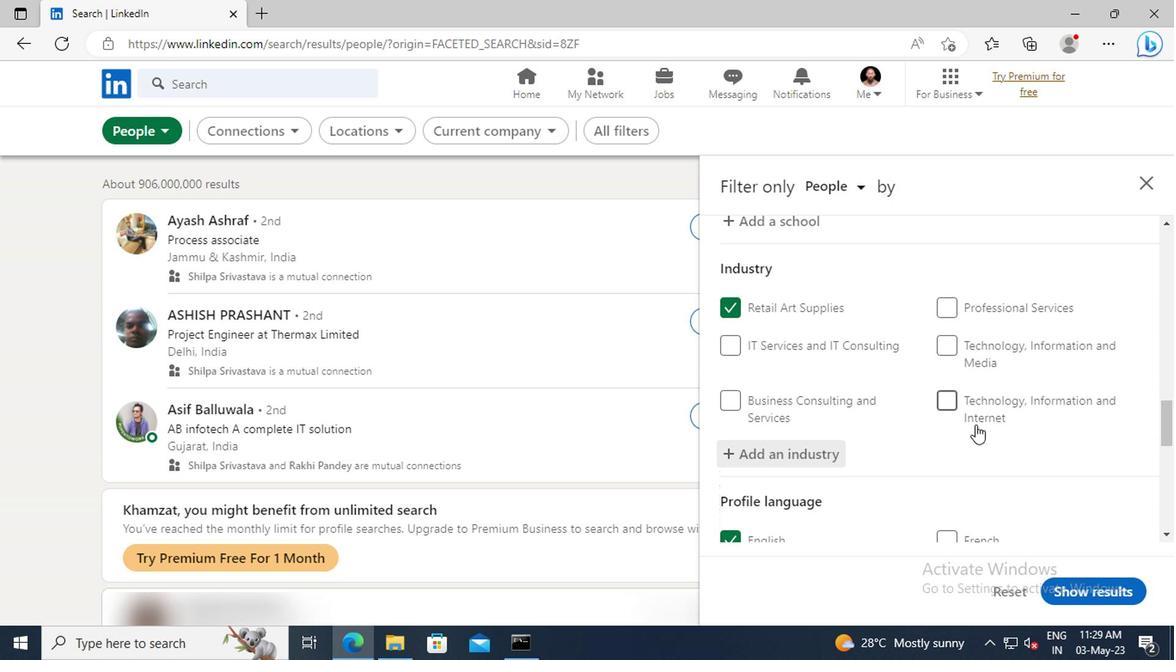 
Action: Mouse scrolled (971, 423) with delta (0, -1)
Screenshot: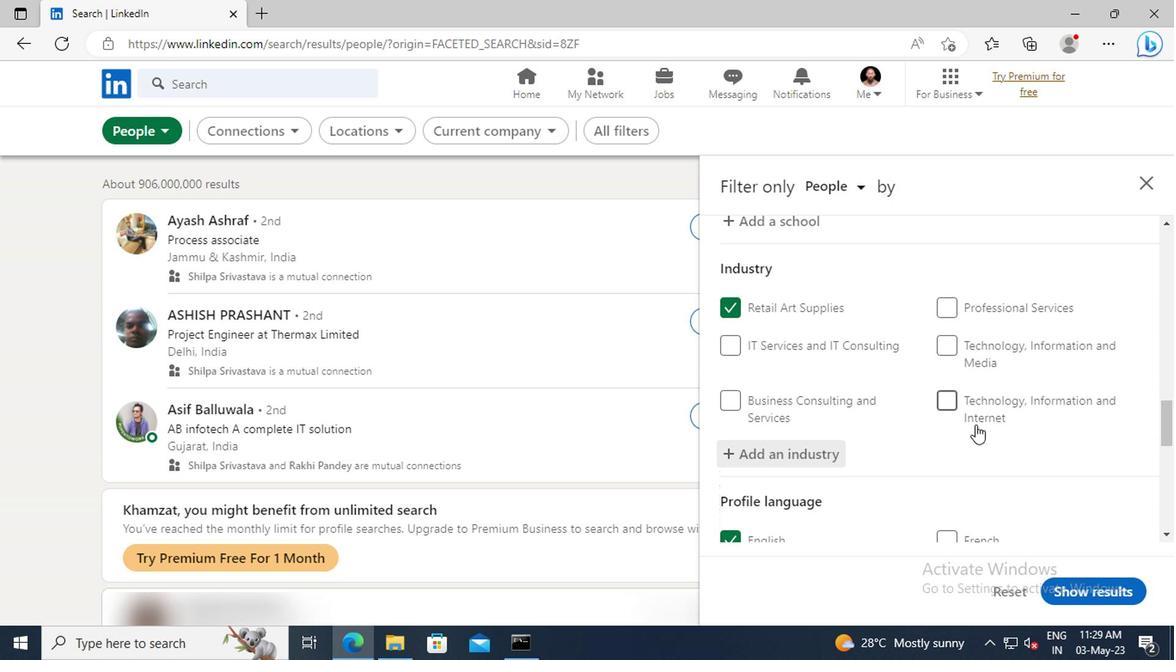 
Action: Mouse scrolled (971, 423) with delta (0, -1)
Screenshot: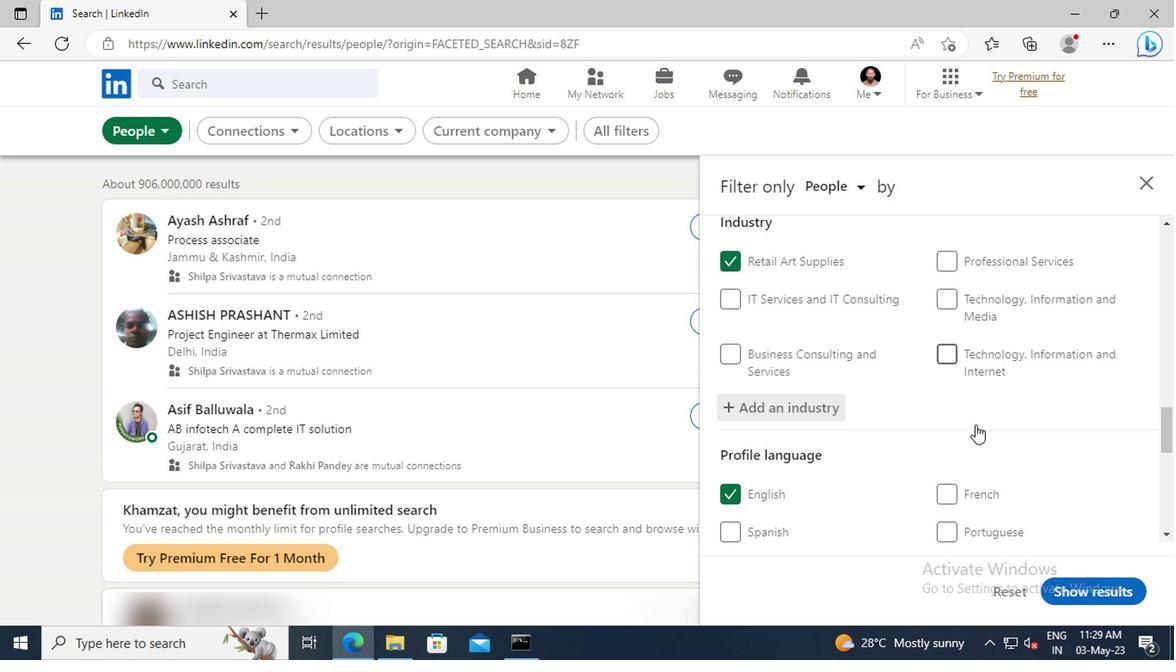 
Action: Mouse moved to (968, 417)
Screenshot: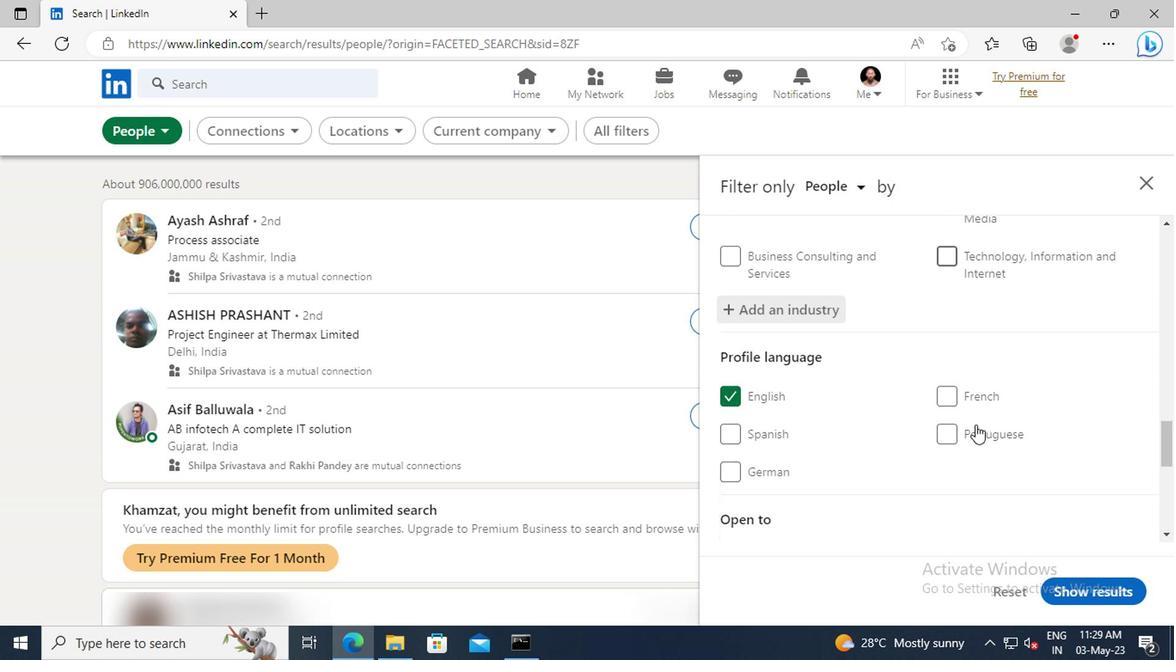 
Action: Mouse scrolled (968, 416) with delta (0, 0)
Screenshot: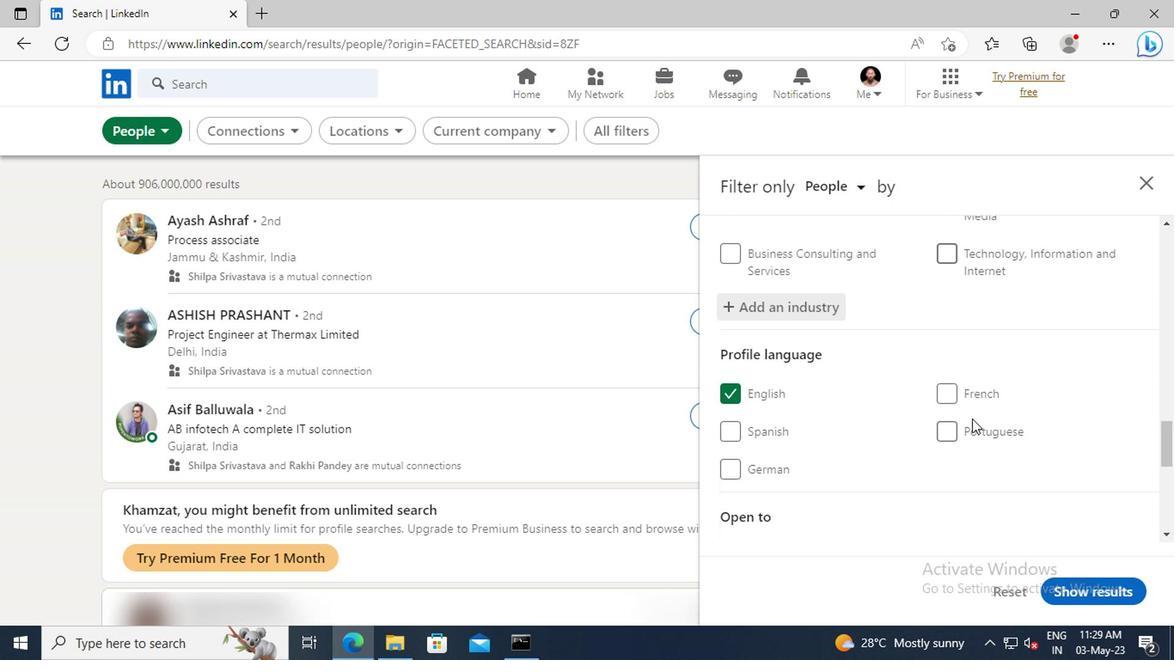 
Action: Mouse scrolled (968, 416) with delta (0, 0)
Screenshot: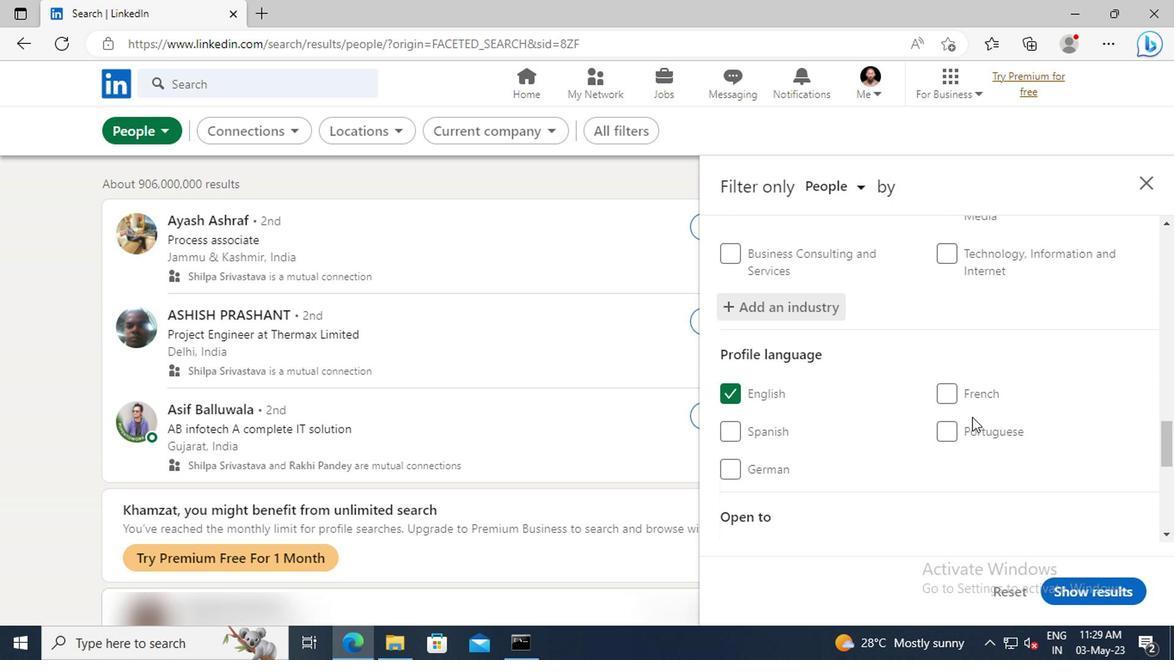 
Action: Mouse moved to (966, 384)
Screenshot: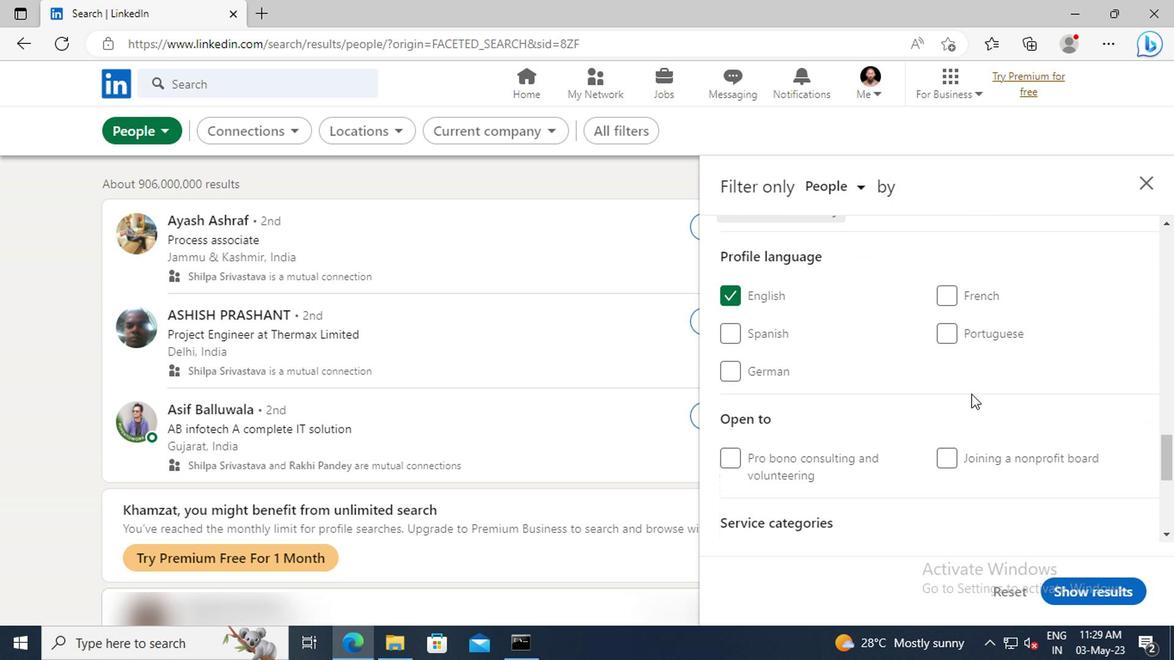 
Action: Mouse scrolled (966, 382) with delta (0, -1)
Screenshot: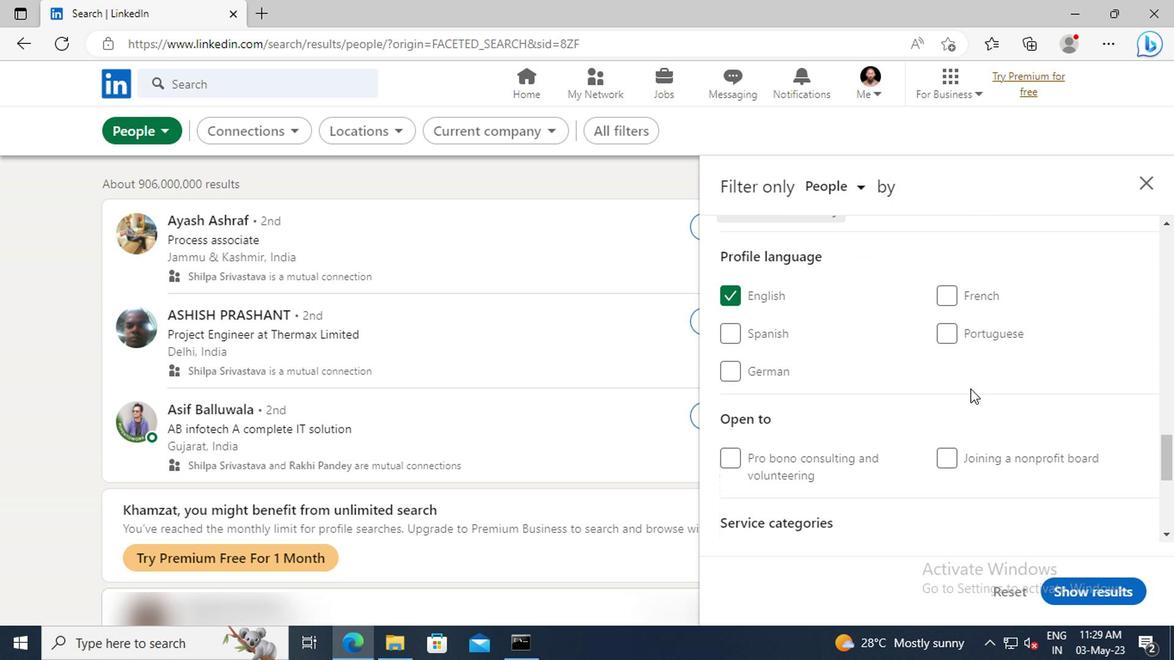 
Action: Mouse moved to (966, 382)
Screenshot: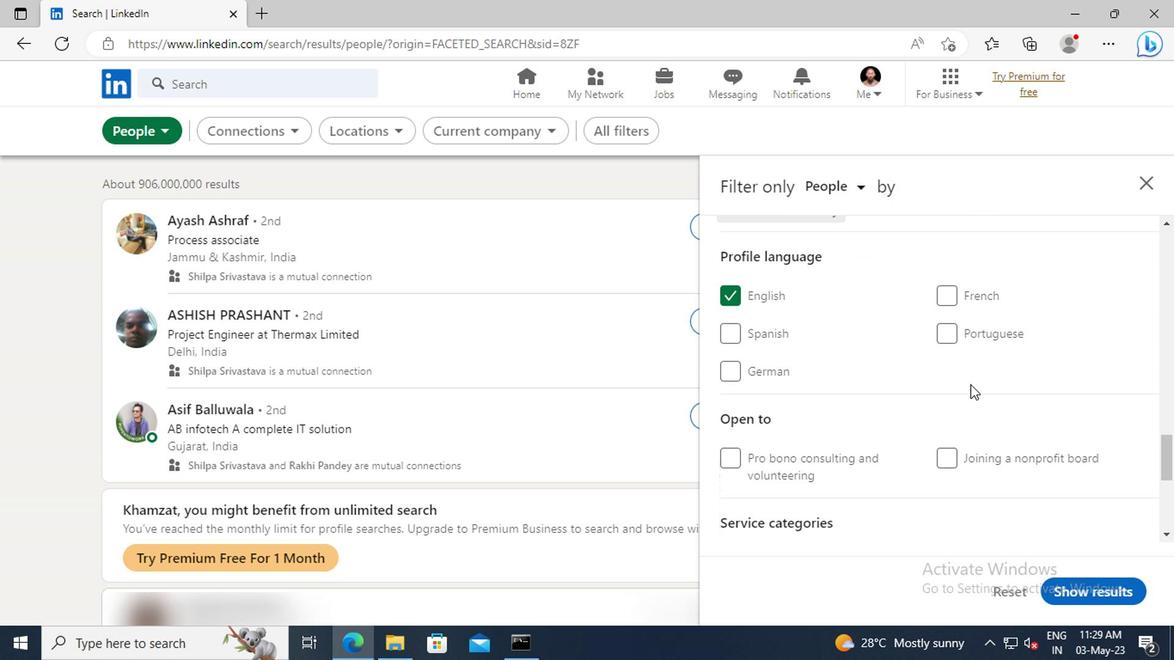 
Action: Mouse scrolled (966, 382) with delta (0, 0)
Screenshot: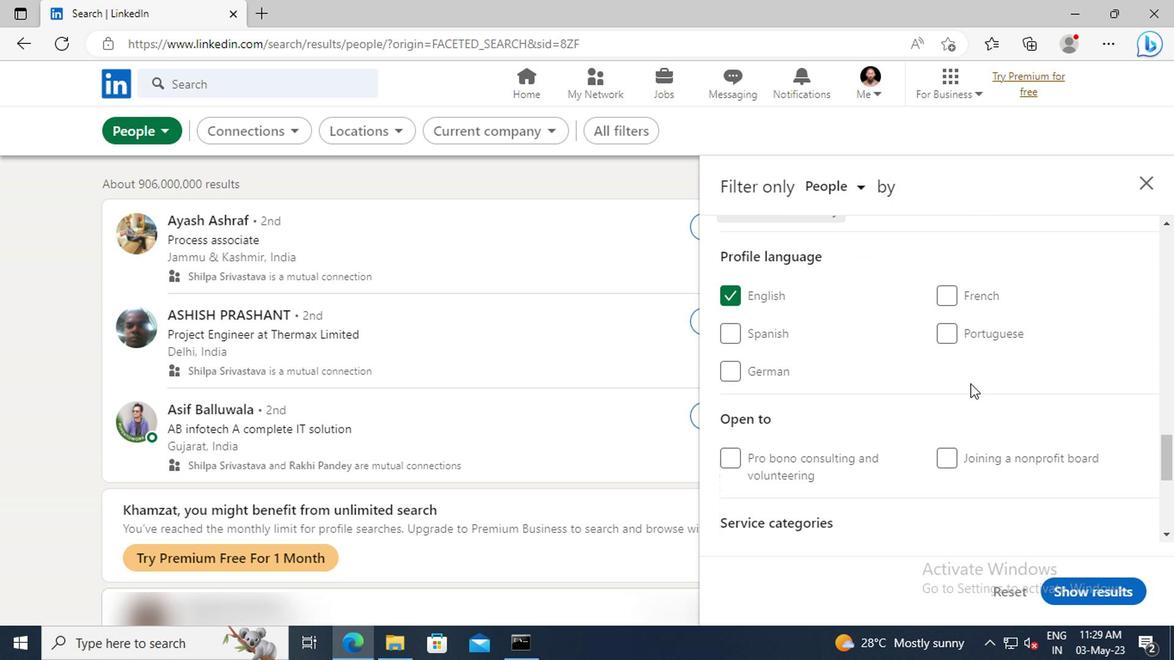 
Action: Mouse moved to (966, 381)
Screenshot: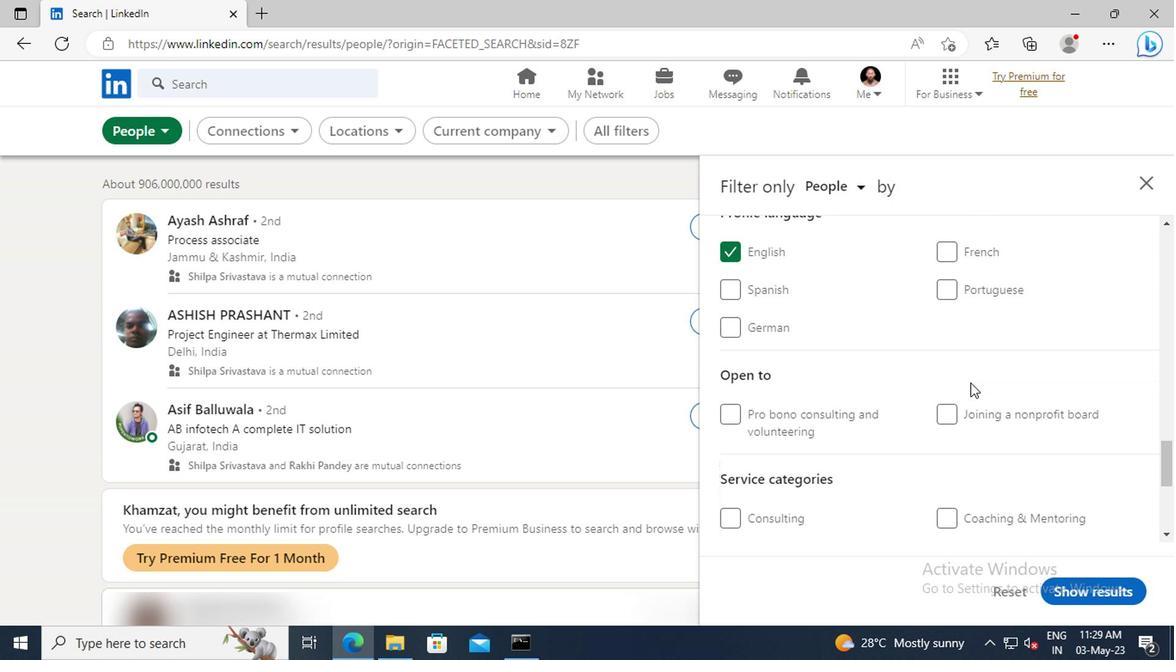 
Action: Mouse scrolled (966, 380) with delta (0, 0)
Screenshot: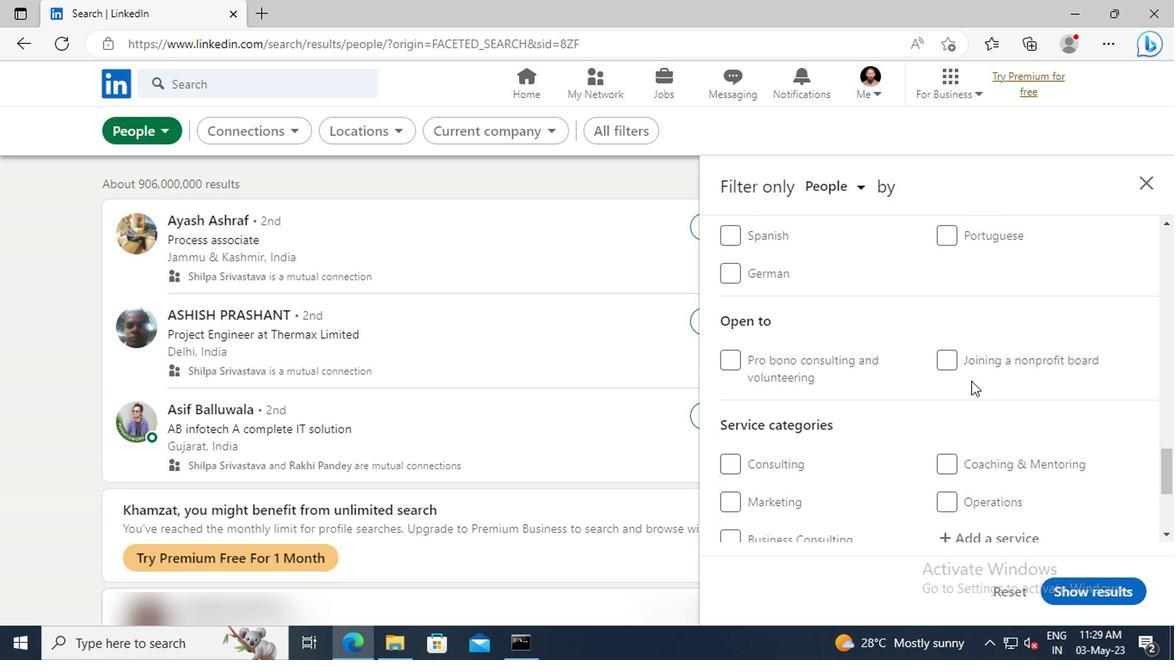 
Action: Mouse scrolled (966, 380) with delta (0, 0)
Screenshot: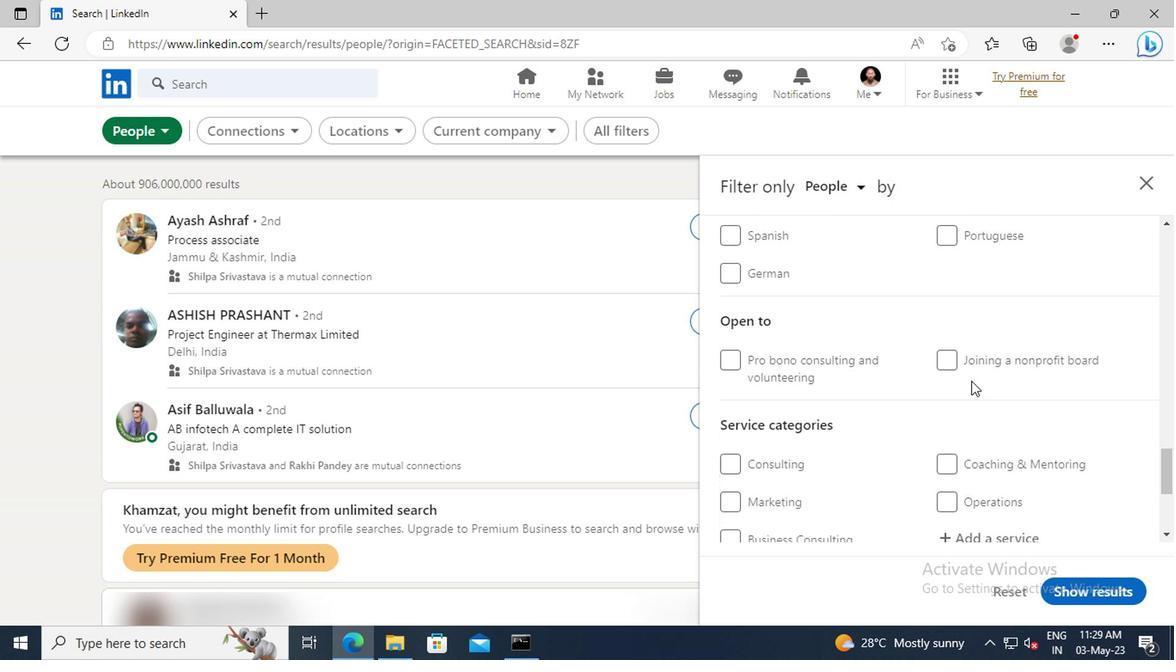 
Action: Mouse scrolled (966, 380) with delta (0, 0)
Screenshot: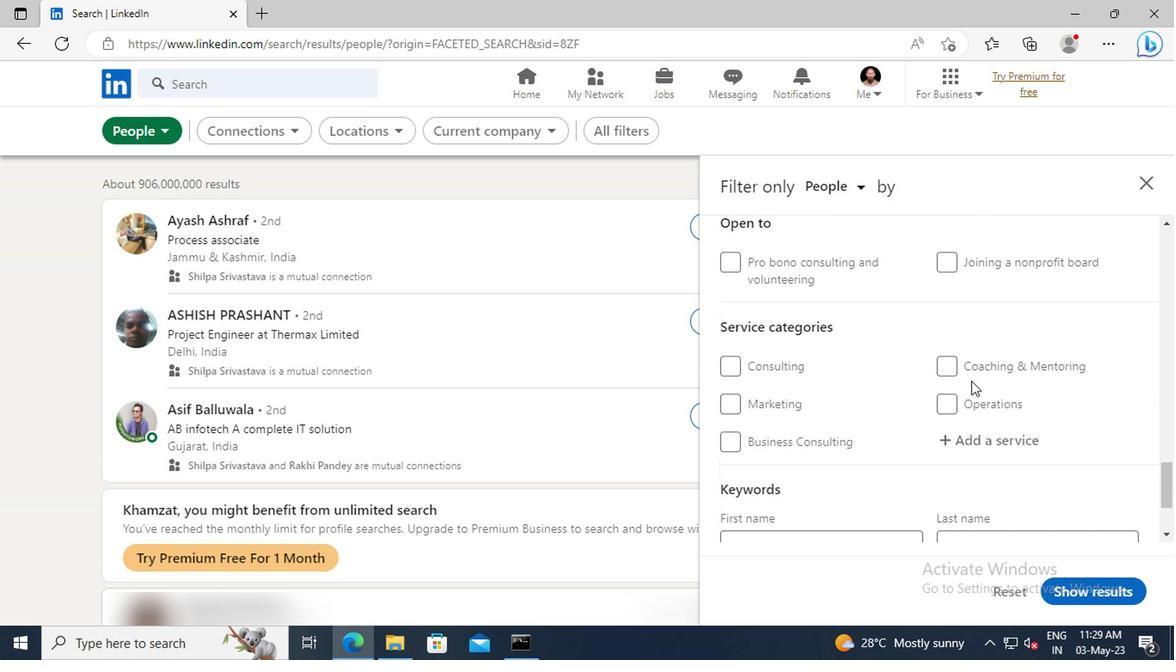 
Action: Mouse moved to (966, 386)
Screenshot: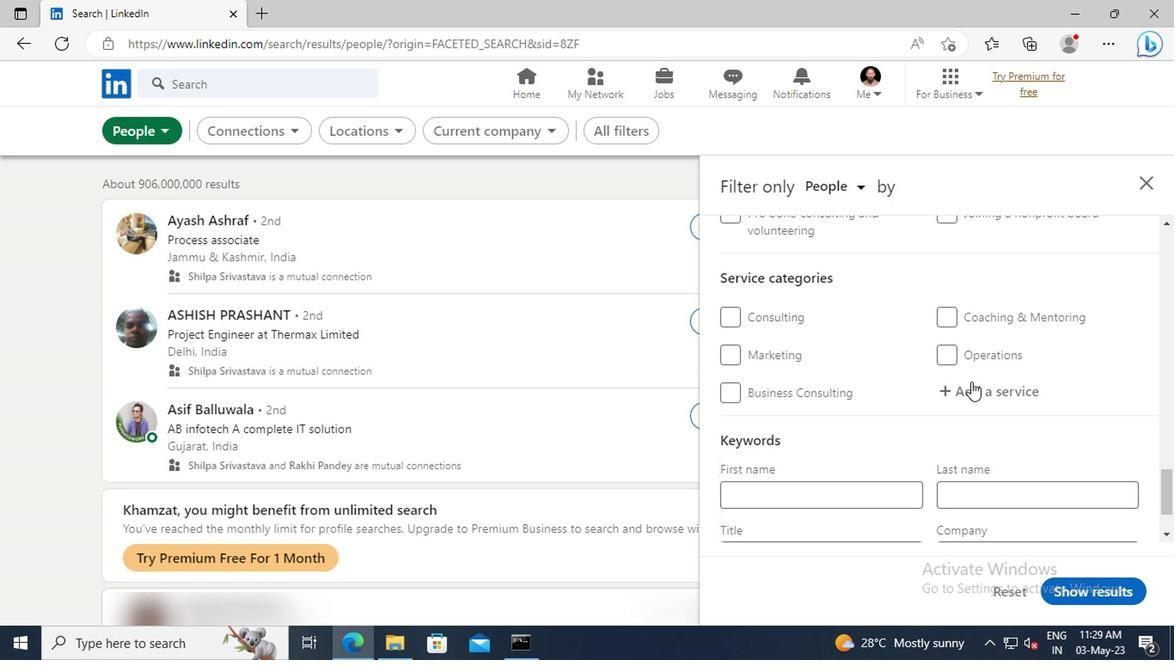 
Action: Mouse pressed left at (966, 386)
Screenshot: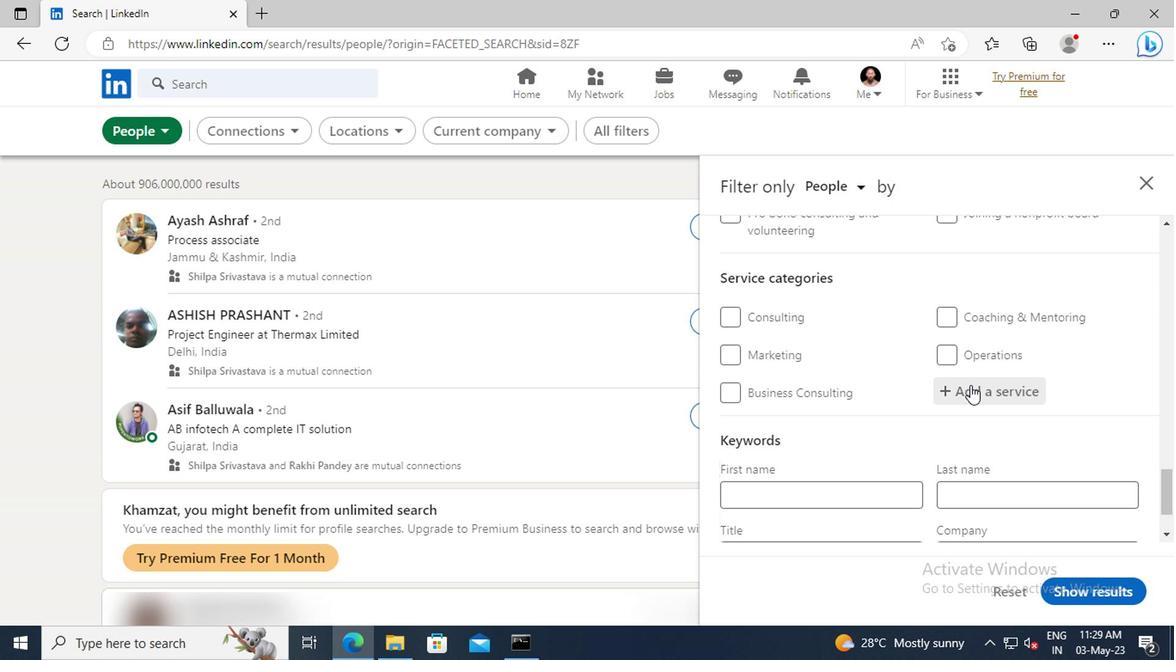 
Action: Mouse moved to (957, 399)
Screenshot: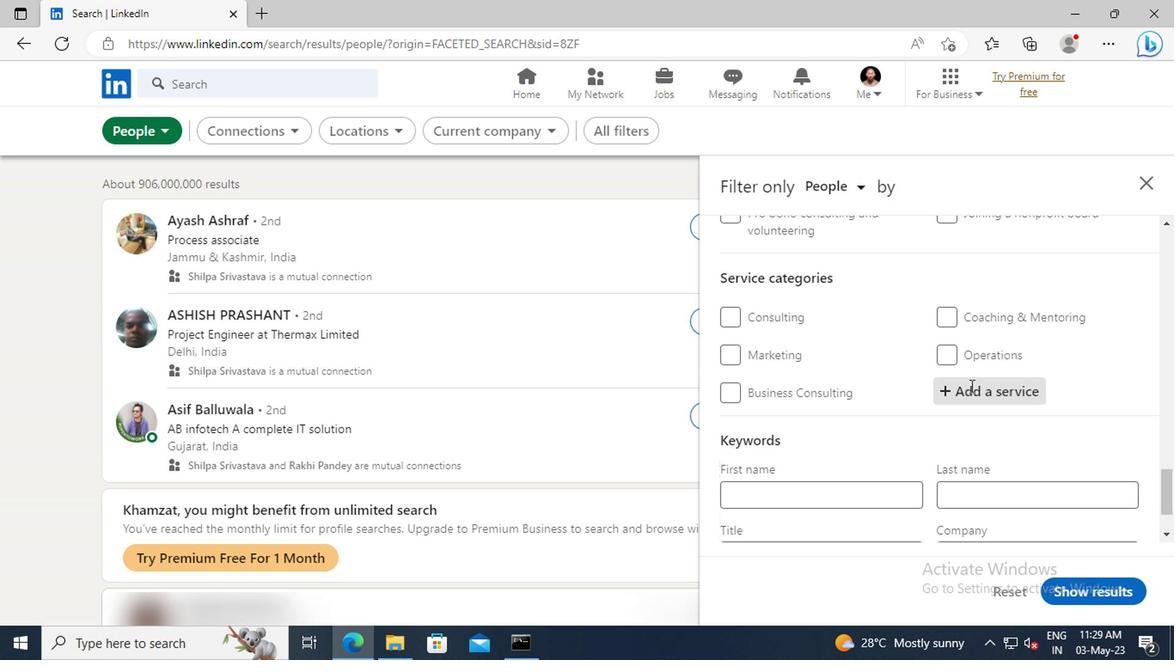 
Action: Key pressed <Key.shift>PRINT<Key.space><Key.shift>D
Screenshot: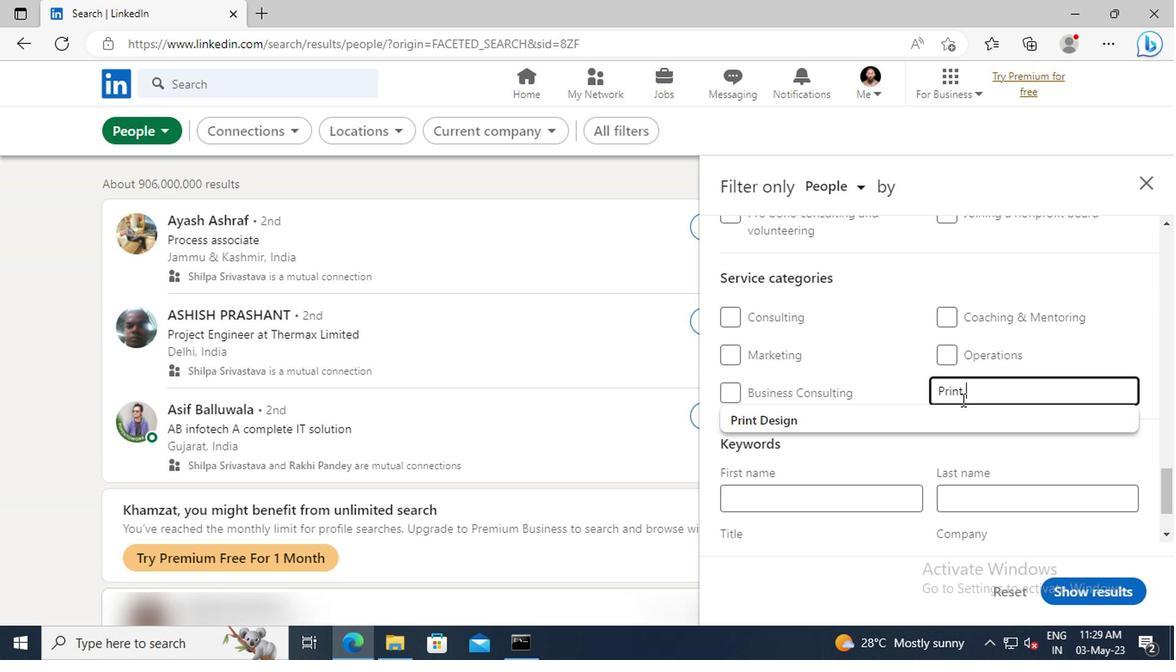 
Action: Mouse moved to (958, 420)
Screenshot: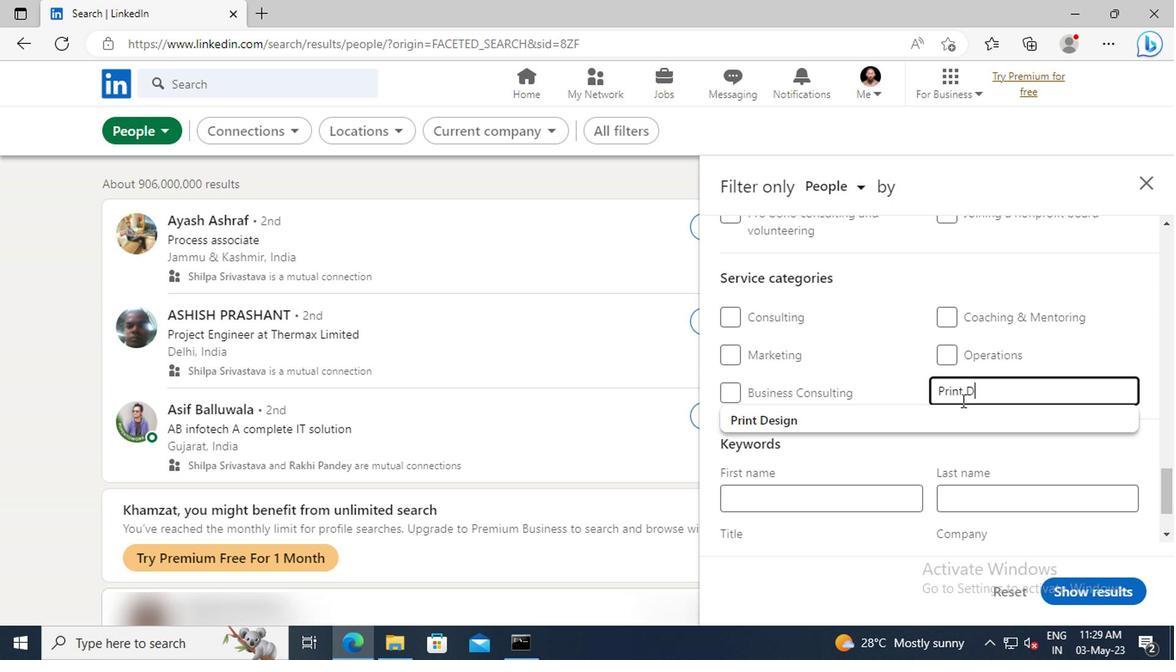 
Action: Mouse pressed left at (958, 420)
Screenshot: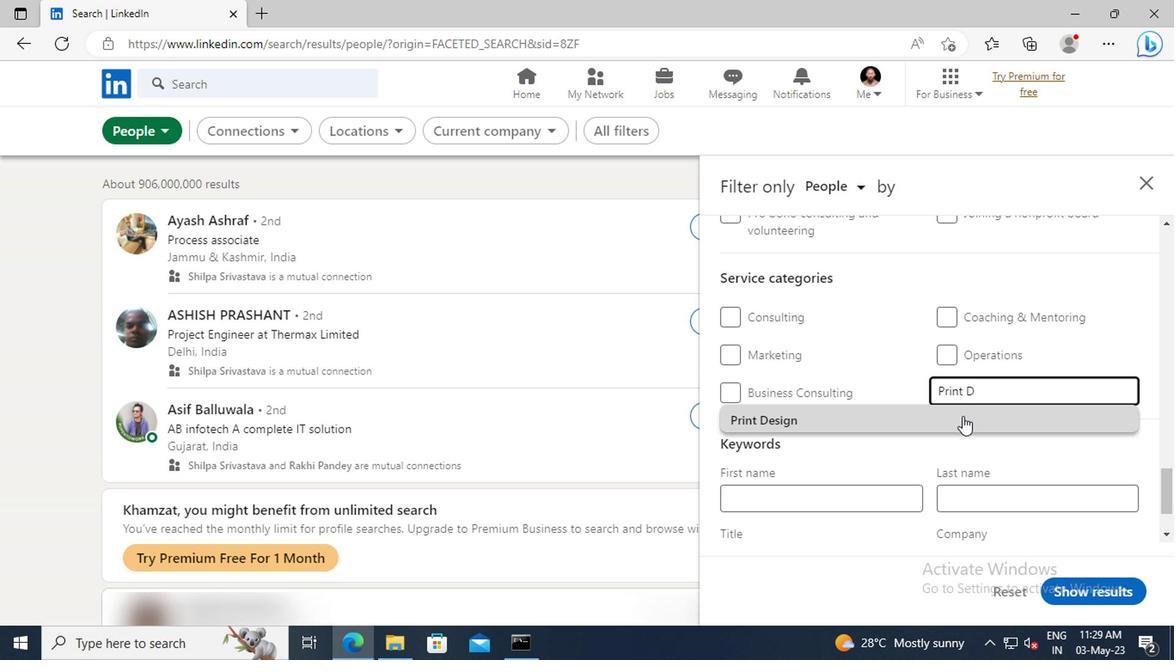 
Action: Mouse scrolled (958, 419) with delta (0, -1)
Screenshot: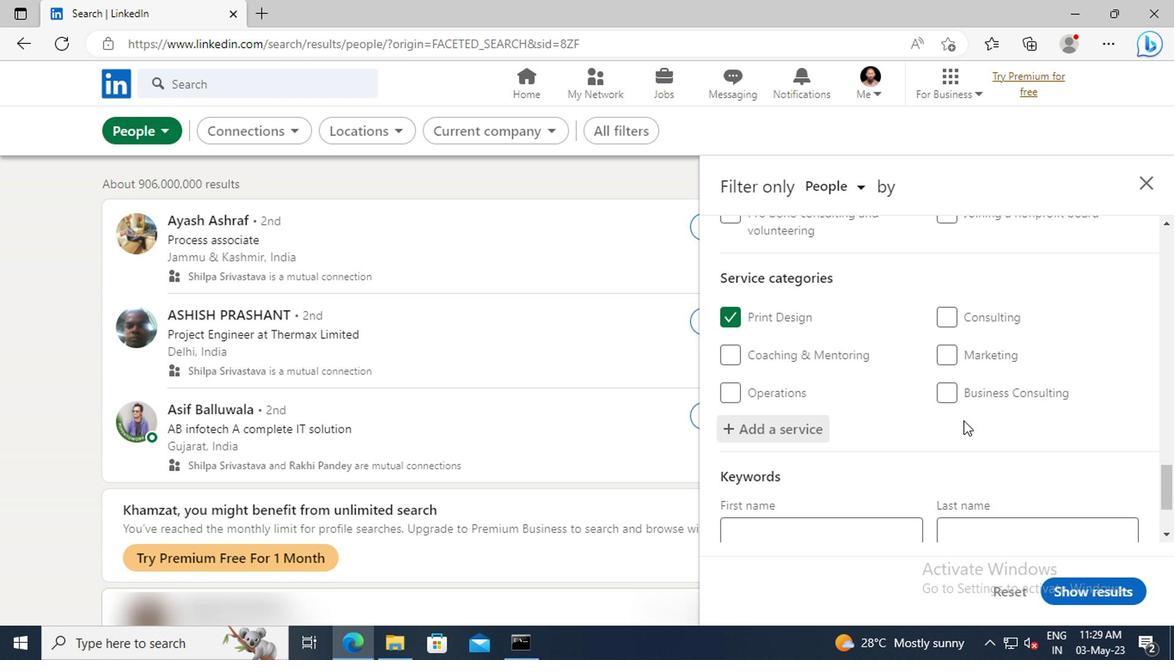 
Action: Mouse scrolled (958, 419) with delta (0, -1)
Screenshot: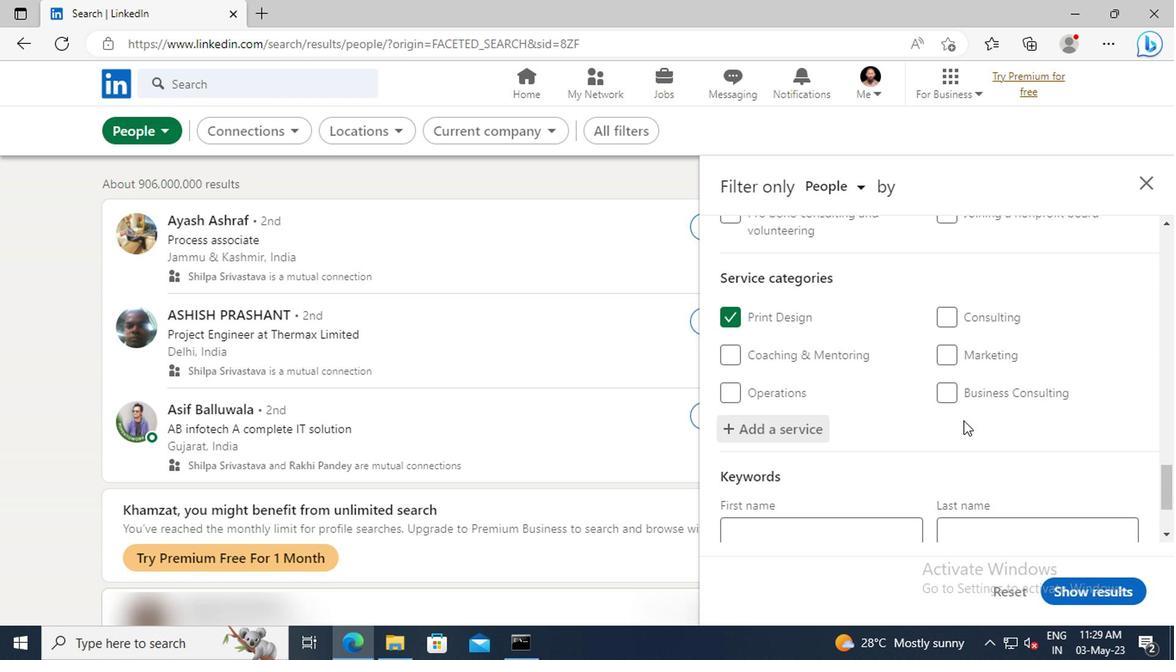 
Action: Mouse scrolled (958, 419) with delta (0, -1)
Screenshot: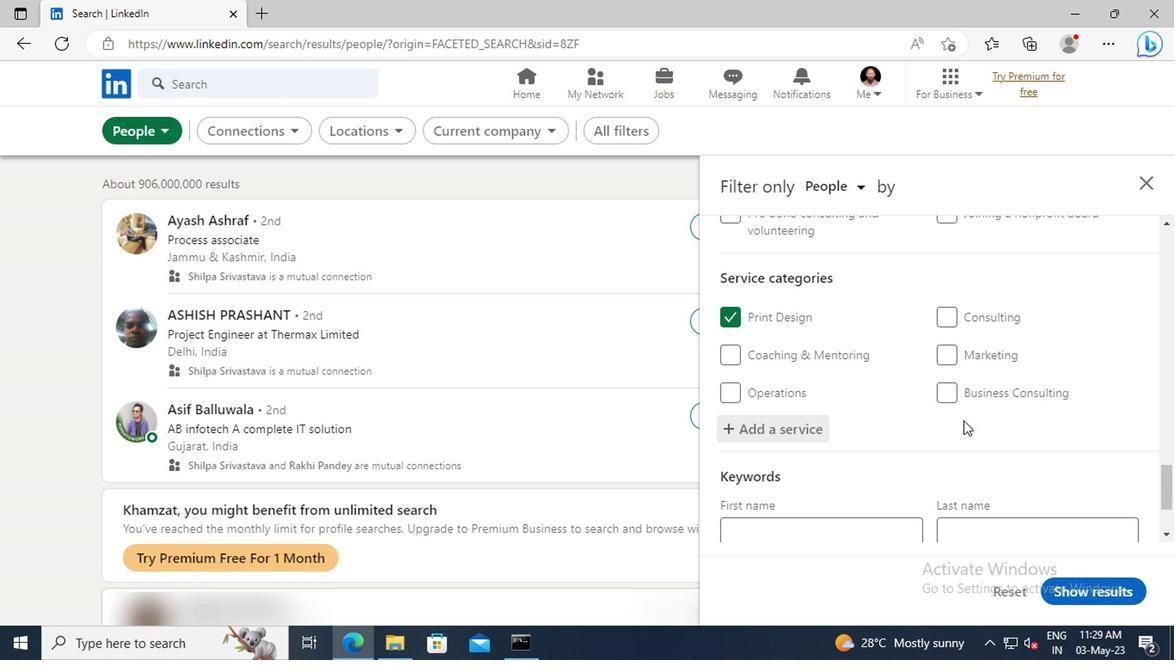 
Action: Mouse scrolled (958, 419) with delta (0, -1)
Screenshot: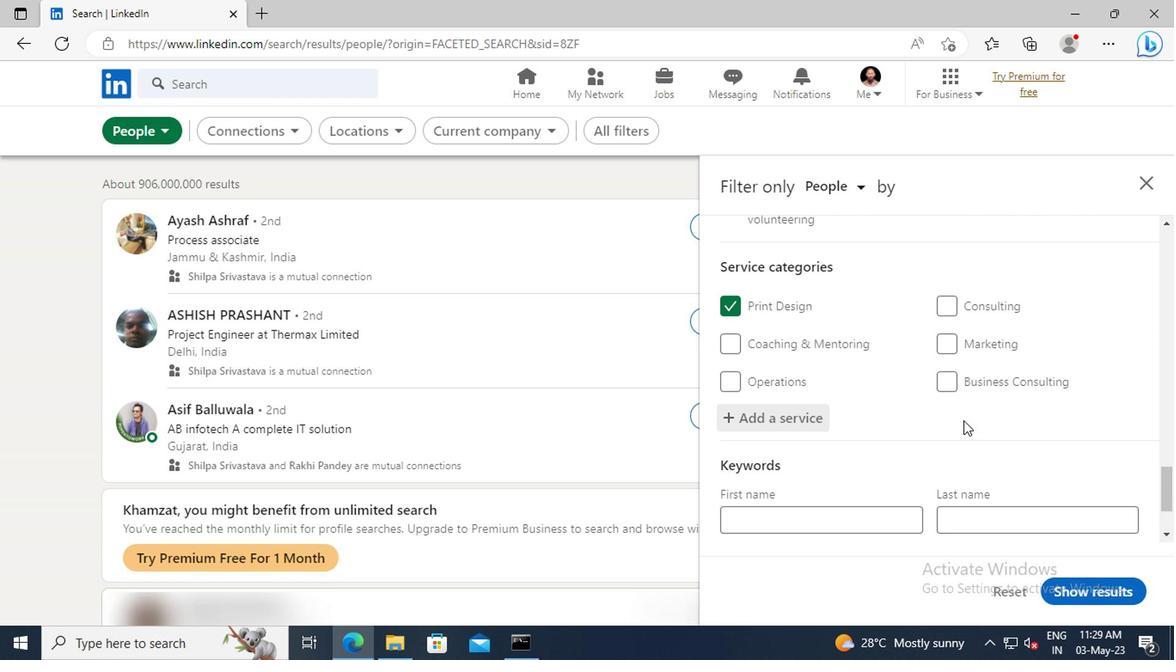 
Action: Mouse scrolled (958, 419) with delta (0, -1)
Screenshot: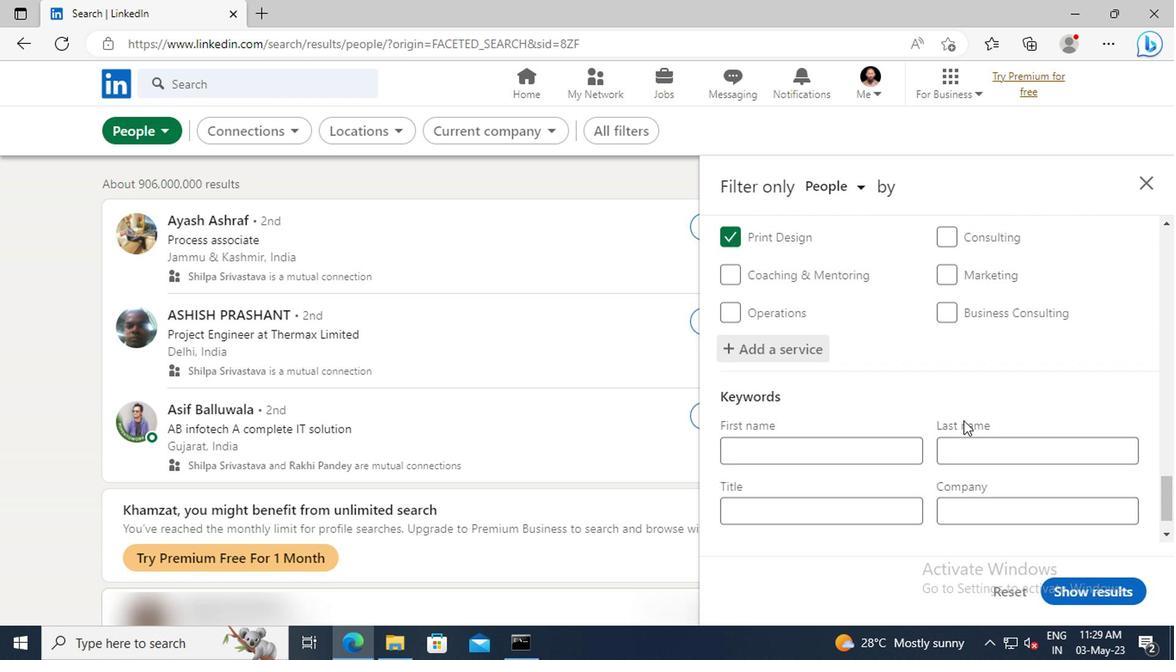 
Action: Mouse moved to (815, 459)
Screenshot: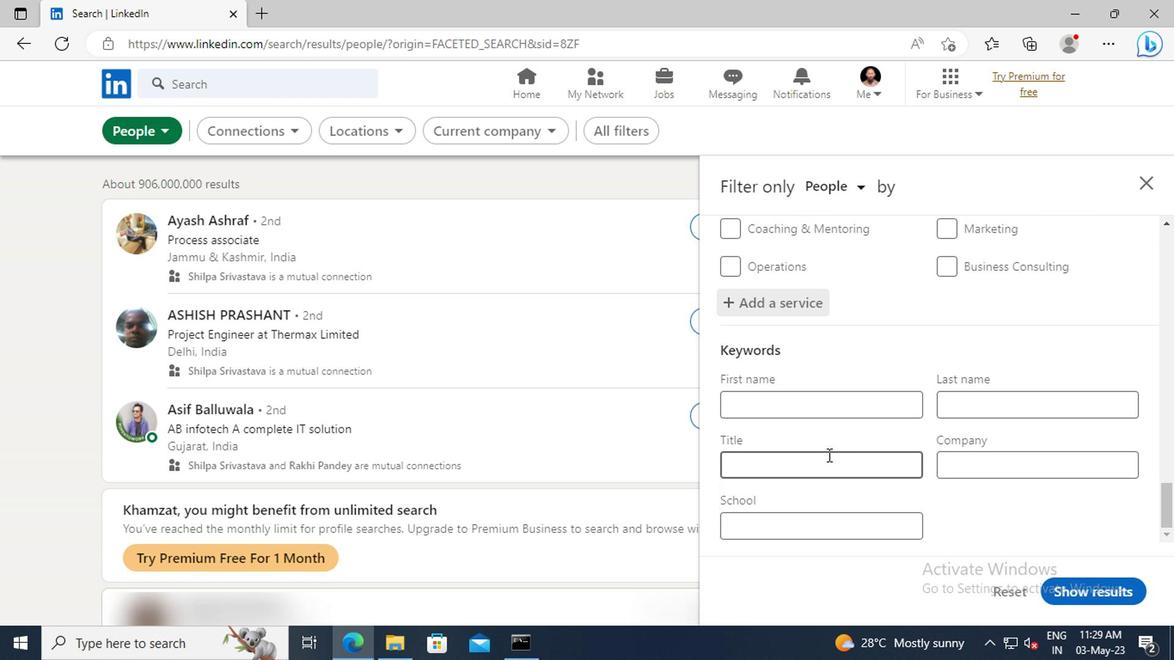 
Action: Mouse pressed left at (815, 459)
Screenshot: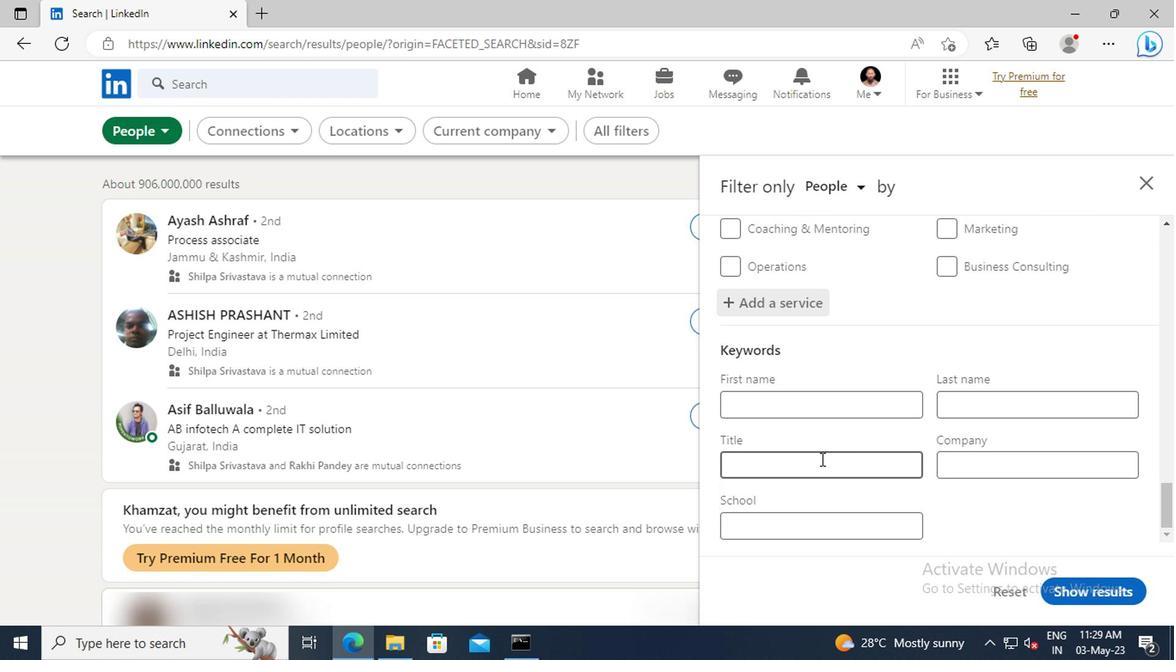 
Action: Key pressed <Key.shift>BRANCH<Key.space><Key.shift>MANAGER<Key.enter>
Screenshot: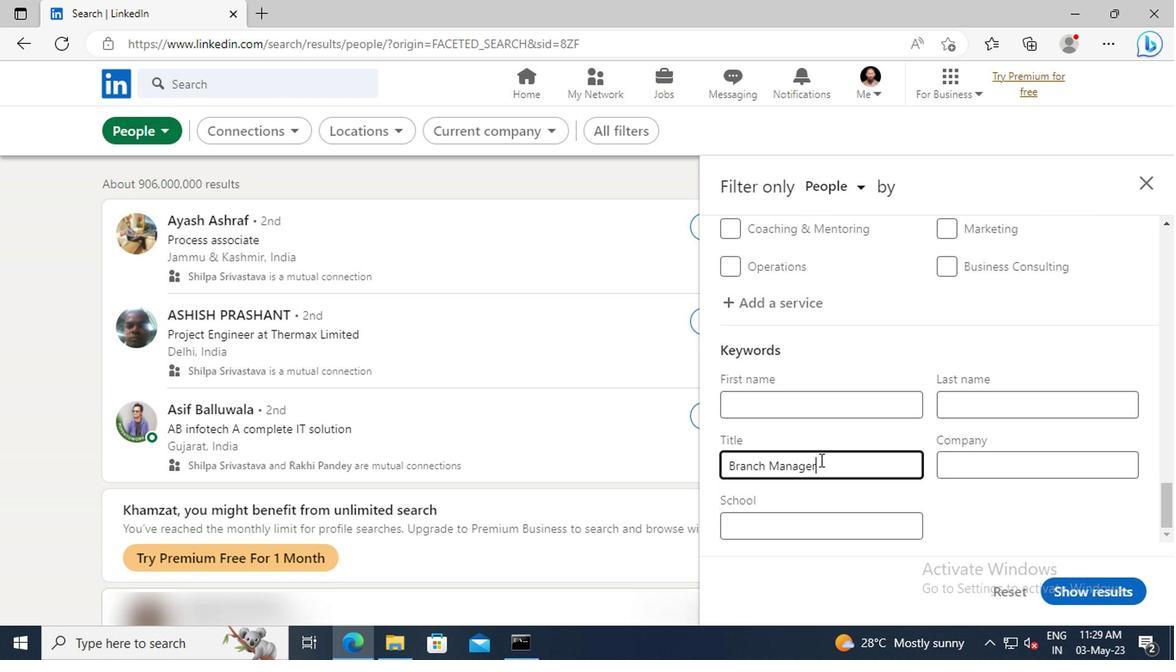
Action: Mouse moved to (1066, 587)
Screenshot: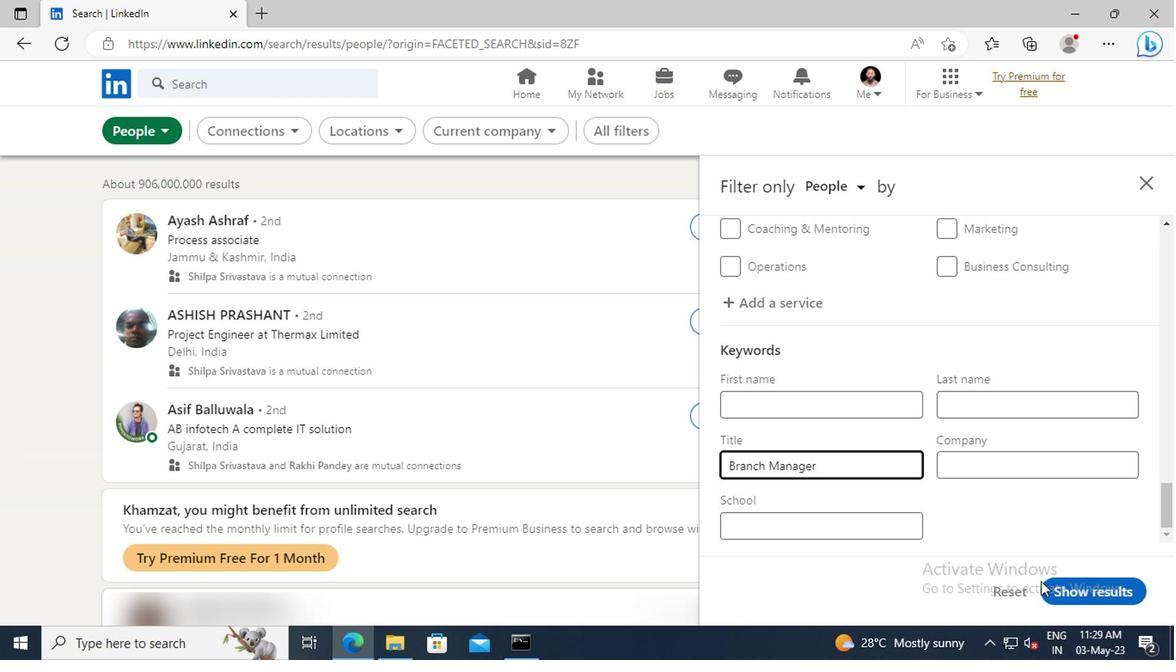 
Action: Mouse pressed left at (1066, 587)
Screenshot: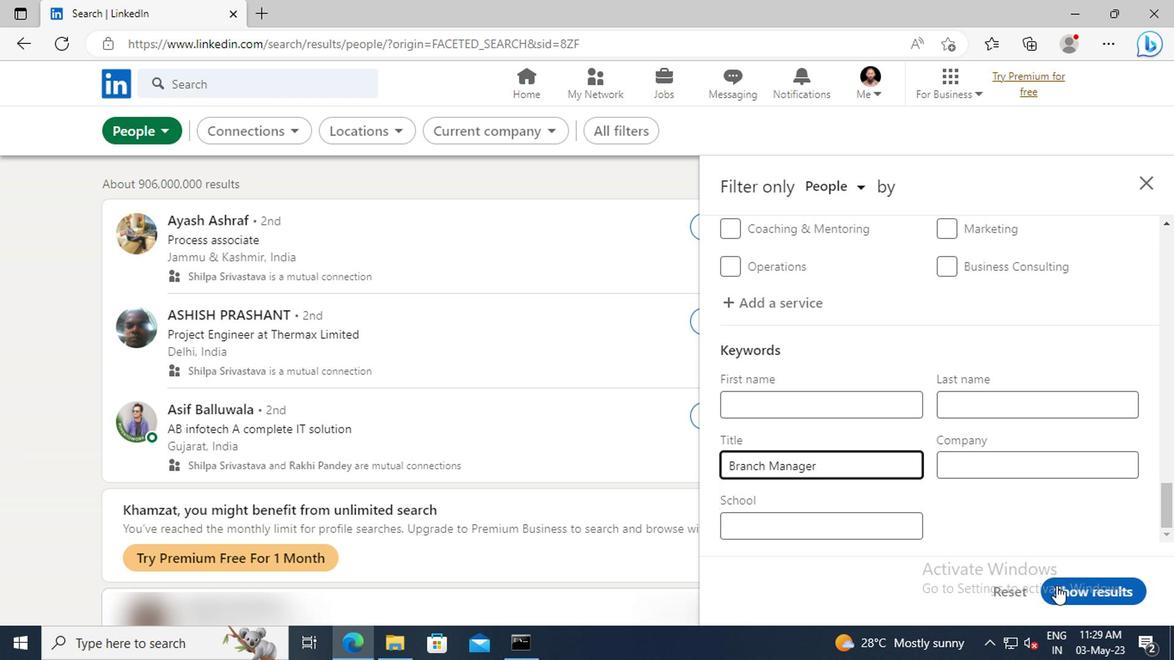 
